 Task: Look for space in Diyadin, Turkey from 10th August, 2023 to 20th August, 2023 for 12 adults in price range Rs.10000 to Rs.14000. Place can be entire place or shared room with 6 bedrooms having 12 beds and 6 bathrooms. Property type can be house, flat, guest house. Amenities needed are: wifi, TV, free parkinig on premises, gym, breakfast. Booking option can be shelf check-in. Required host language is English.
Action: Mouse moved to (444, 116)
Screenshot: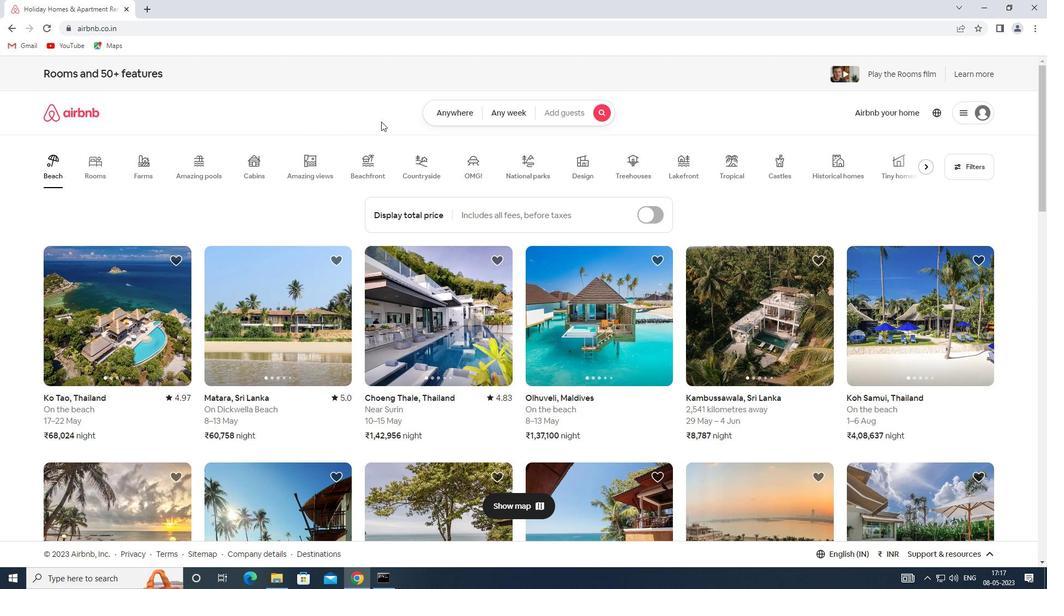 
Action: Mouse pressed left at (444, 116)
Screenshot: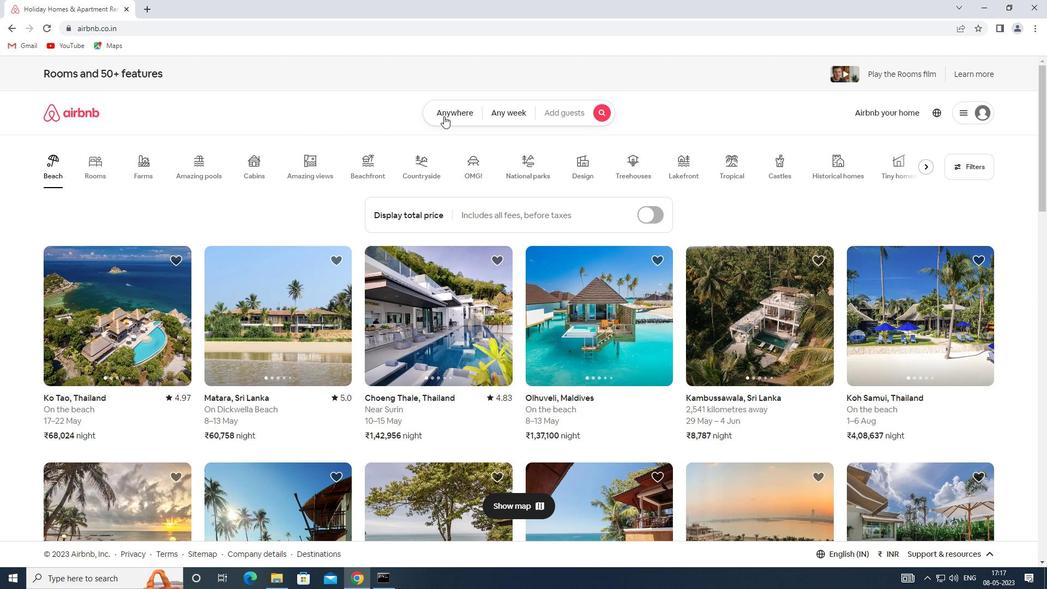 
Action: Mouse moved to (337, 161)
Screenshot: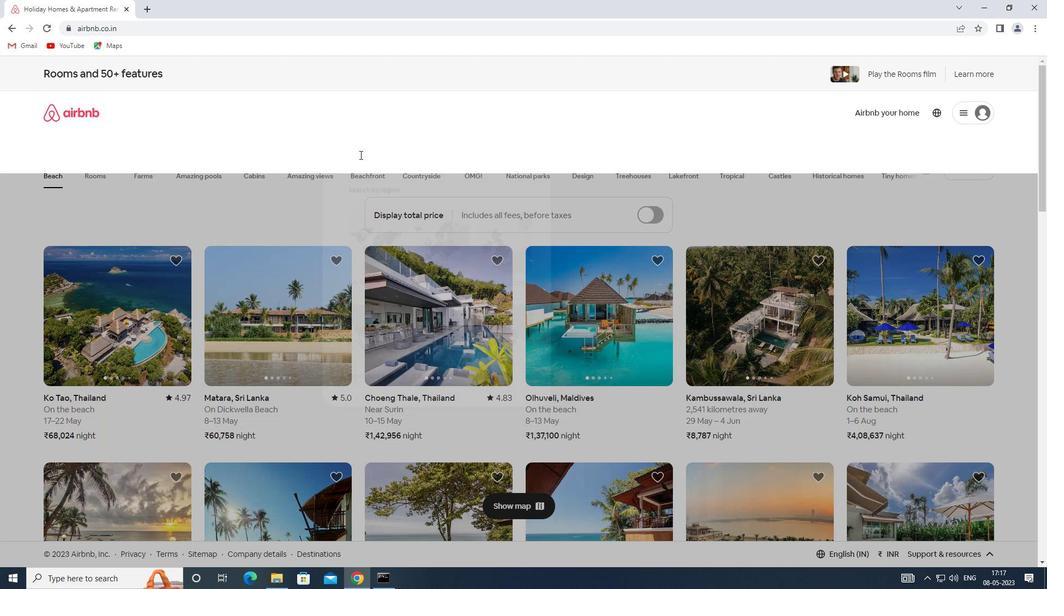 
Action: Mouse pressed left at (337, 161)
Screenshot: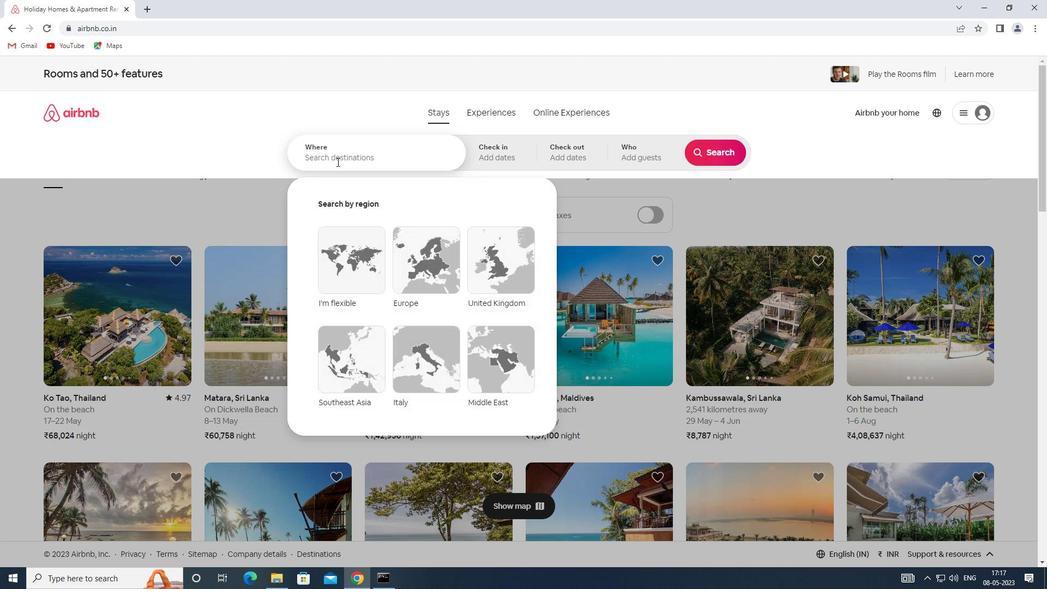 
Action: Key pressed <Key.shift>SPACE<Key.space>IN<Key.space><Key.shift>DIYADIN,<Key.shift>TURKEY
Screenshot: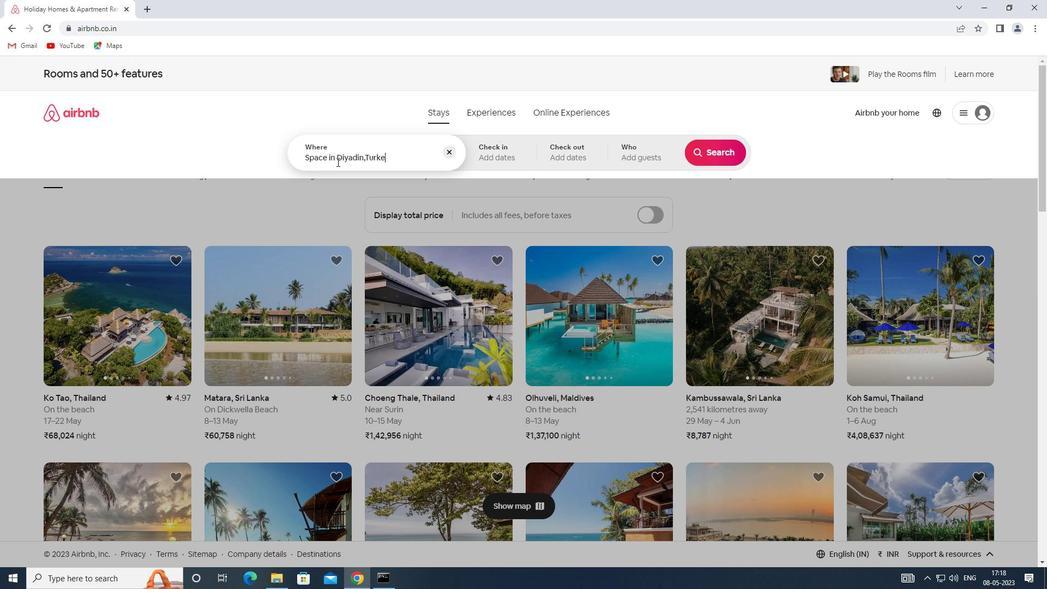 
Action: Mouse moved to (487, 153)
Screenshot: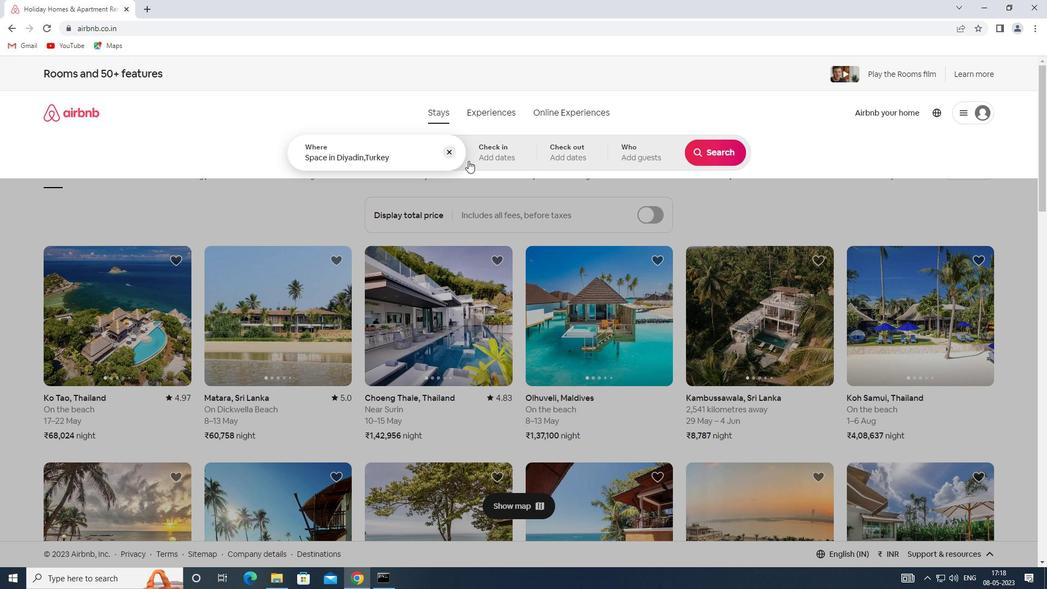 
Action: Mouse pressed left at (487, 153)
Screenshot: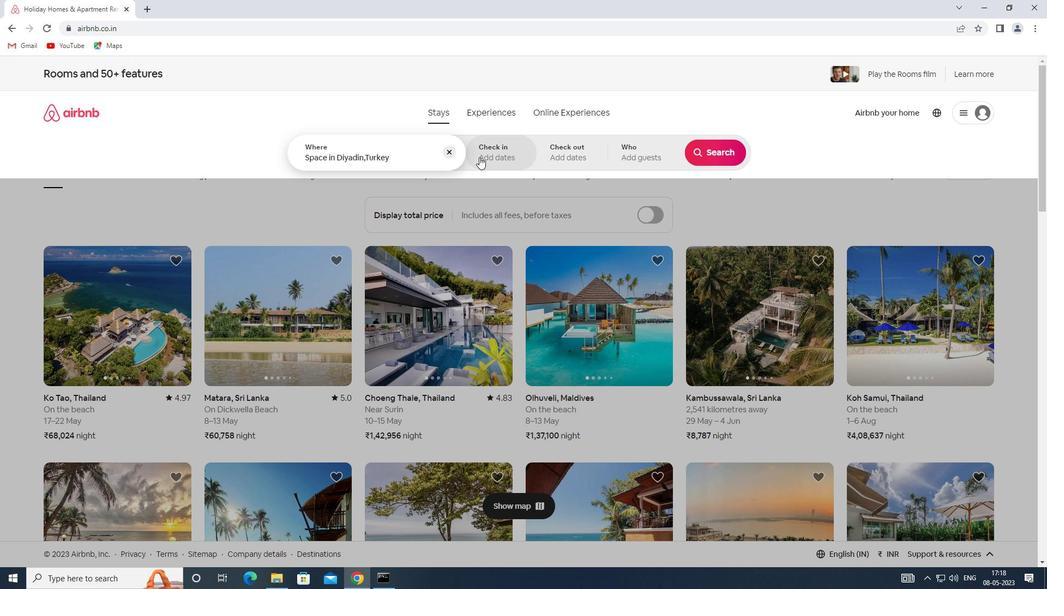 
Action: Mouse moved to (712, 235)
Screenshot: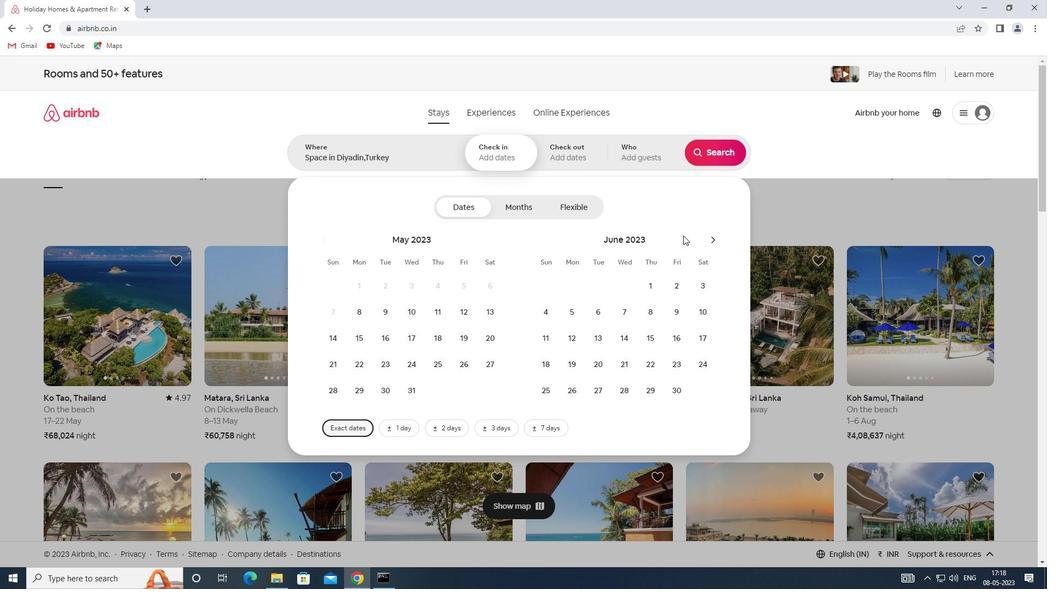 
Action: Mouse pressed left at (712, 235)
Screenshot: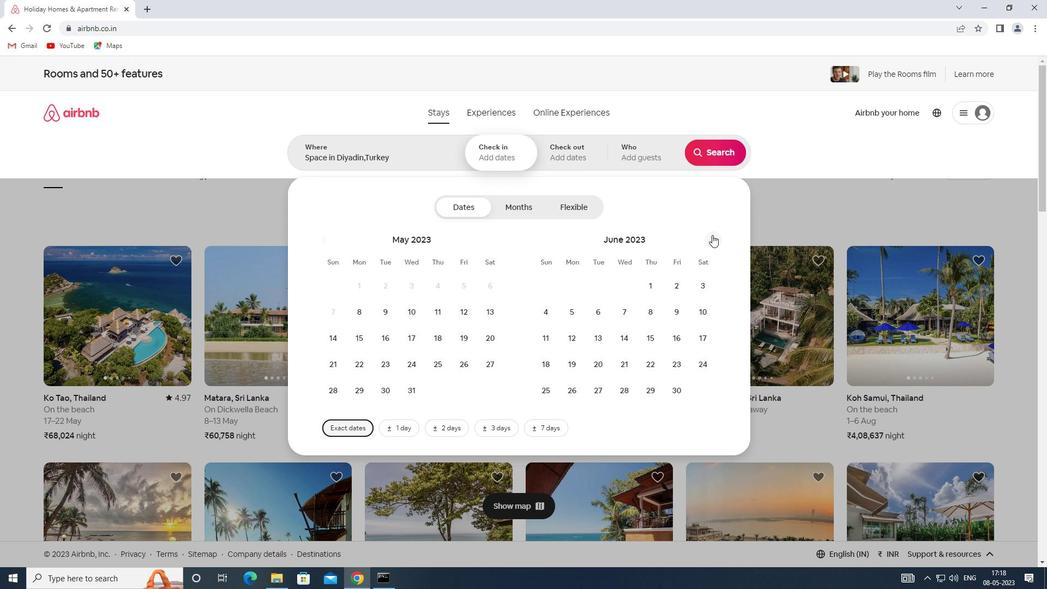 
Action: Mouse pressed left at (712, 235)
Screenshot: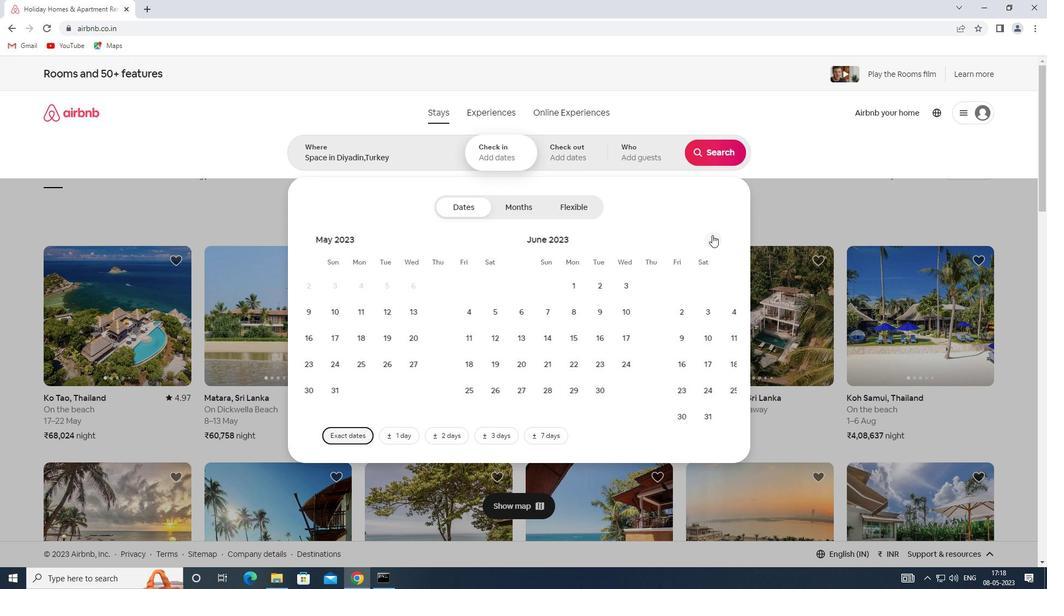 
Action: Mouse moved to (652, 313)
Screenshot: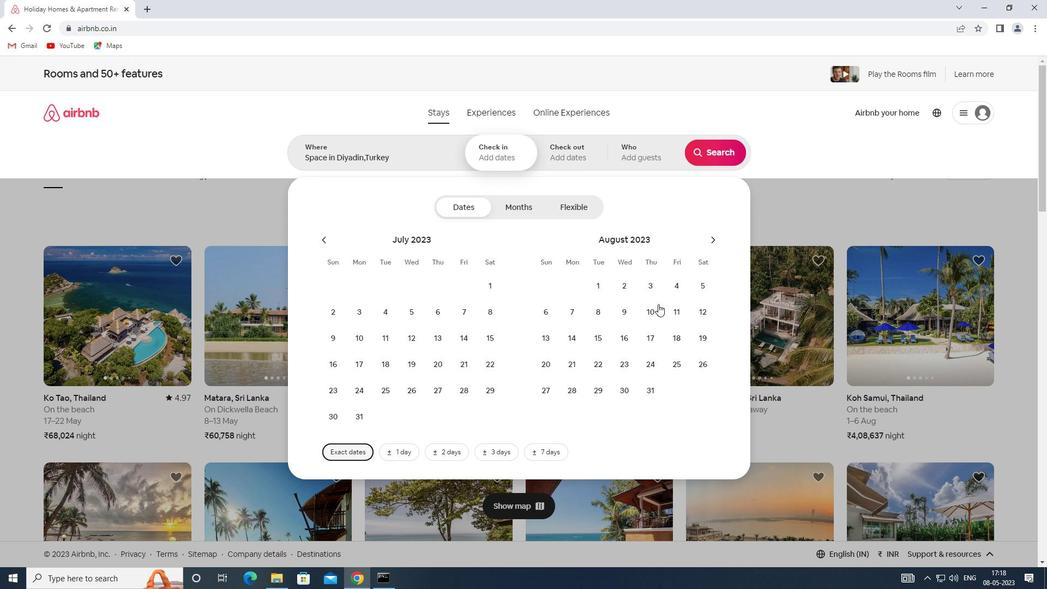 
Action: Mouse pressed left at (652, 313)
Screenshot: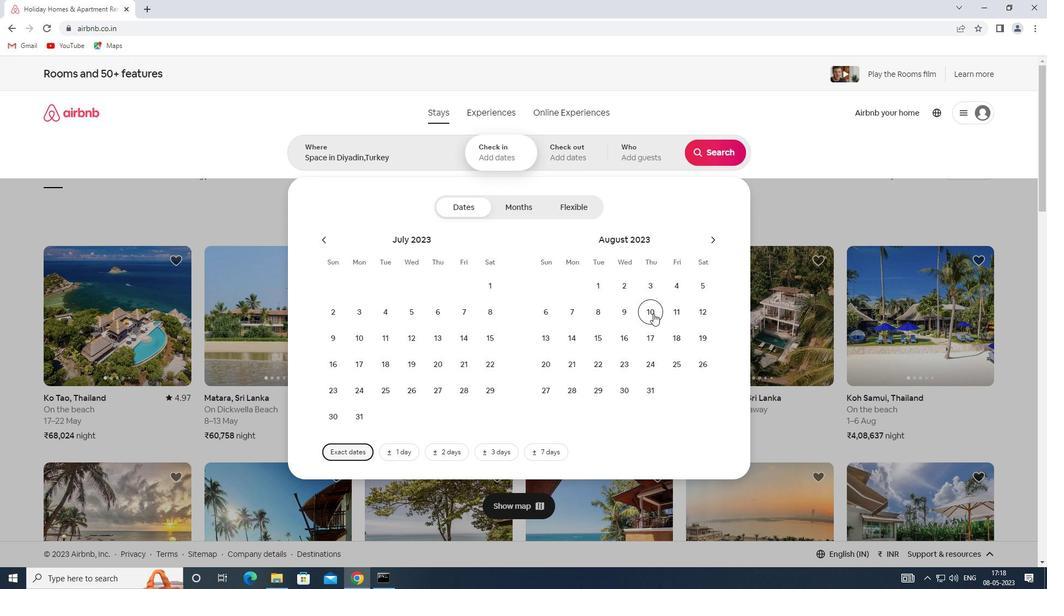 
Action: Mouse moved to (545, 364)
Screenshot: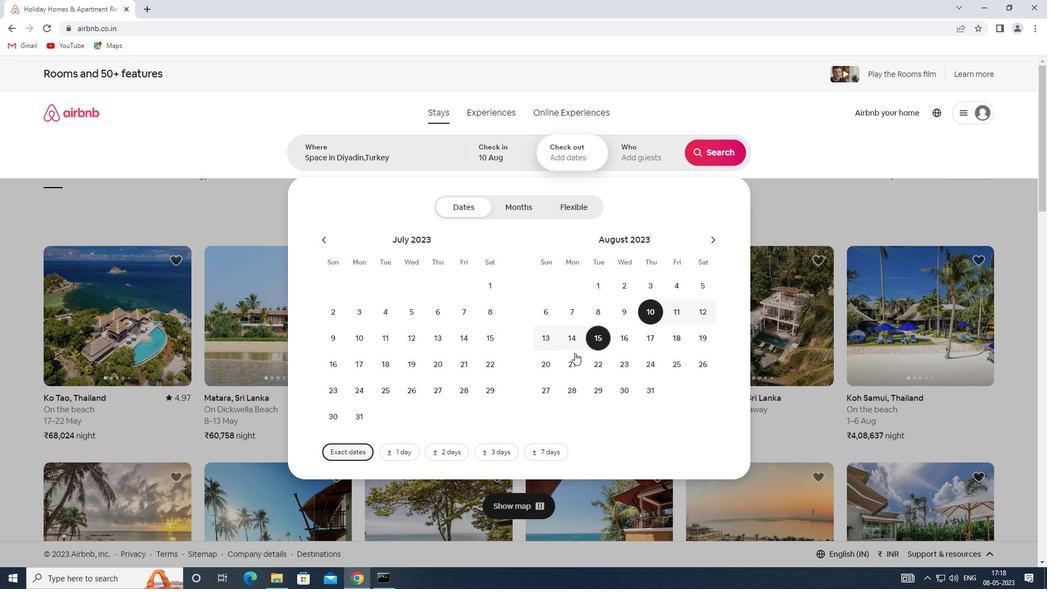 
Action: Mouse pressed left at (545, 364)
Screenshot: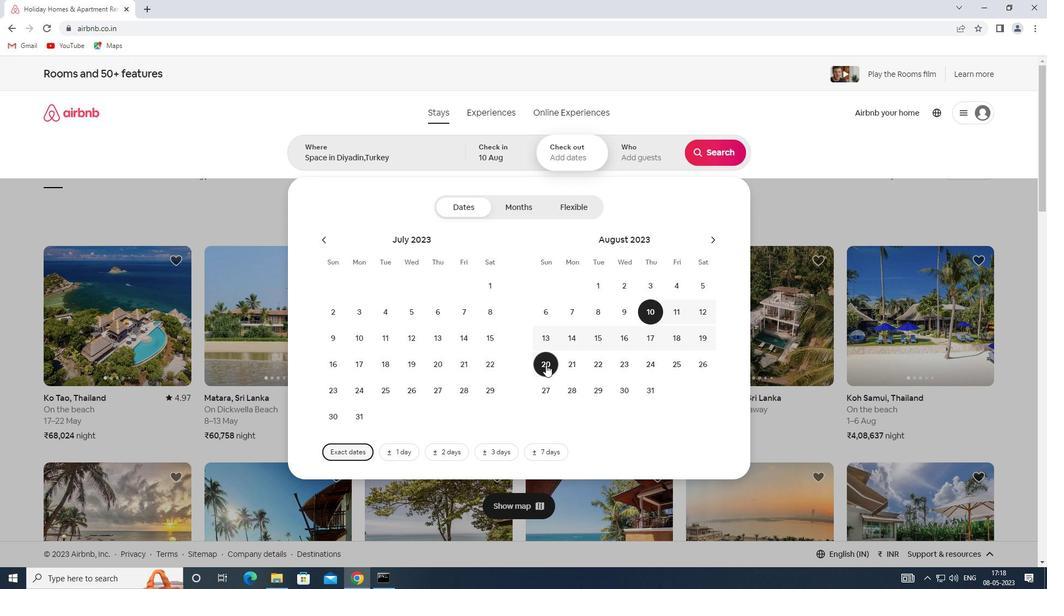 
Action: Mouse moved to (642, 146)
Screenshot: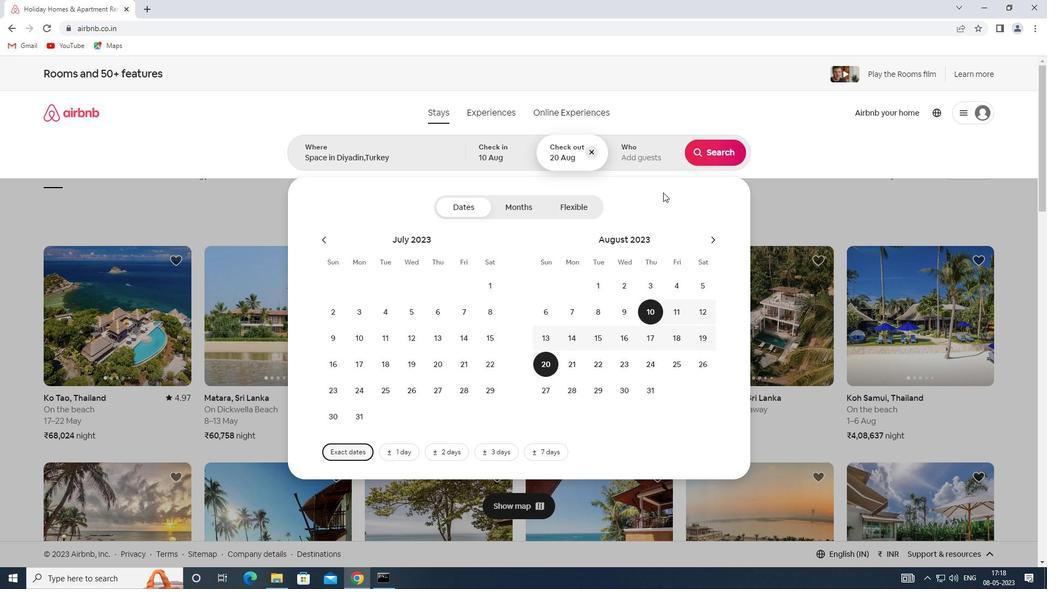 
Action: Mouse pressed left at (642, 146)
Screenshot: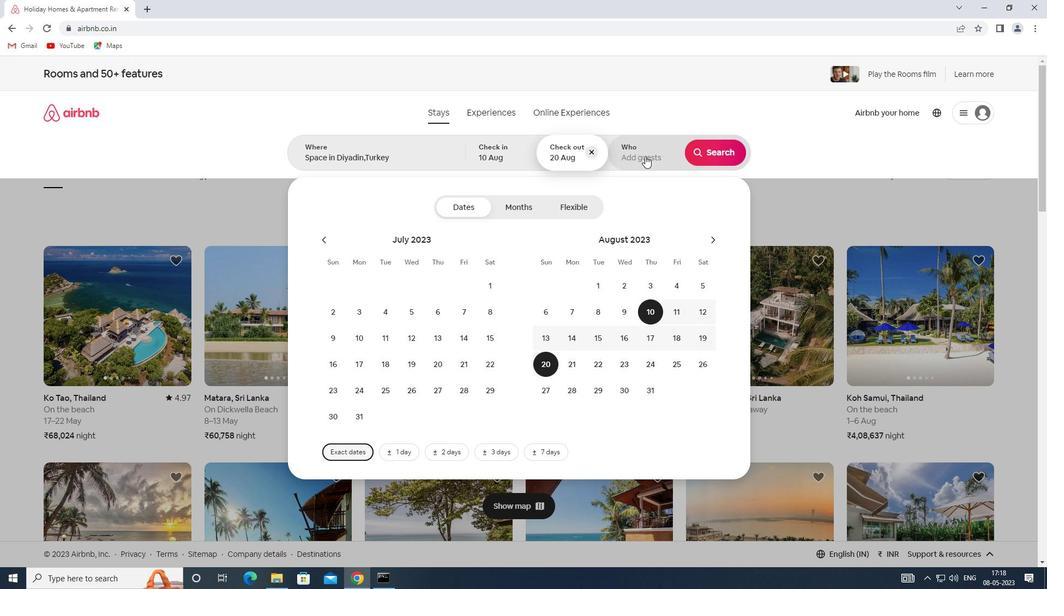 
Action: Mouse moved to (713, 208)
Screenshot: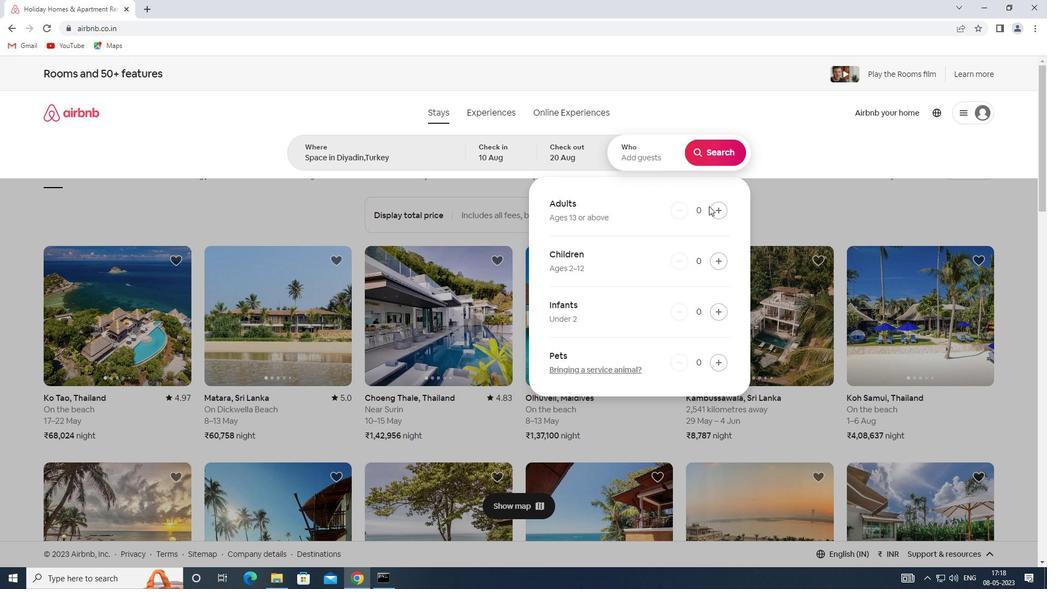 
Action: Mouse pressed left at (713, 208)
Screenshot: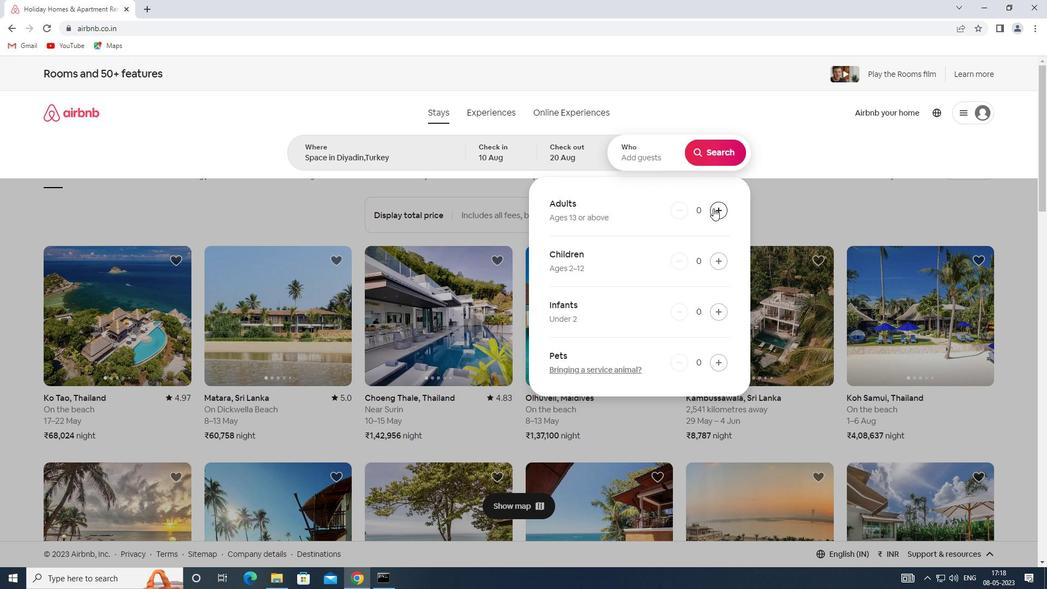 
Action: Mouse pressed left at (713, 208)
Screenshot: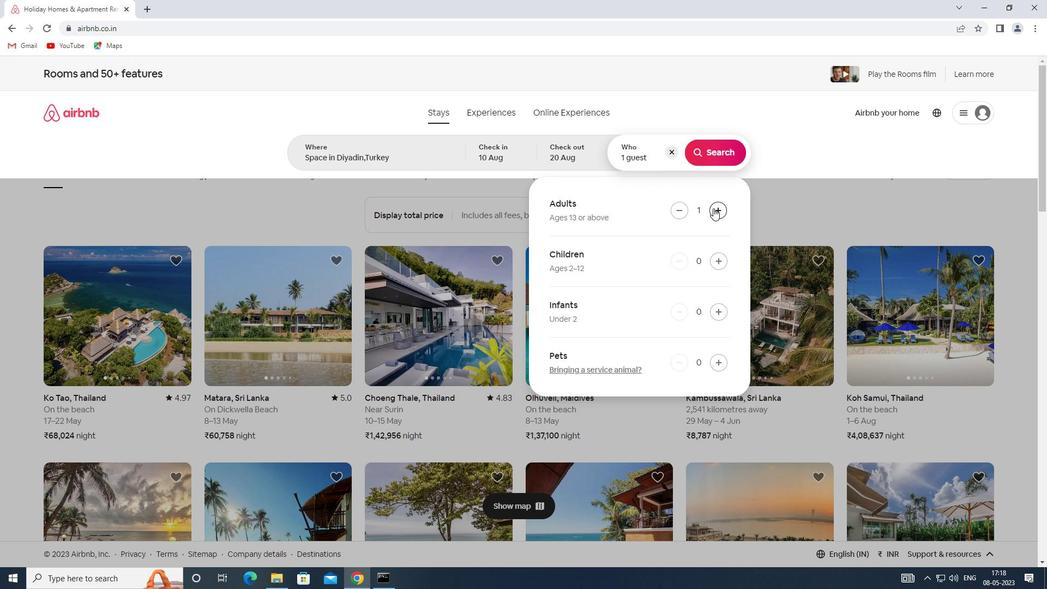 
Action: Mouse pressed left at (713, 208)
Screenshot: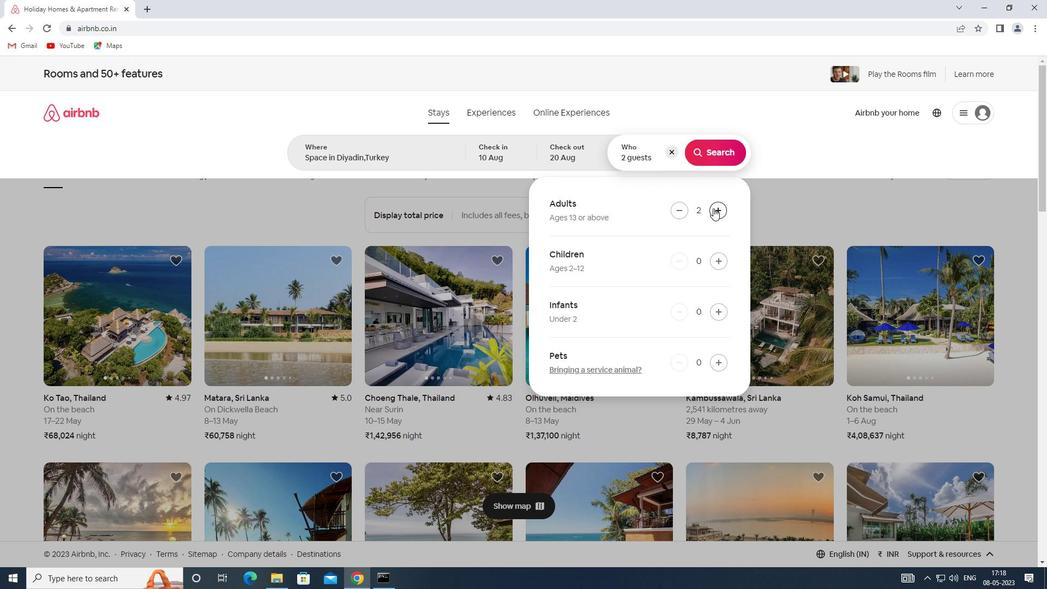 
Action: Mouse pressed left at (713, 208)
Screenshot: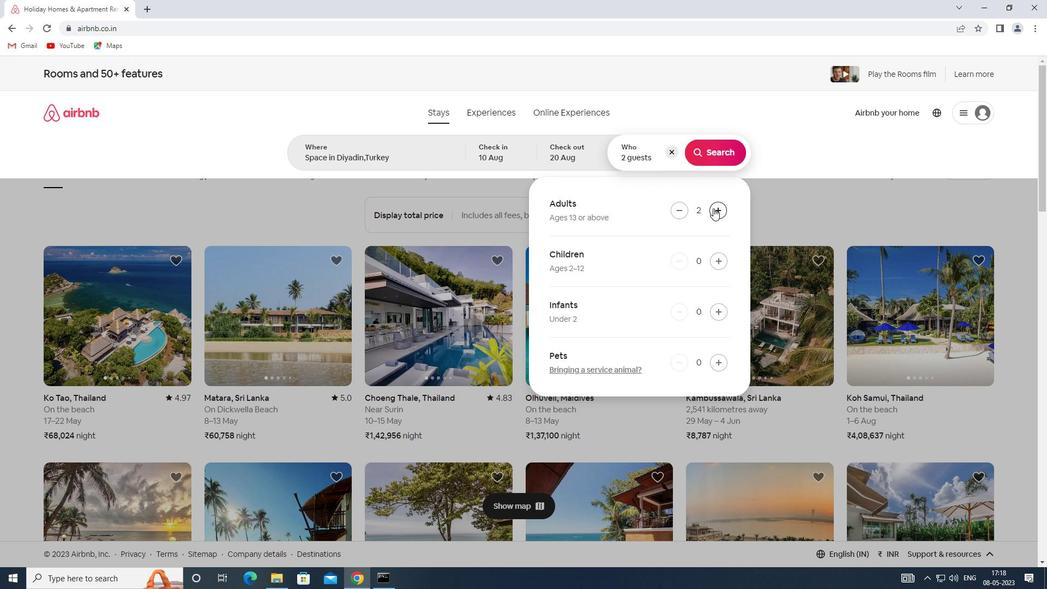 
Action: Mouse pressed left at (713, 208)
Screenshot: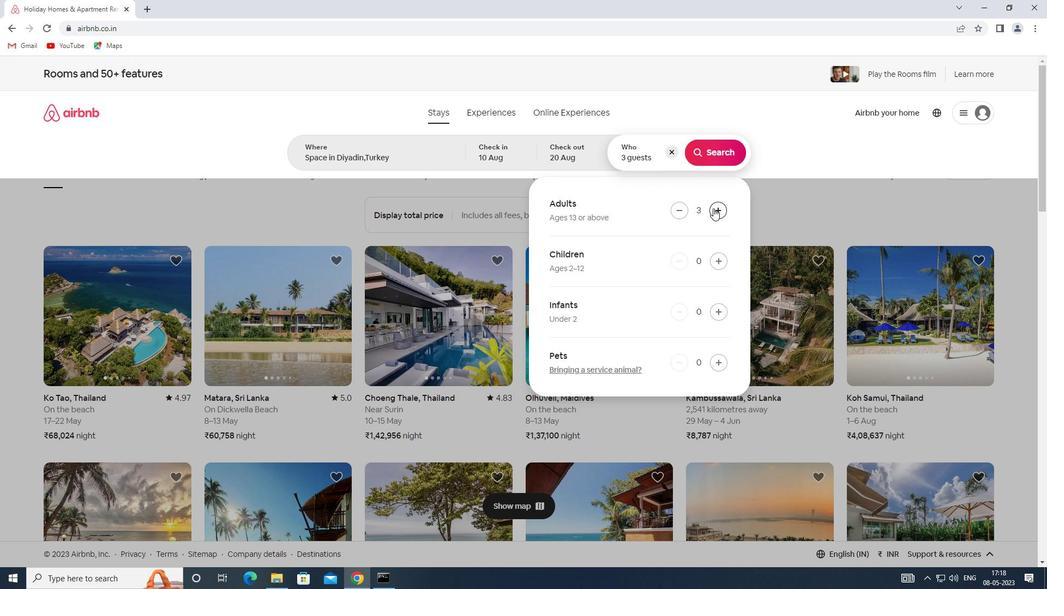 
Action: Mouse pressed left at (713, 208)
Screenshot: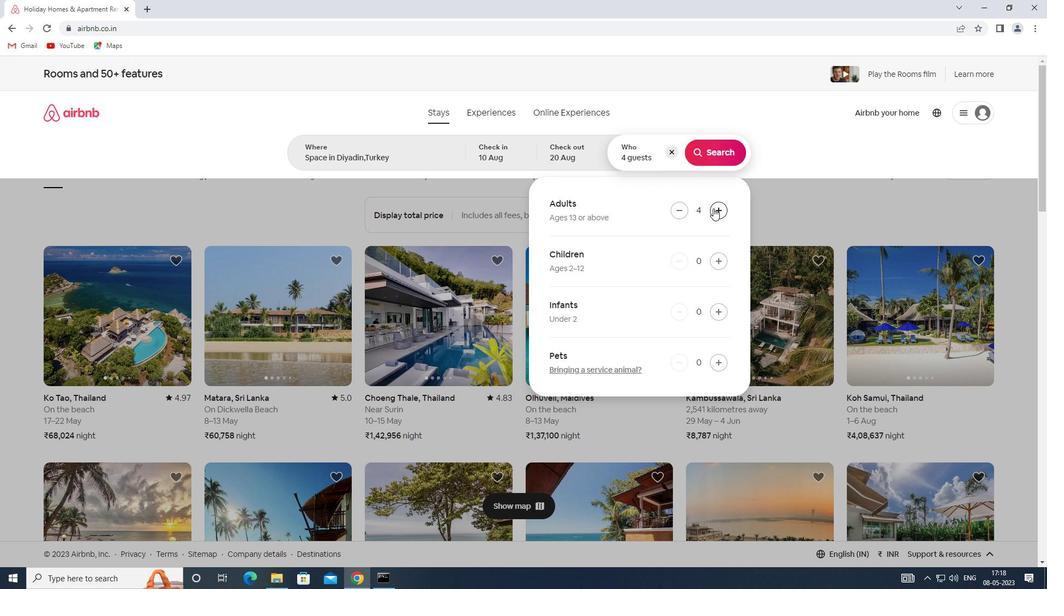
Action: Mouse pressed left at (713, 208)
Screenshot: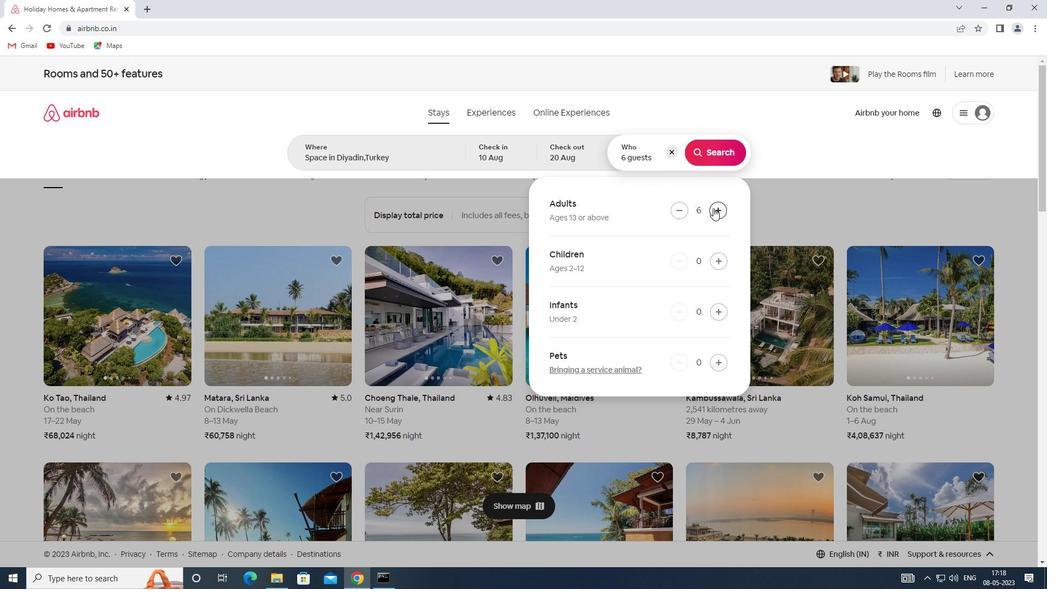 
Action: Mouse pressed left at (713, 208)
Screenshot: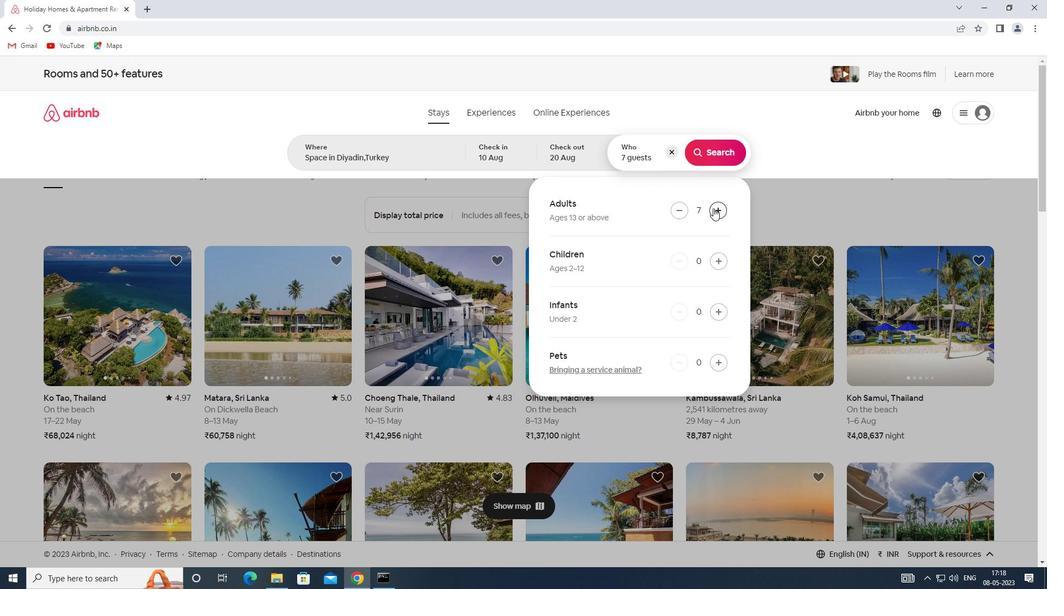 
Action: Mouse pressed left at (713, 208)
Screenshot: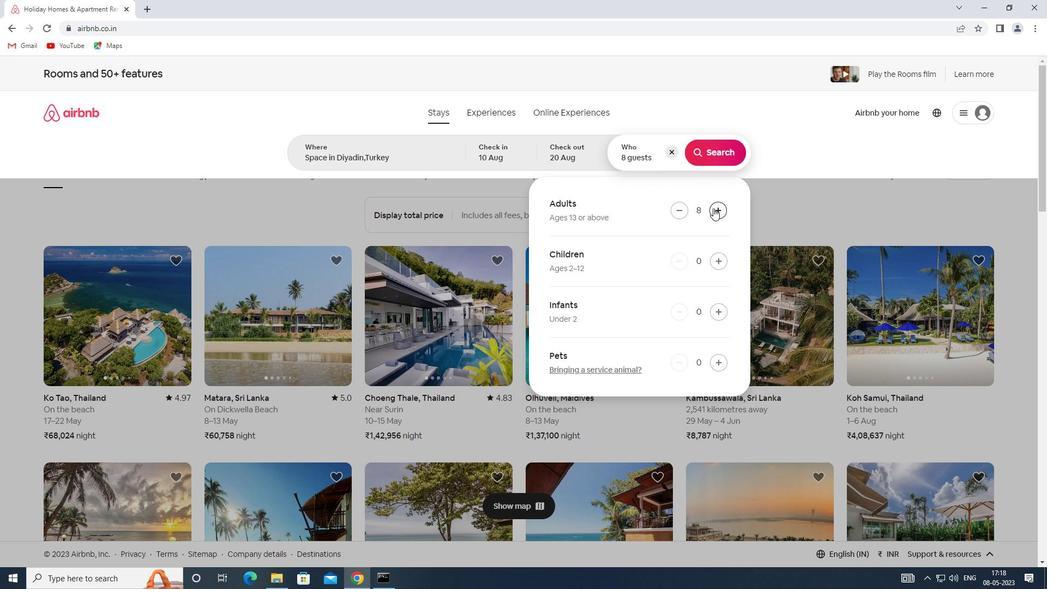 
Action: Mouse pressed left at (713, 208)
Screenshot: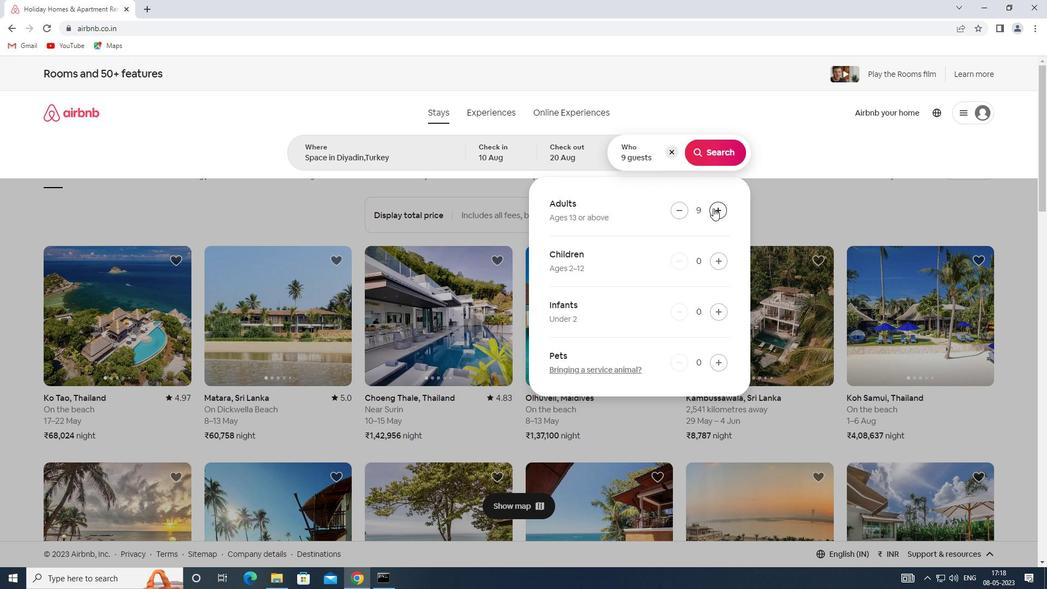 
Action: Mouse pressed left at (713, 208)
Screenshot: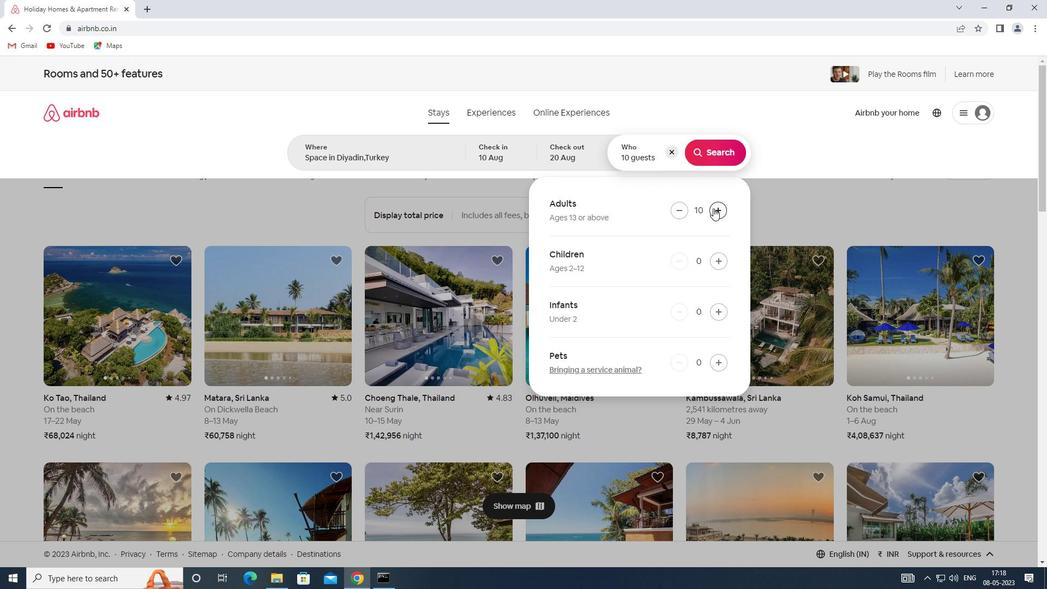 
Action: Mouse pressed left at (713, 208)
Screenshot: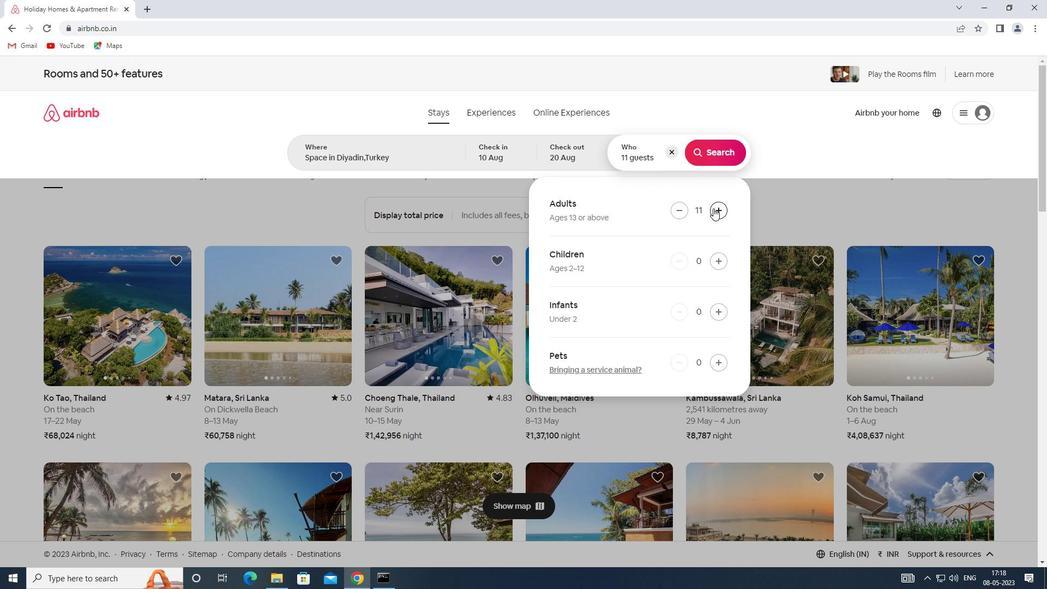 
Action: Mouse moved to (712, 158)
Screenshot: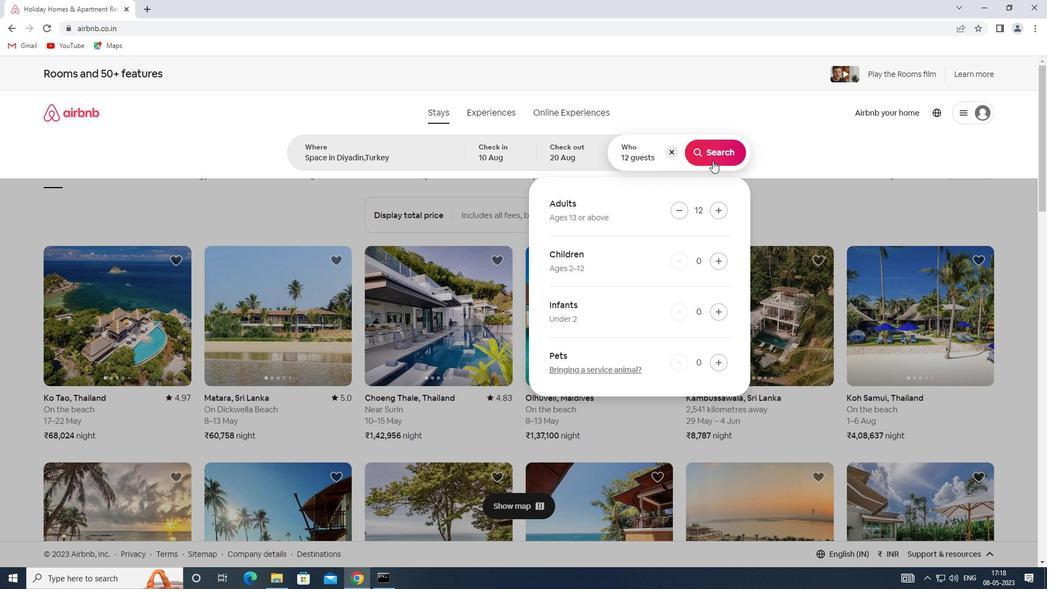 
Action: Mouse pressed left at (712, 158)
Screenshot: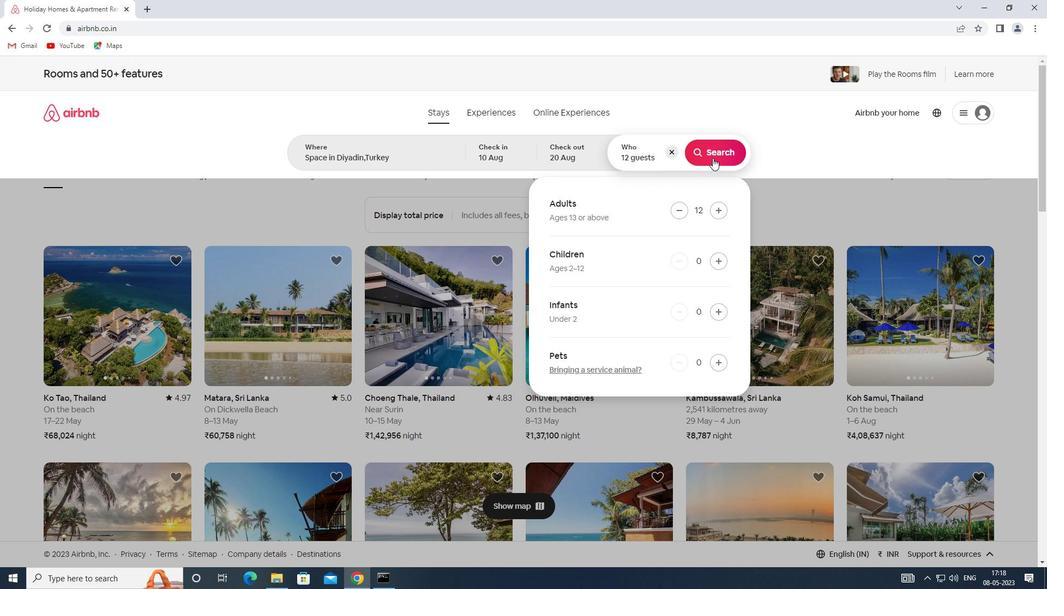 
Action: Mouse moved to (986, 117)
Screenshot: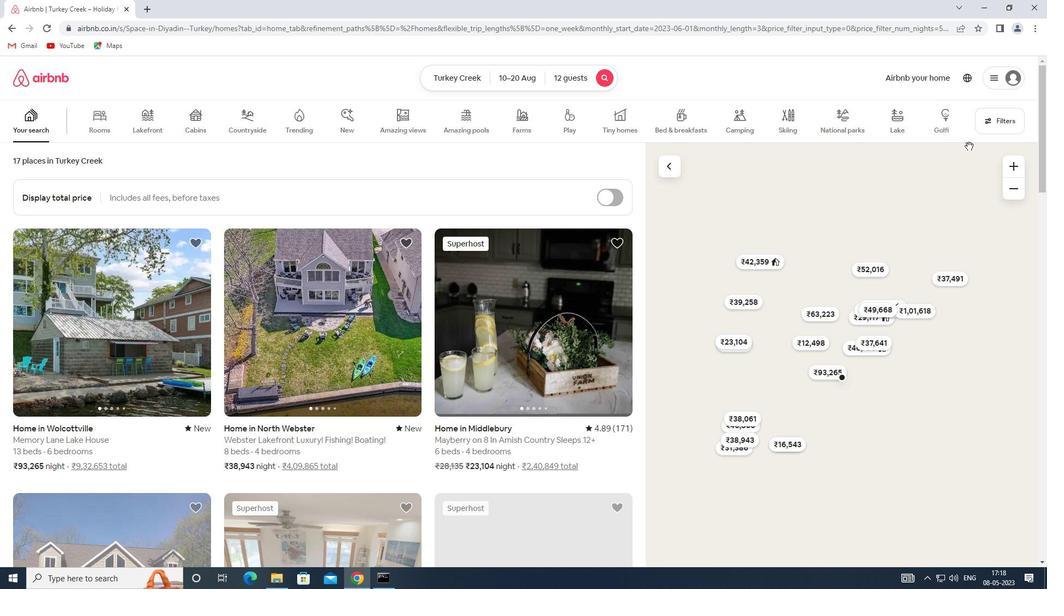 
Action: Mouse pressed left at (986, 117)
Screenshot: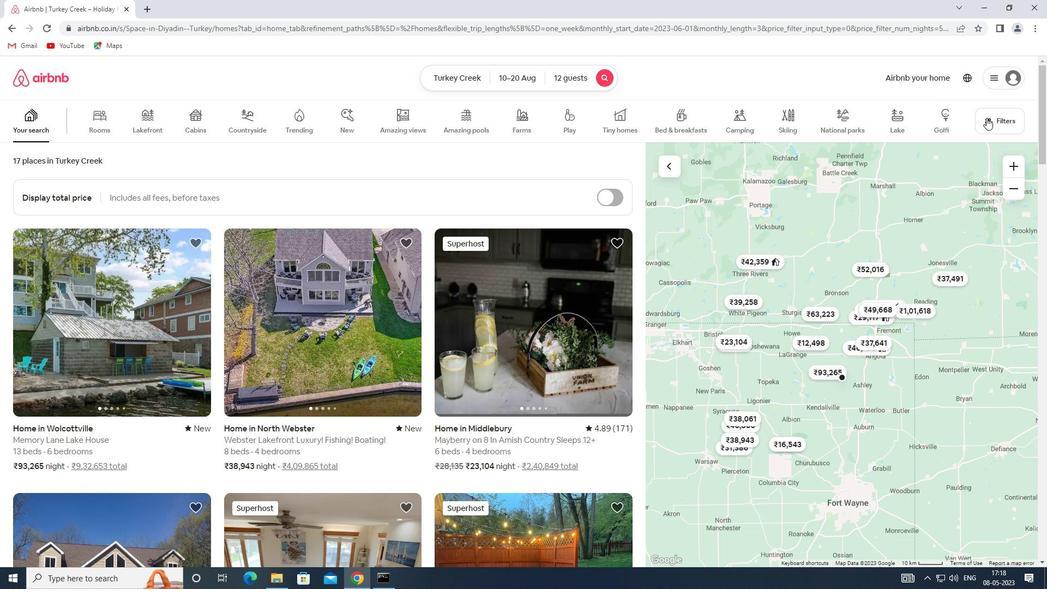 
Action: Mouse moved to (373, 390)
Screenshot: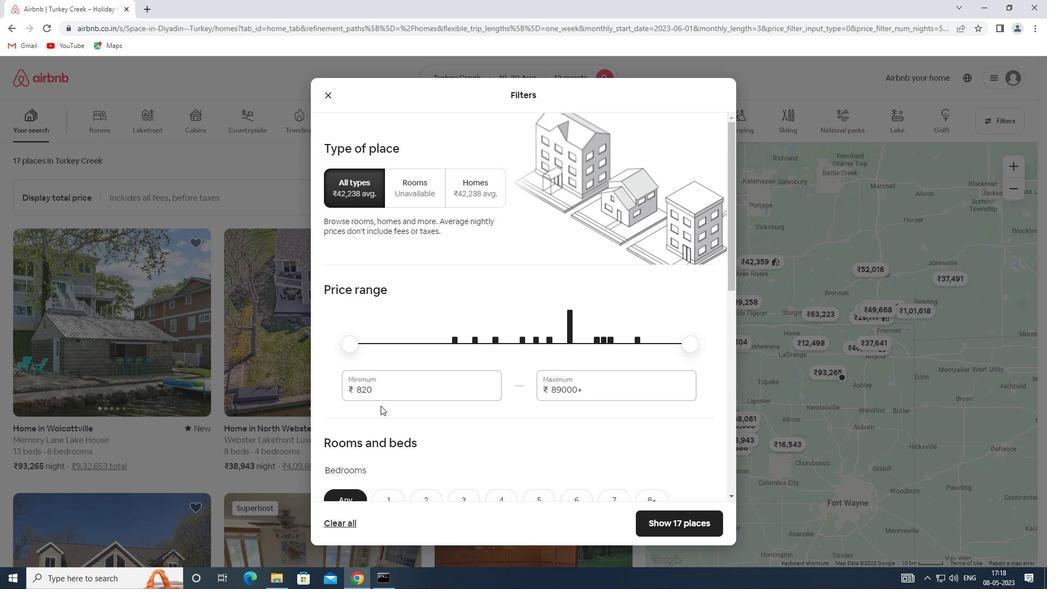 
Action: Mouse pressed left at (373, 390)
Screenshot: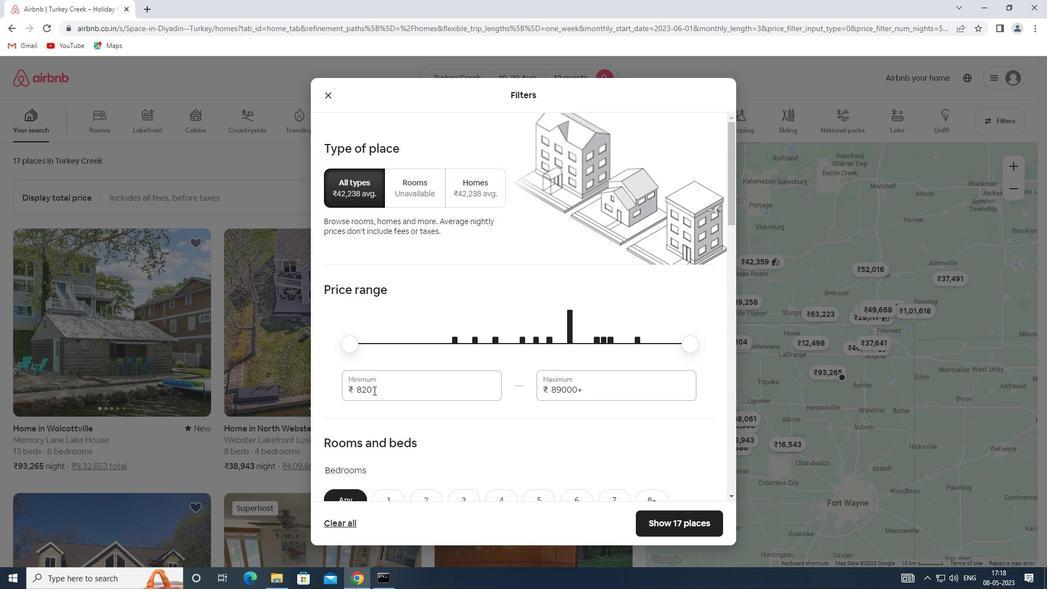 
Action: Mouse moved to (341, 389)
Screenshot: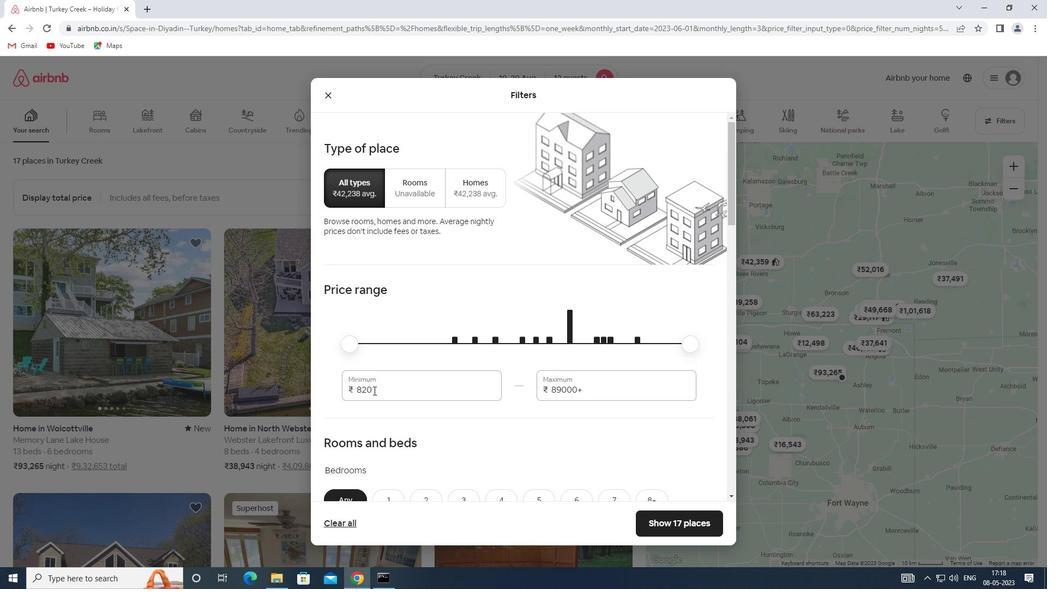 
Action: Key pressed 10000
Screenshot: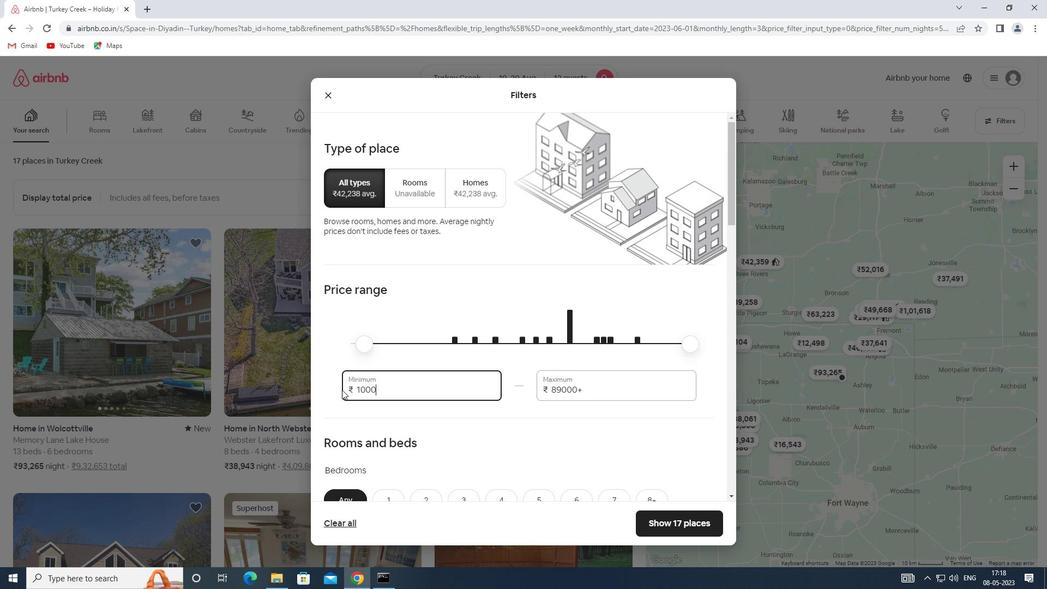 
Action: Mouse moved to (583, 388)
Screenshot: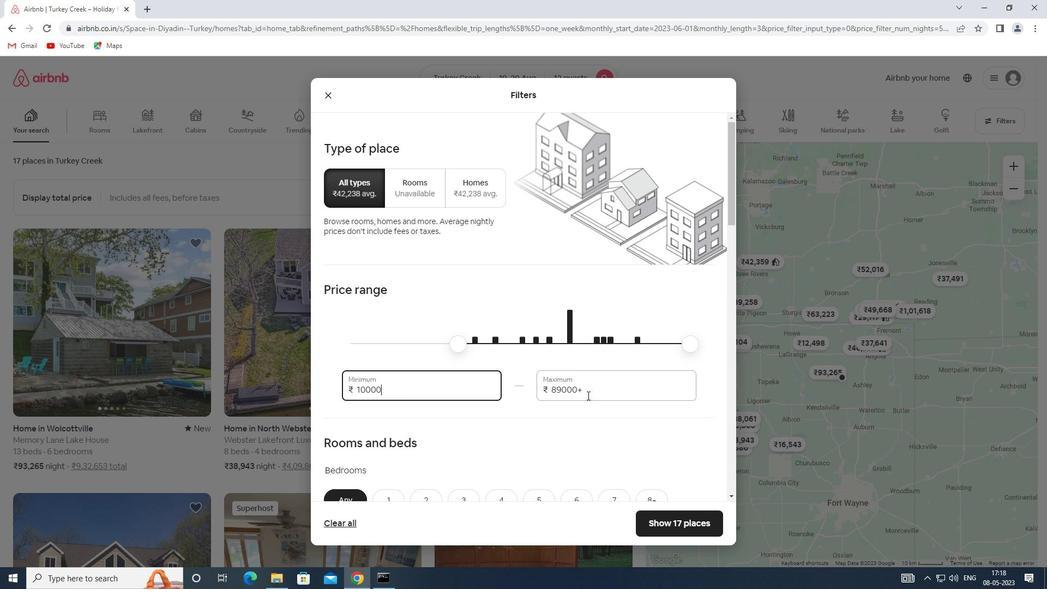 
Action: Mouse pressed left at (583, 388)
Screenshot: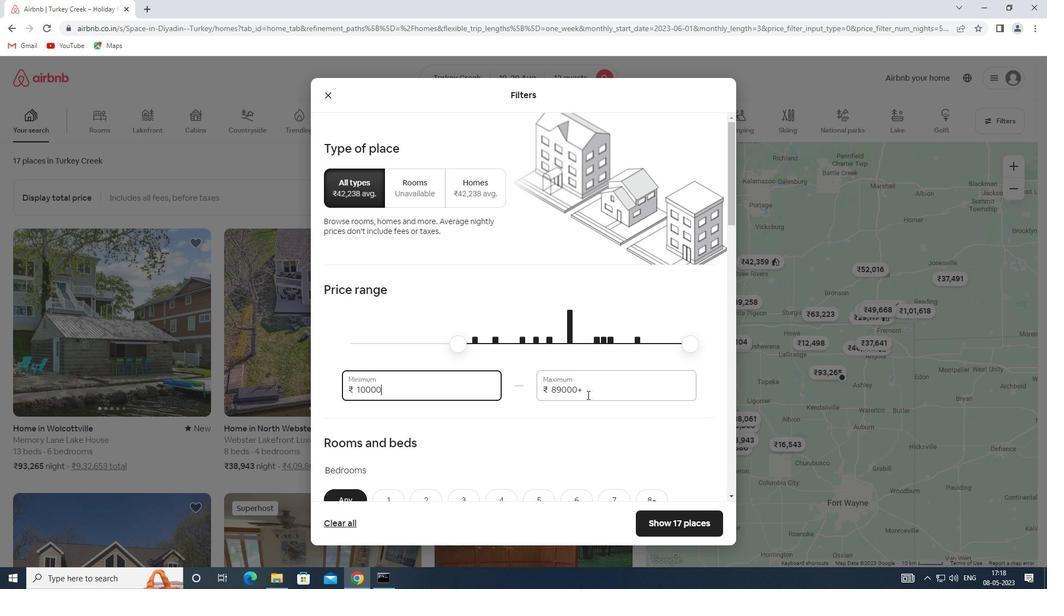 
Action: Mouse moved to (545, 394)
Screenshot: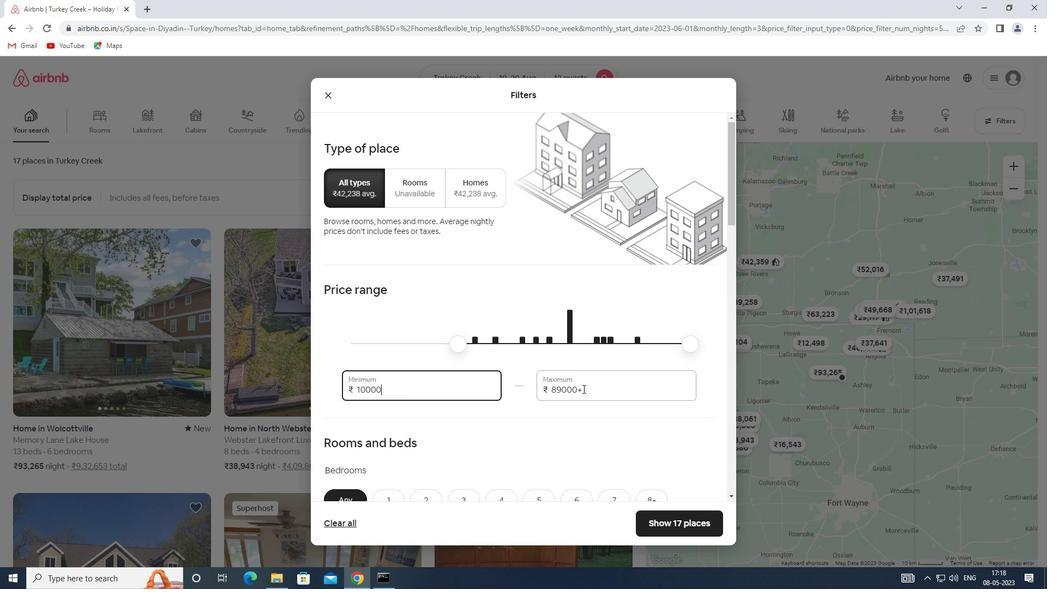 
Action: Key pressed 14000
Screenshot: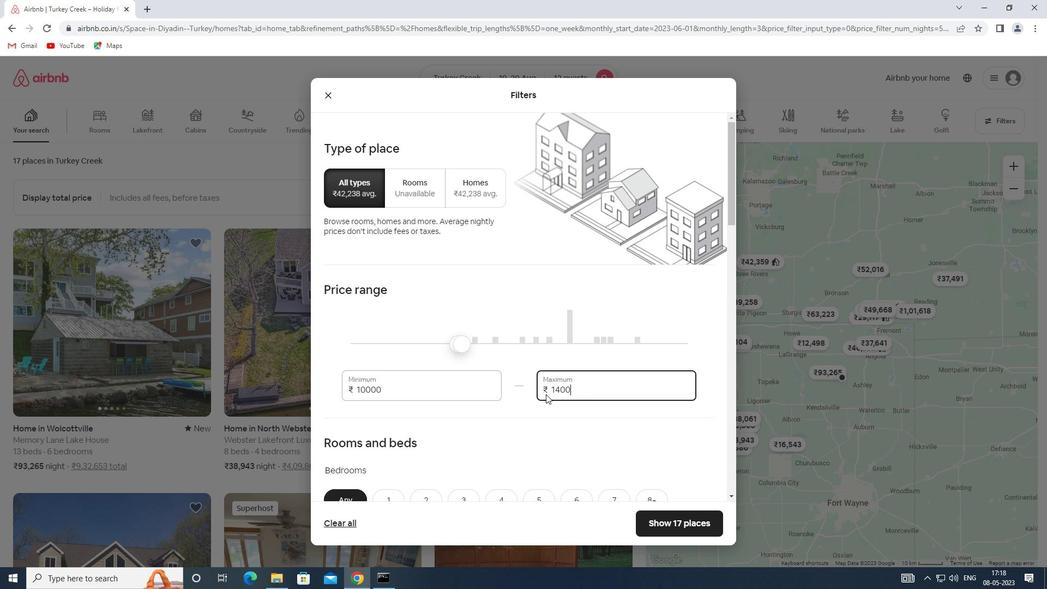 
Action: Mouse scrolled (545, 393) with delta (0, 0)
Screenshot: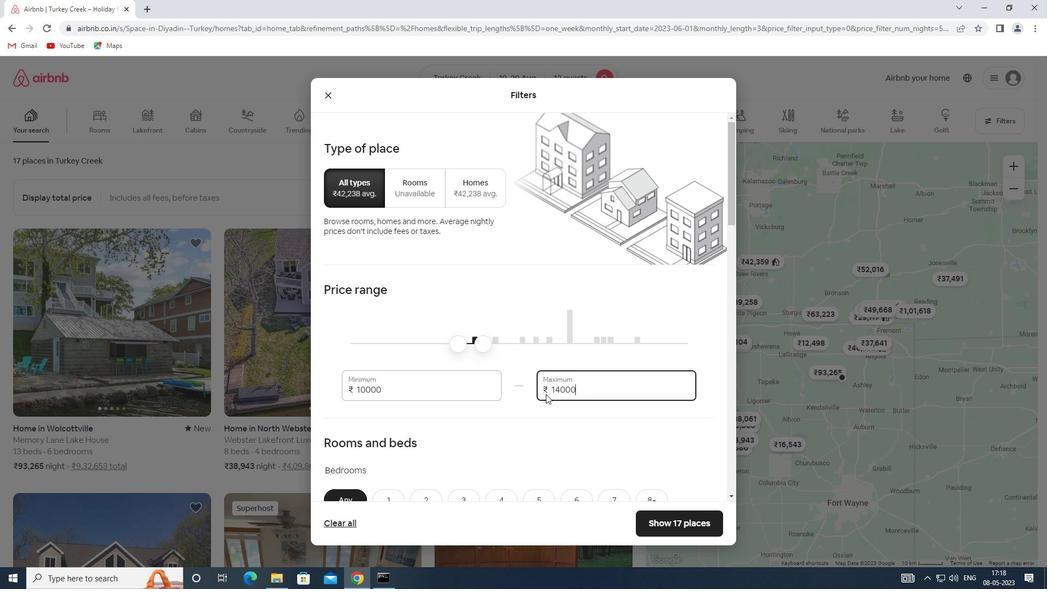 
Action: Mouse scrolled (545, 393) with delta (0, 0)
Screenshot: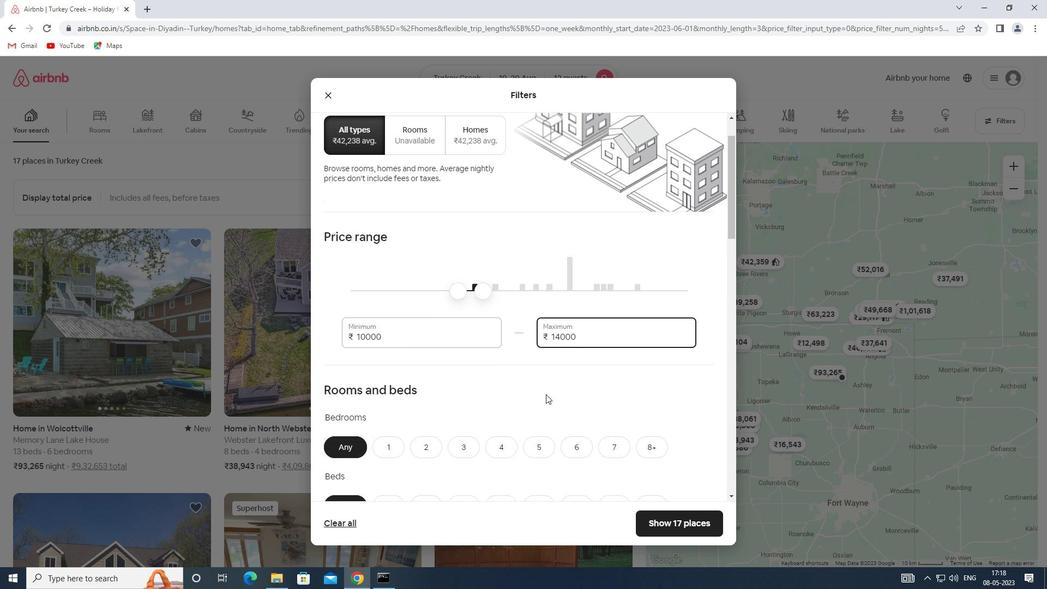 
Action: Mouse scrolled (545, 393) with delta (0, 0)
Screenshot: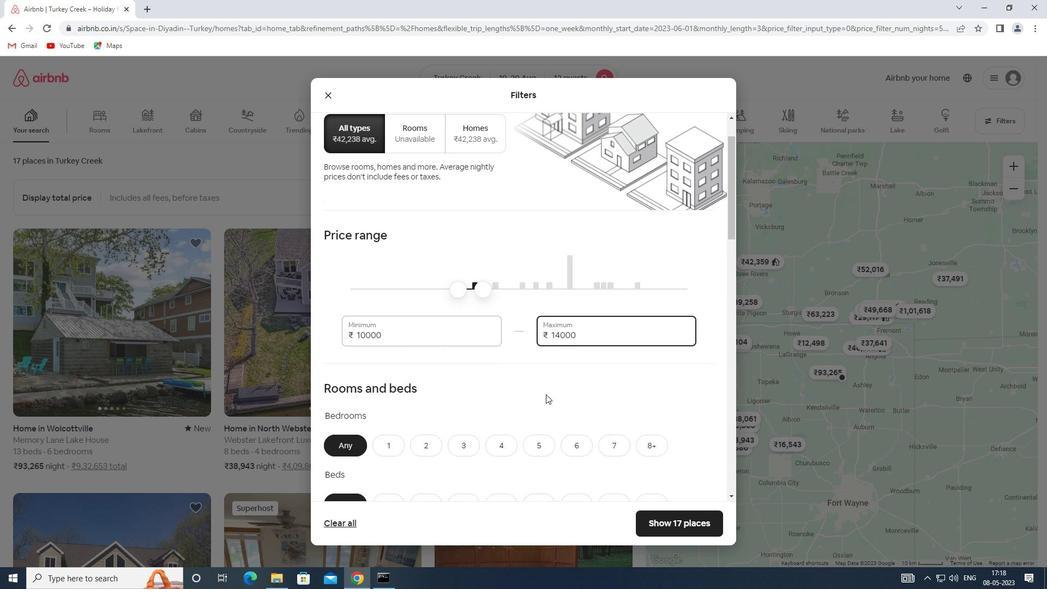 
Action: Mouse scrolled (545, 393) with delta (0, 0)
Screenshot: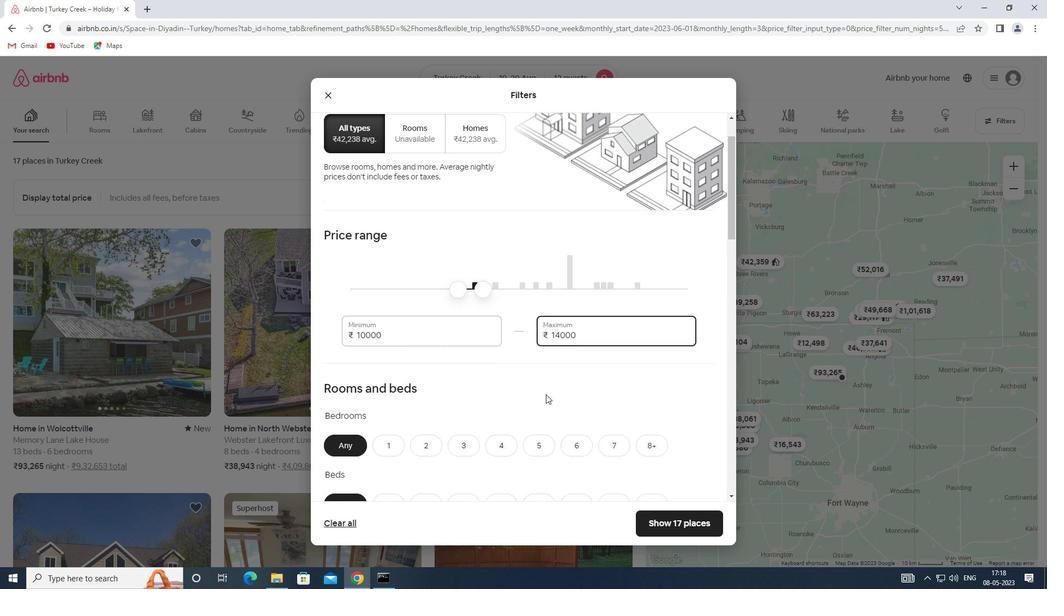 
Action: Mouse moved to (471, 367)
Screenshot: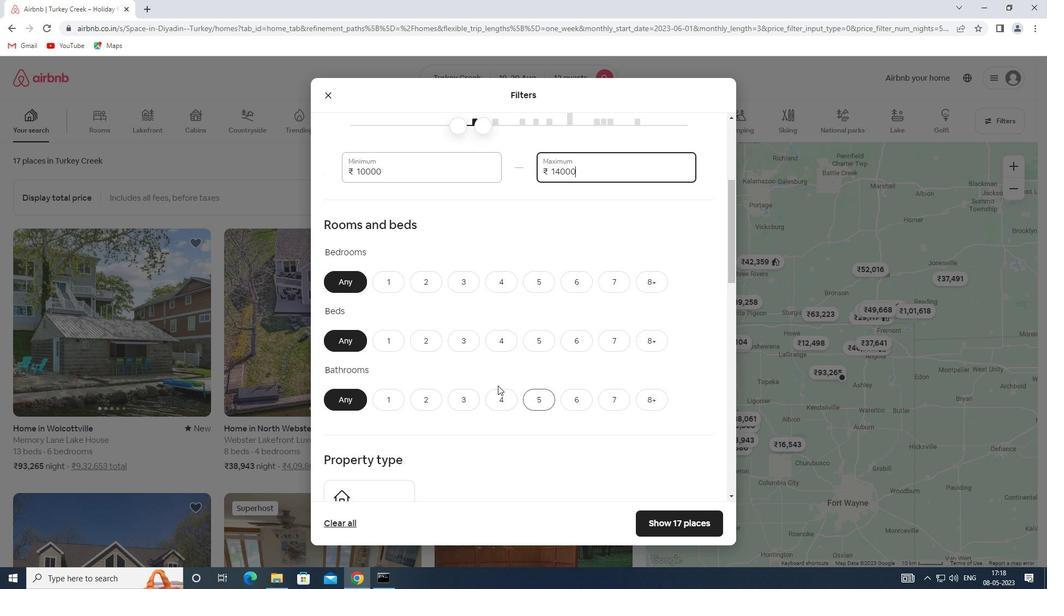 
Action: Mouse scrolled (471, 366) with delta (0, 0)
Screenshot: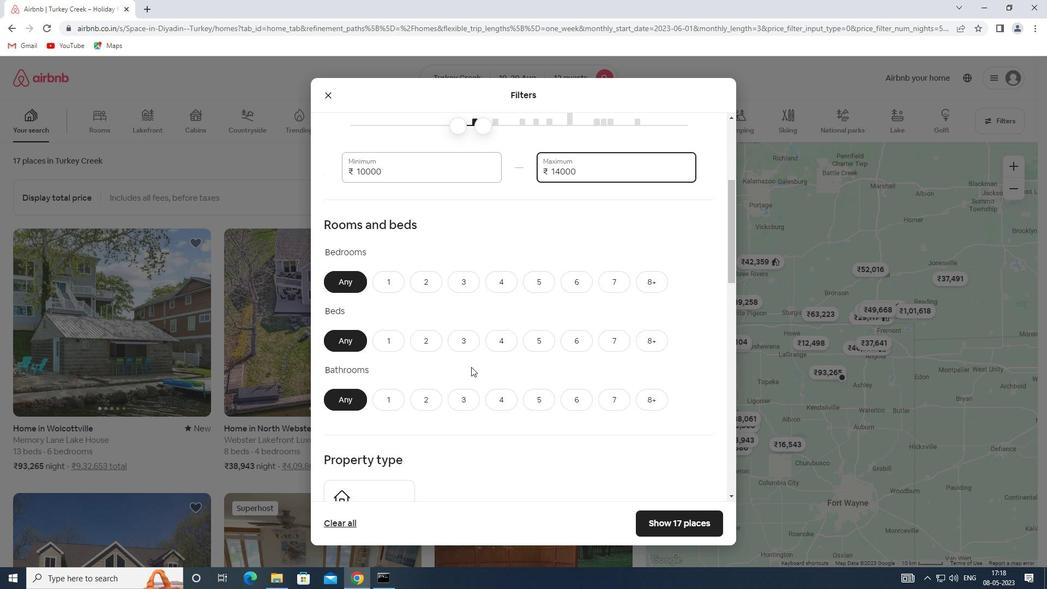 
Action: Mouse moved to (565, 234)
Screenshot: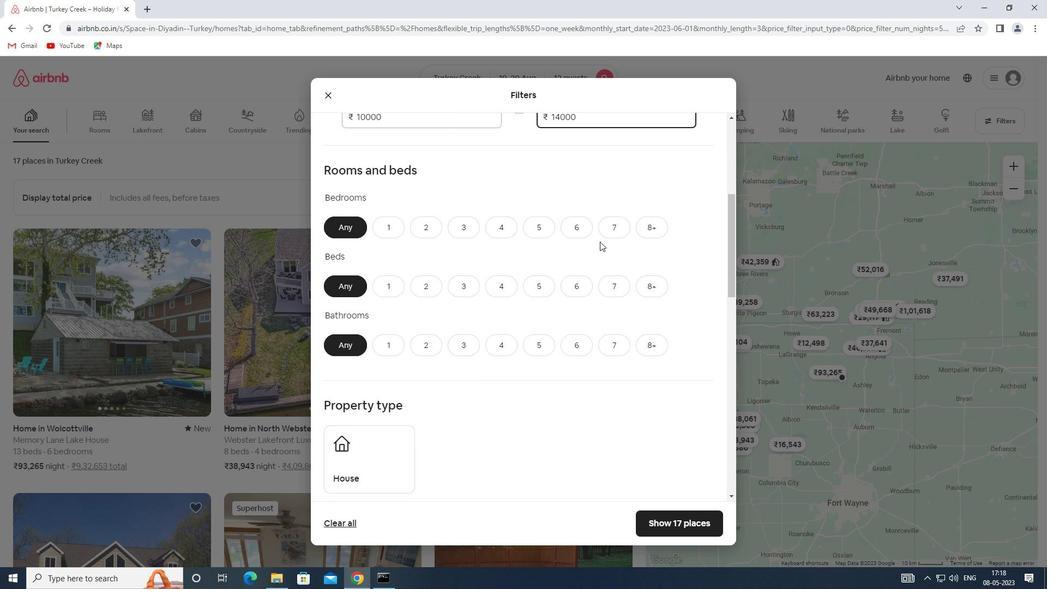 
Action: Mouse pressed left at (565, 234)
Screenshot: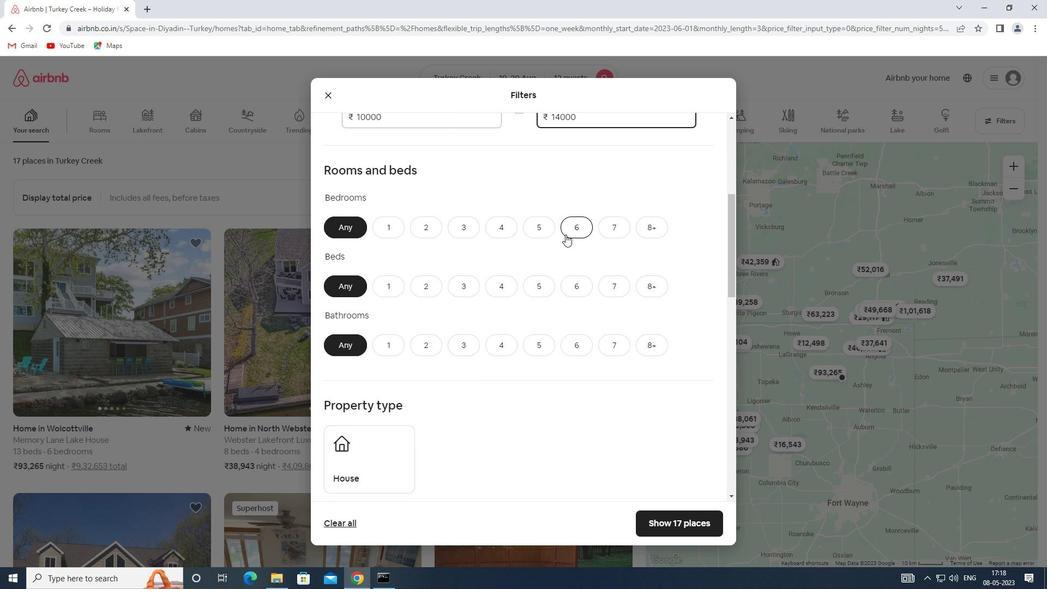 
Action: Mouse moved to (656, 279)
Screenshot: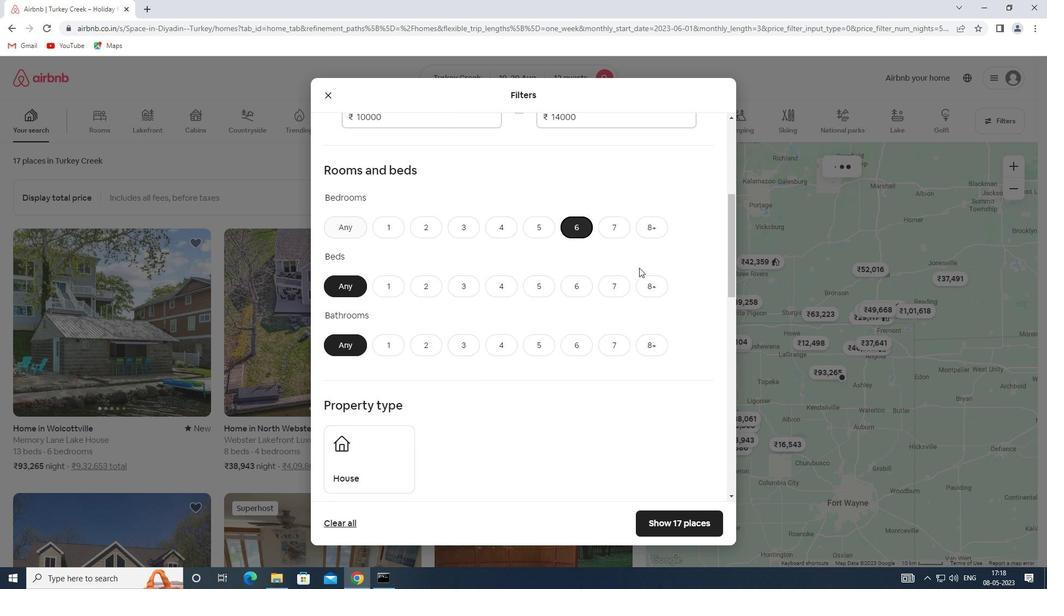 
Action: Mouse pressed left at (656, 279)
Screenshot: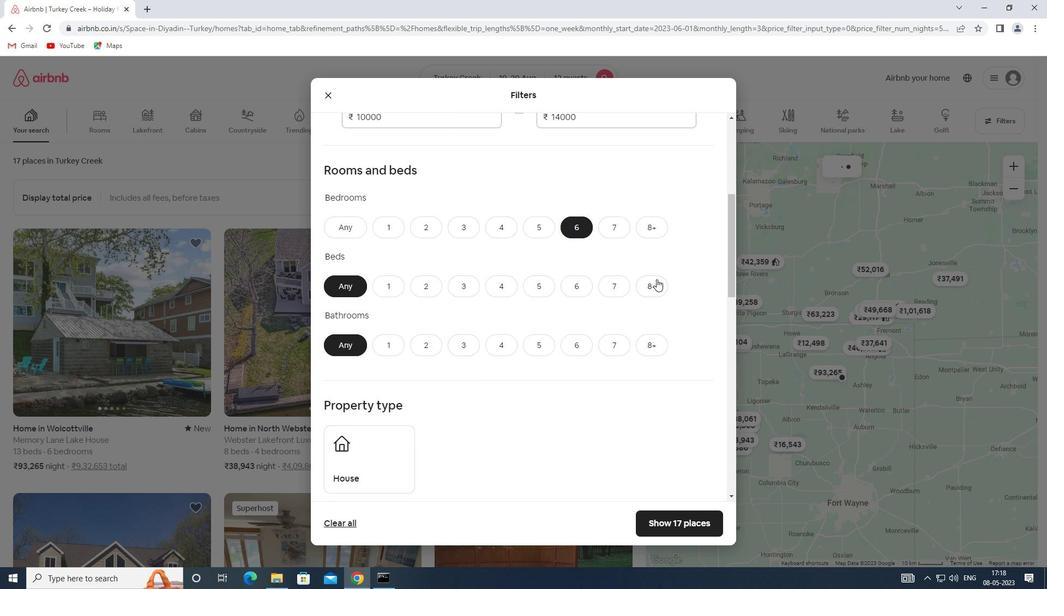 
Action: Mouse moved to (579, 341)
Screenshot: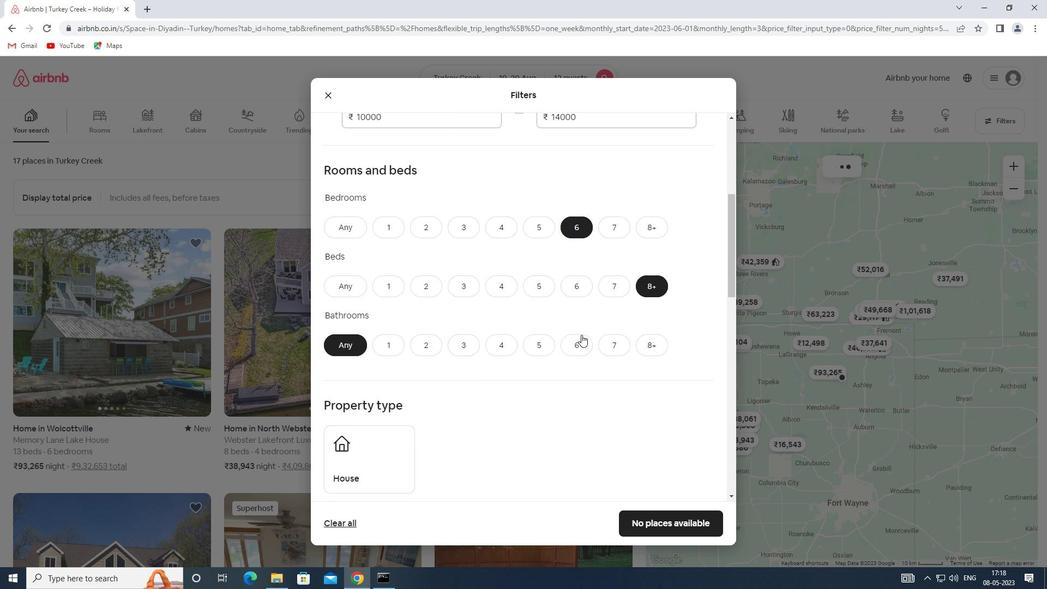 
Action: Mouse pressed left at (579, 341)
Screenshot: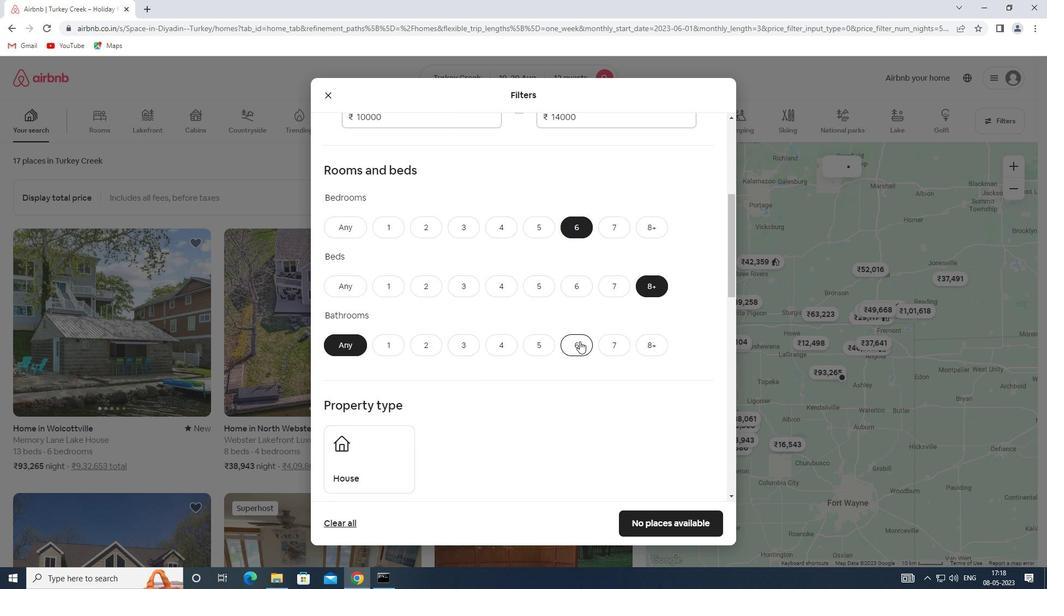 
Action: Mouse moved to (582, 339)
Screenshot: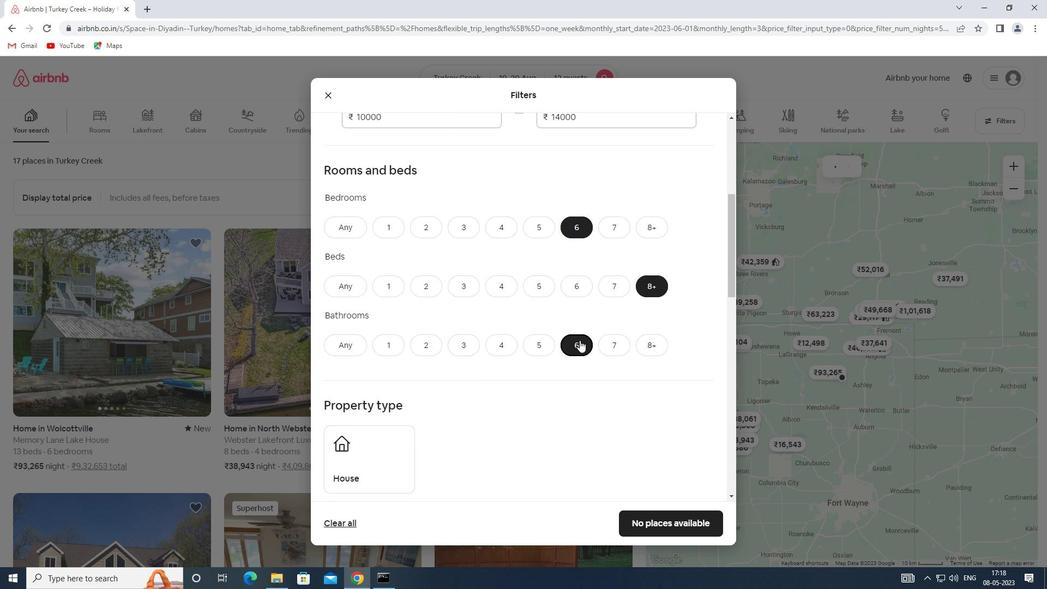 
Action: Mouse scrolled (582, 338) with delta (0, 0)
Screenshot: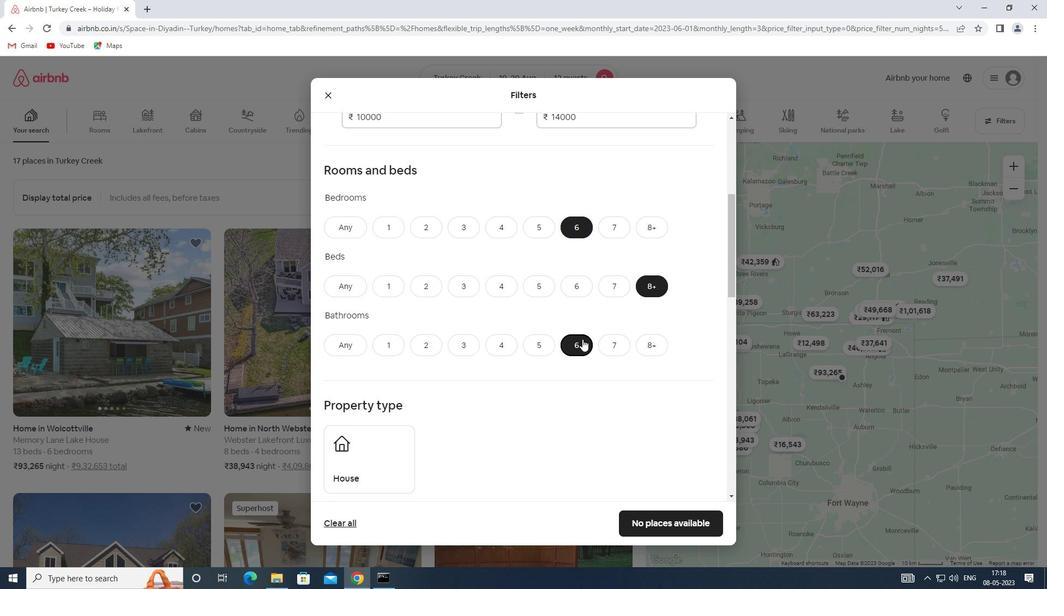 
Action: Mouse scrolled (582, 338) with delta (0, 0)
Screenshot: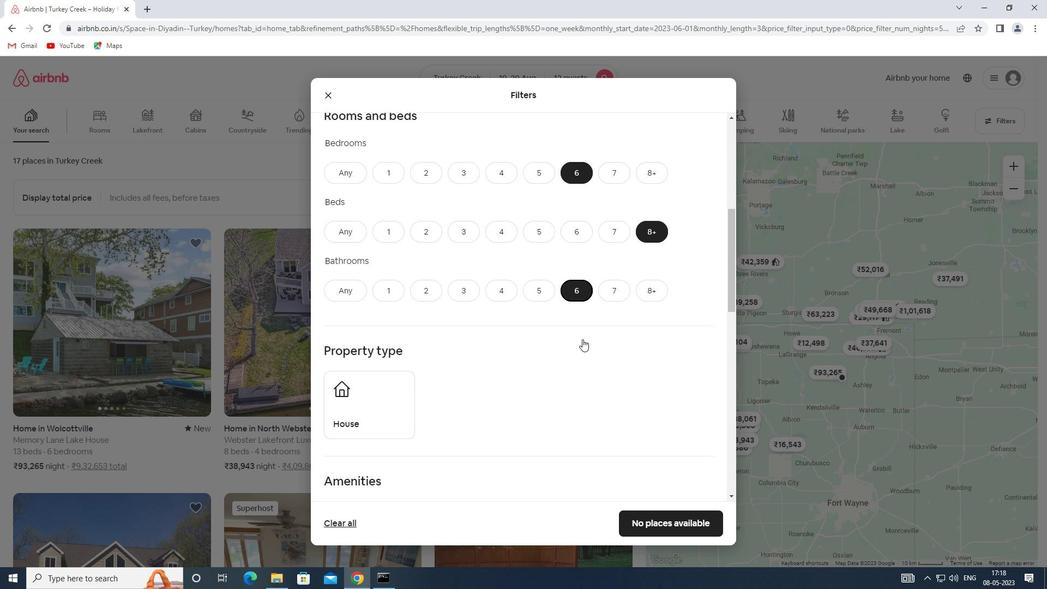 
Action: Mouse moved to (380, 333)
Screenshot: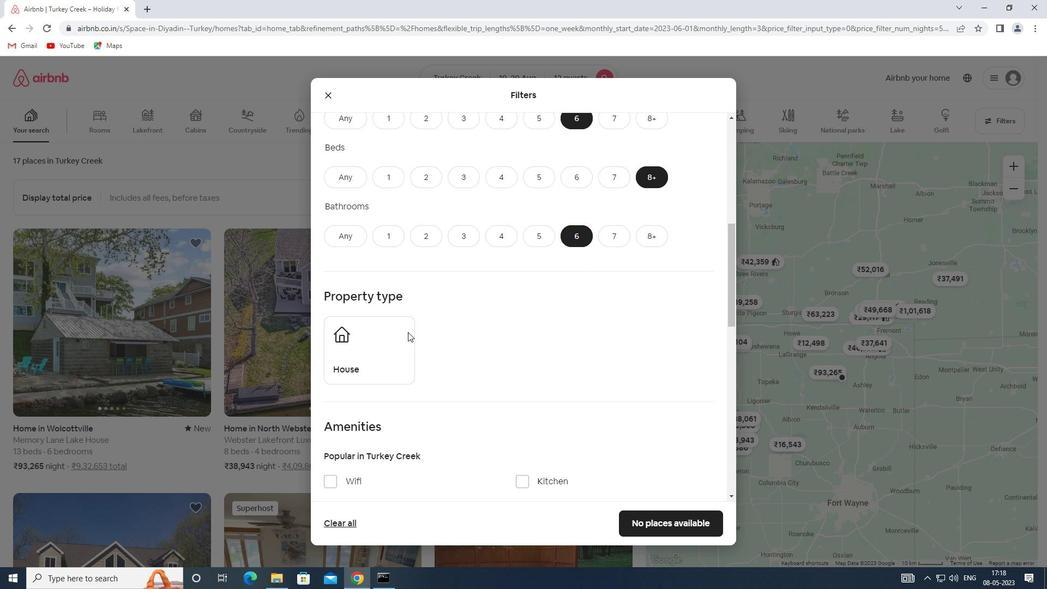 
Action: Mouse pressed left at (380, 333)
Screenshot: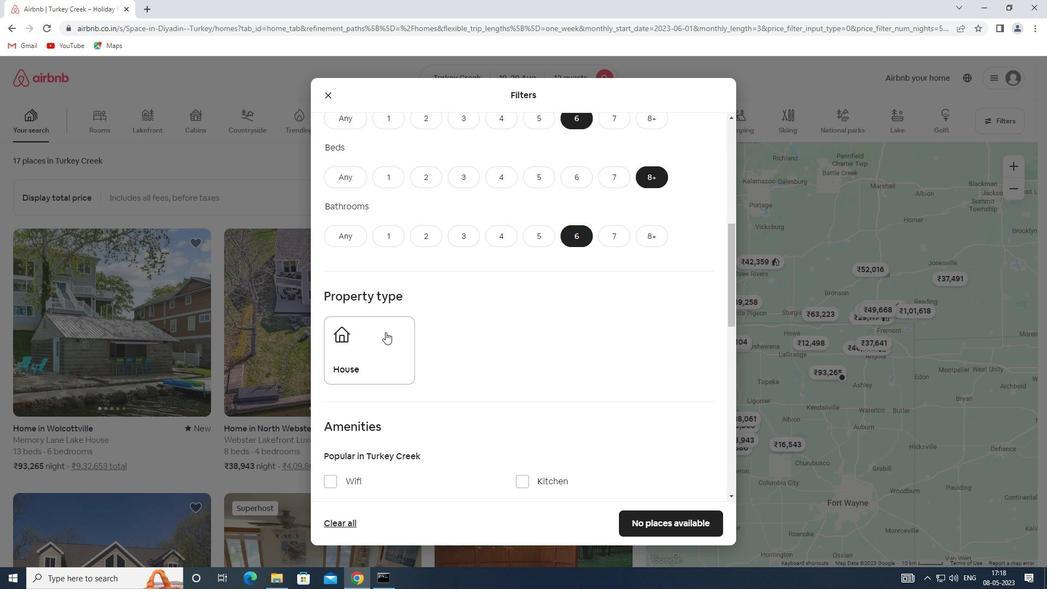 
Action: Mouse moved to (452, 344)
Screenshot: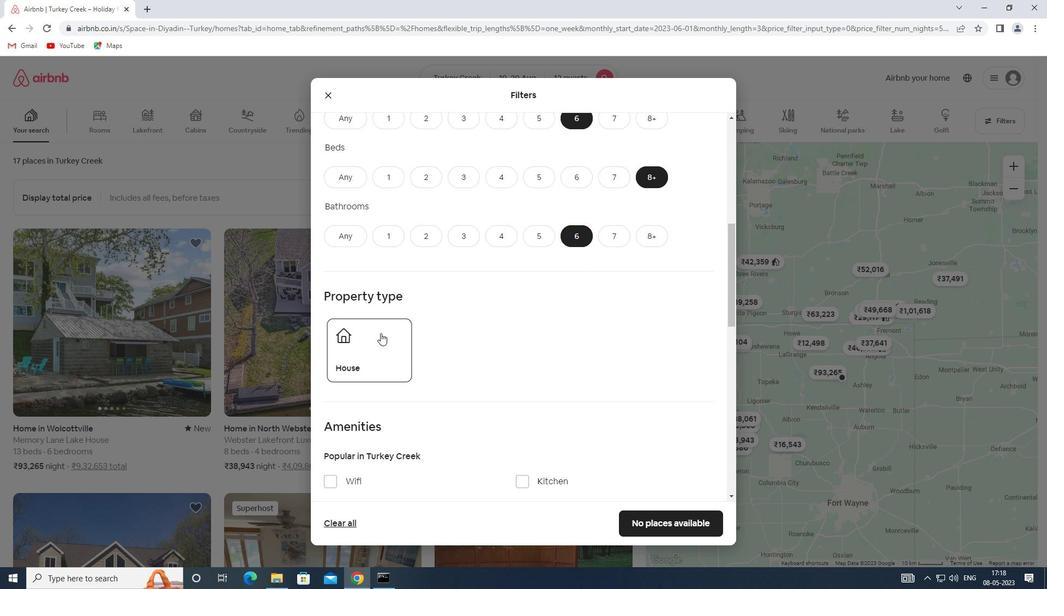 
Action: Mouse scrolled (452, 344) with delta (0, 0)
Screenshot: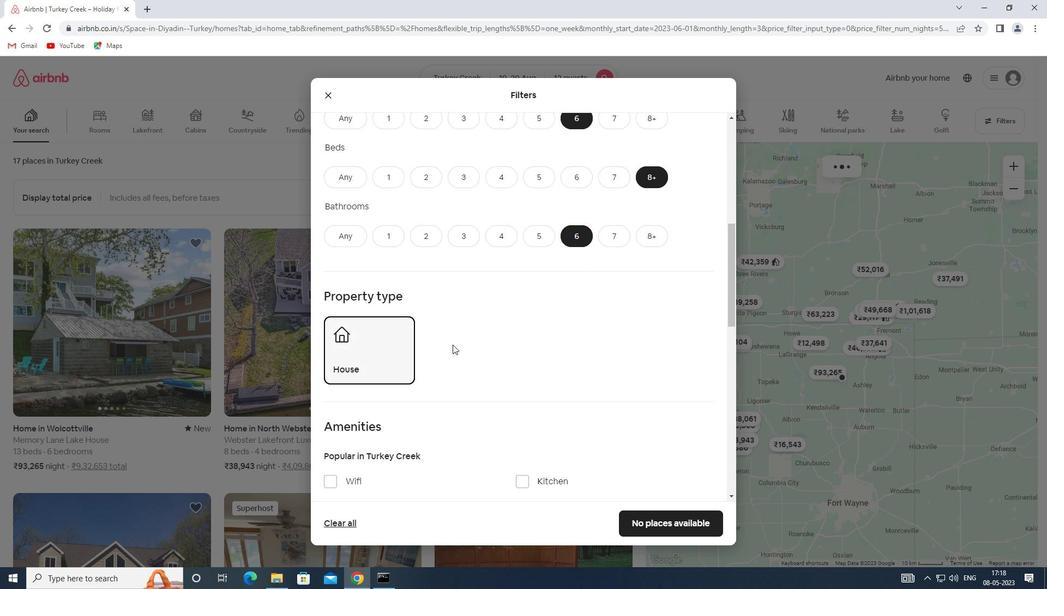 
Action: Mouse scrolled (452, 344) with delta (0, 0)
Screenshot: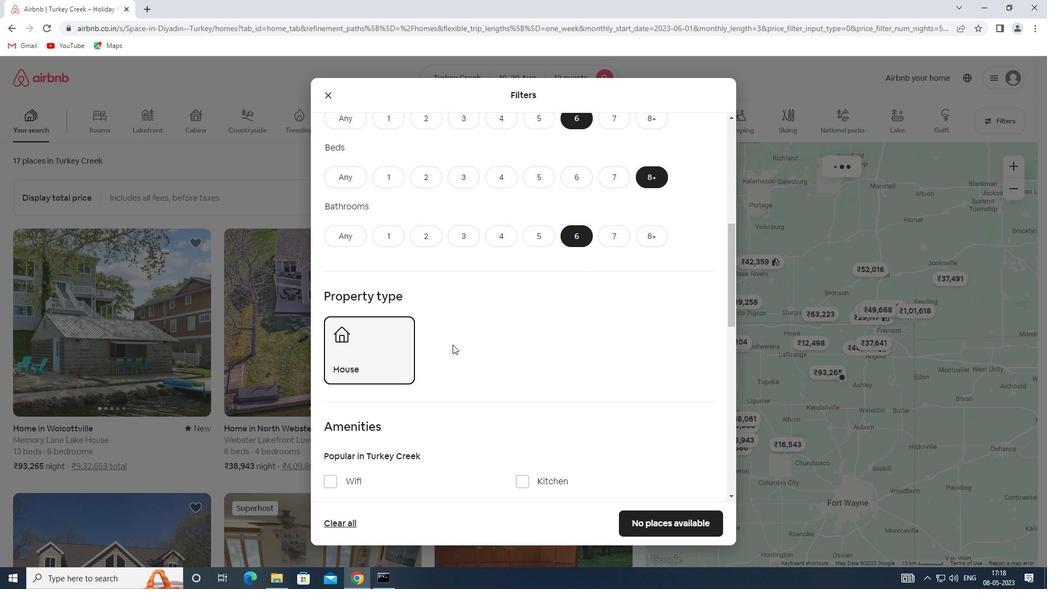 
Action: Mouse moved to (453, 344)
Screenshot: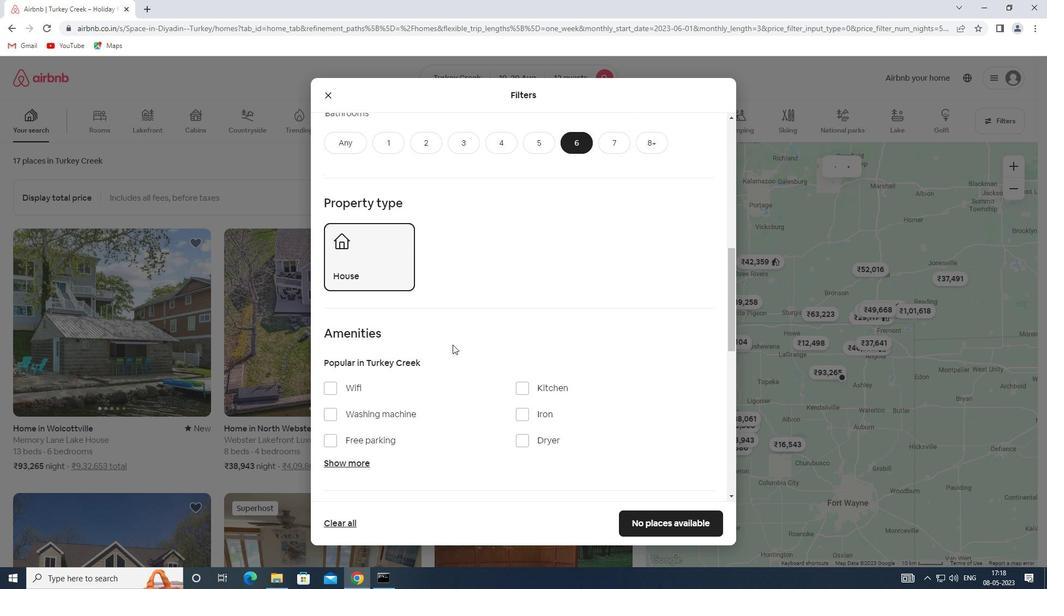 
Action: Mouse scrolled (453, 344) with delta (0, 0)
Screenshot: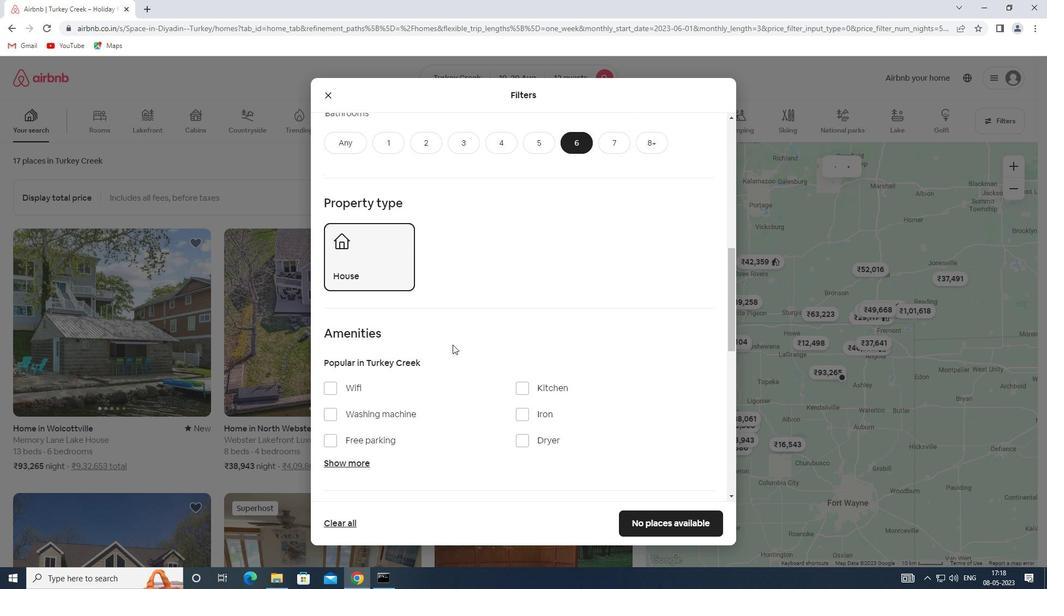 
Action: Mouse moved to (337, 392)
Screenshot: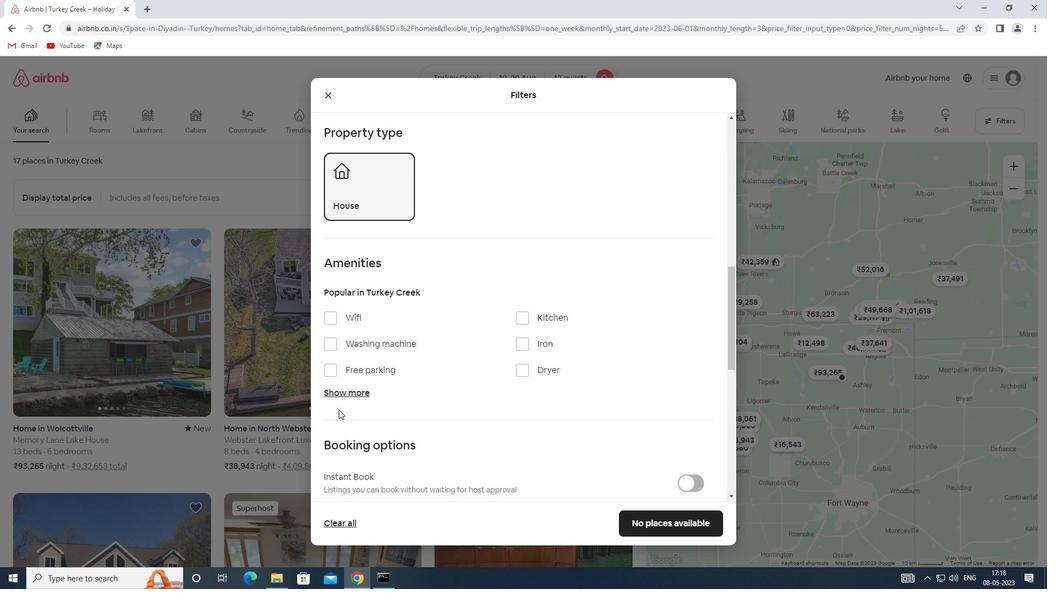 
Action: Mouse pressed left at (337, 392)
Screenshot: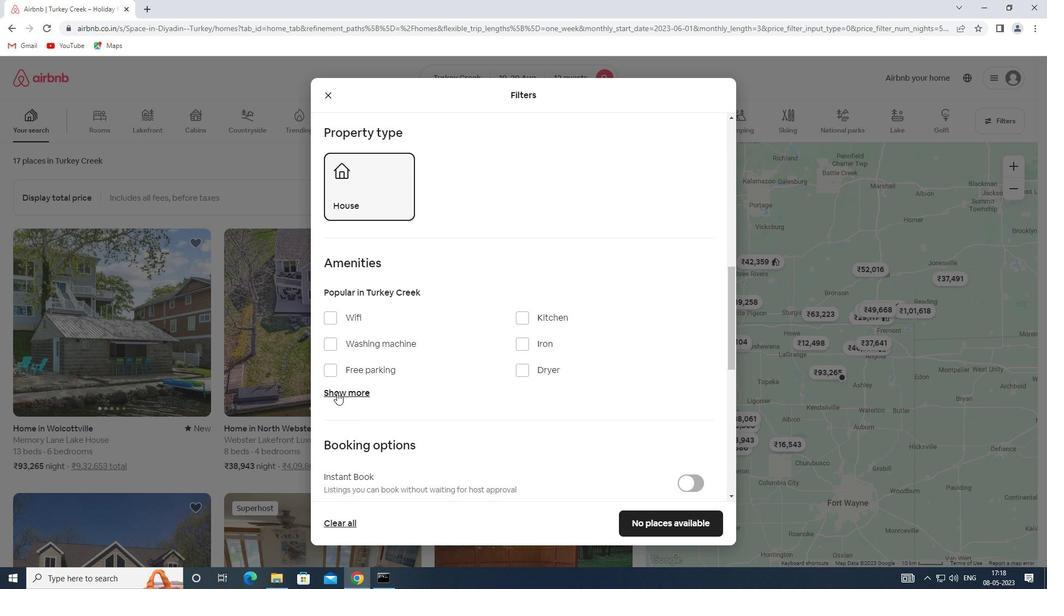 
Action: Mouse moved to (332, 315)
Screenshot: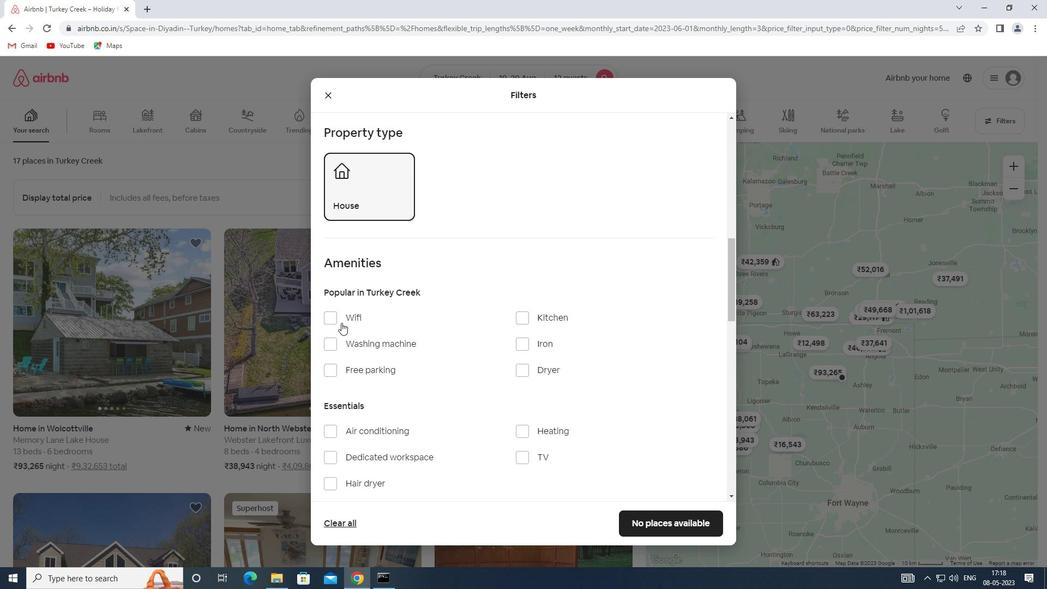 
Action: Mouse pressed left at (332, 315)
Screenshot: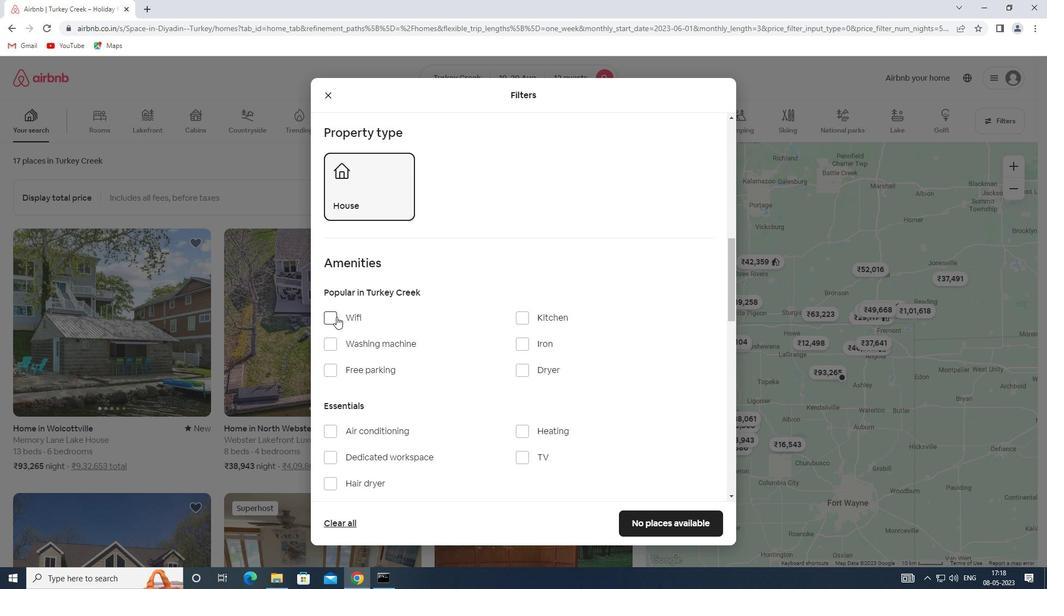 
Action: Mouse moved to (524, 456)
Screenshot: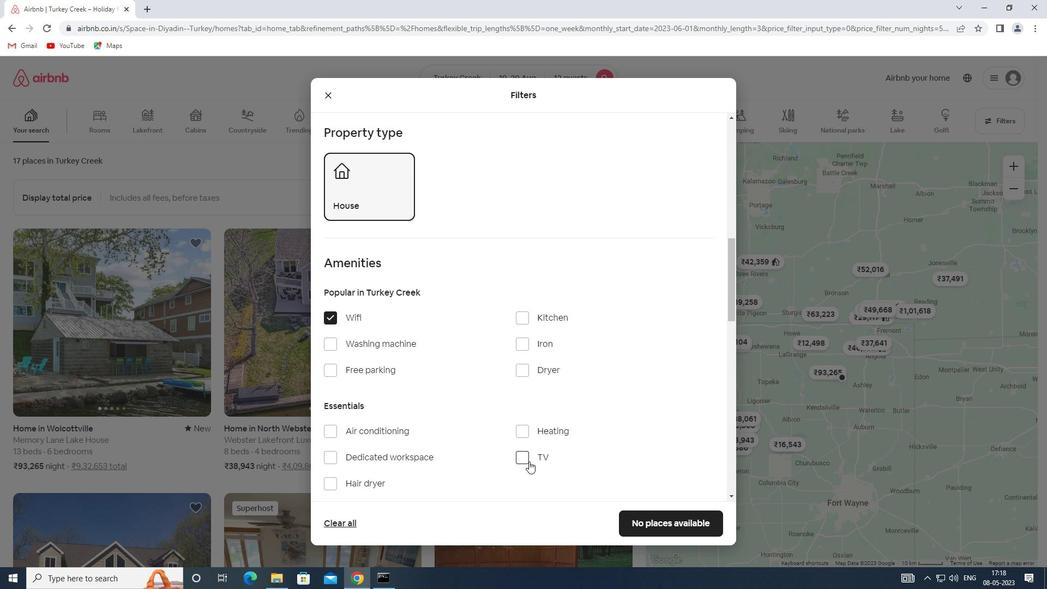 
Action: Mouse pressed left at (524, 456)
Screenshot: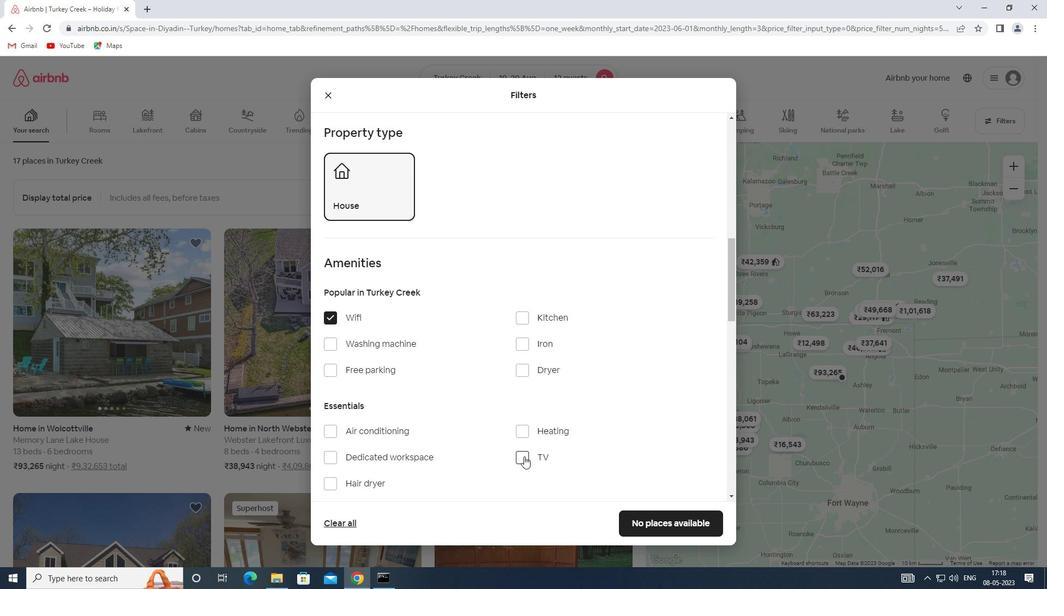 
Action: Mouse moved to (457, 440)
Screenshot: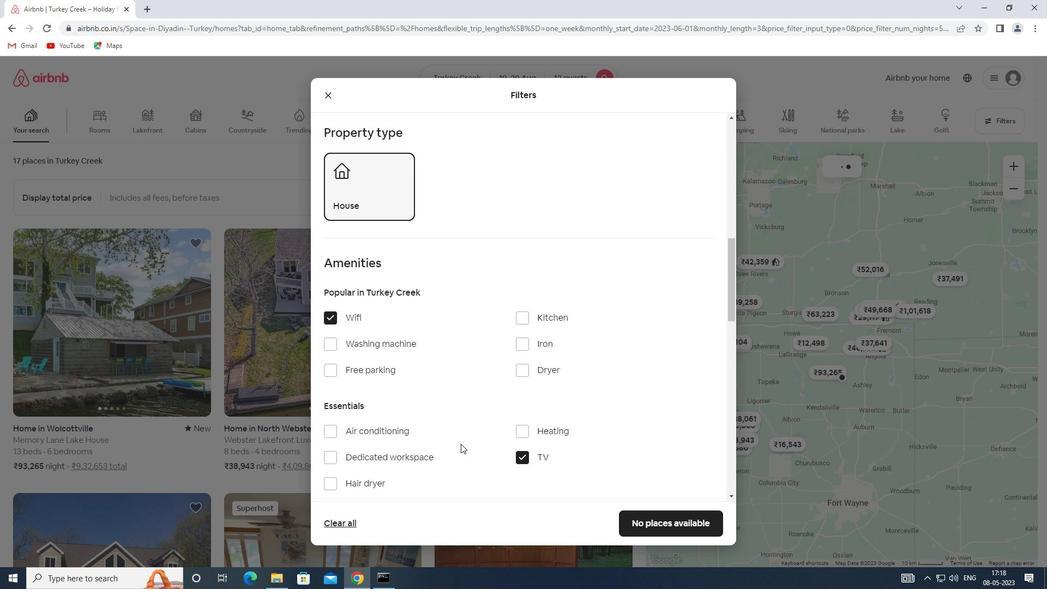 
Action: Mouse scrolled (457, 439) with delta (0, 0)
Screenshot: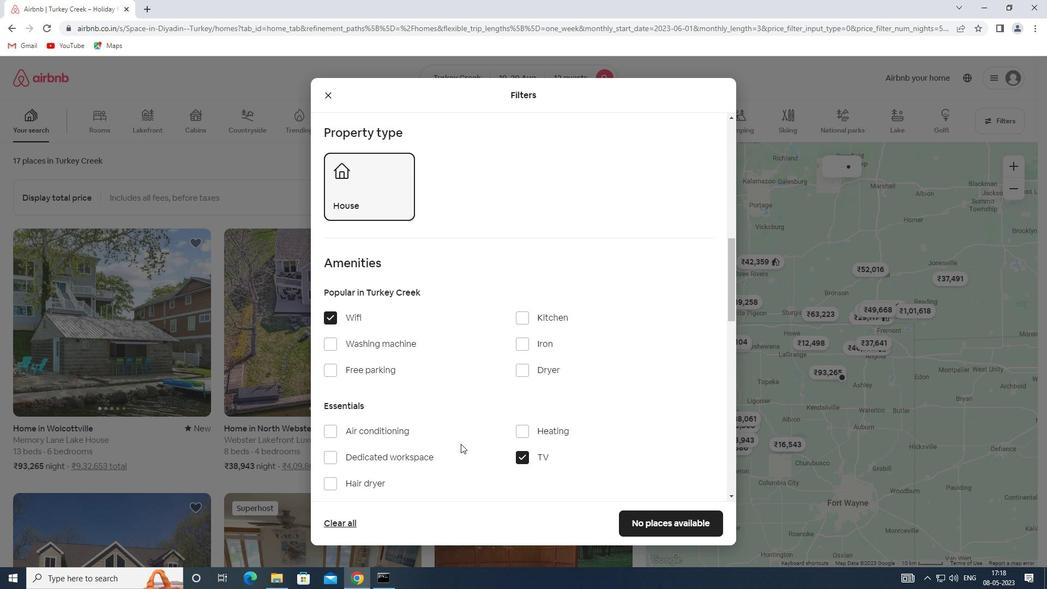 
Action: Mouse moved to (328, 316)
Screenshot: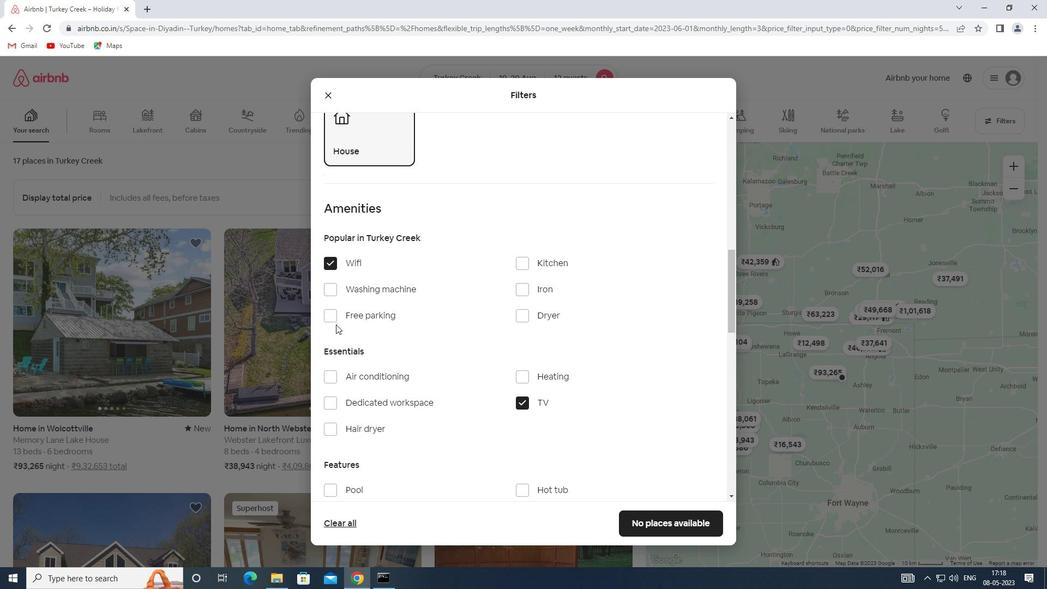 
Action: Mouse pressed left at (328, 316)
Screenshot: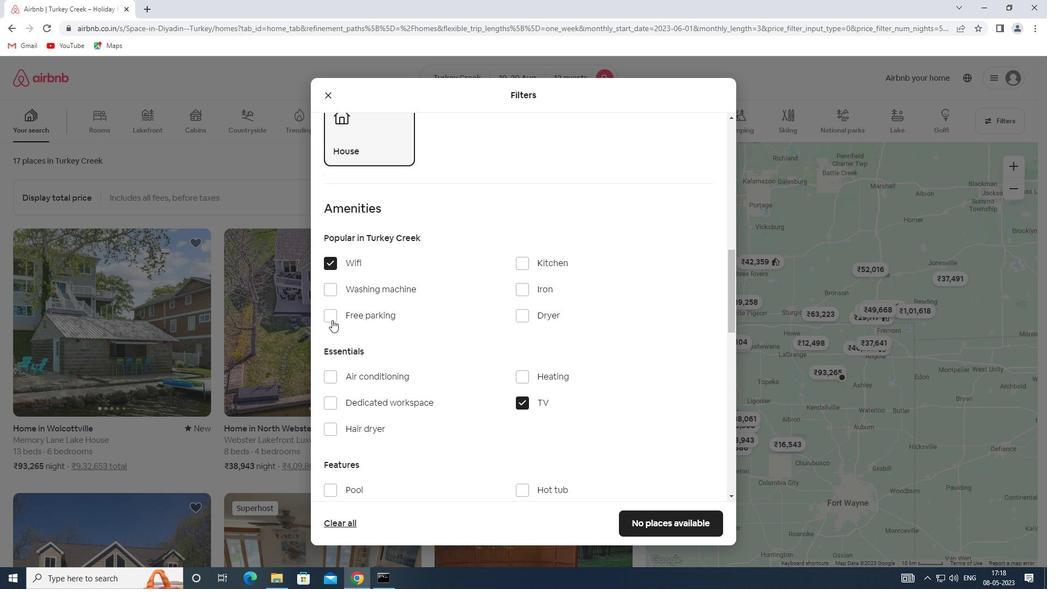 
Action: Mouse moved to (459, 379)
Screenshot: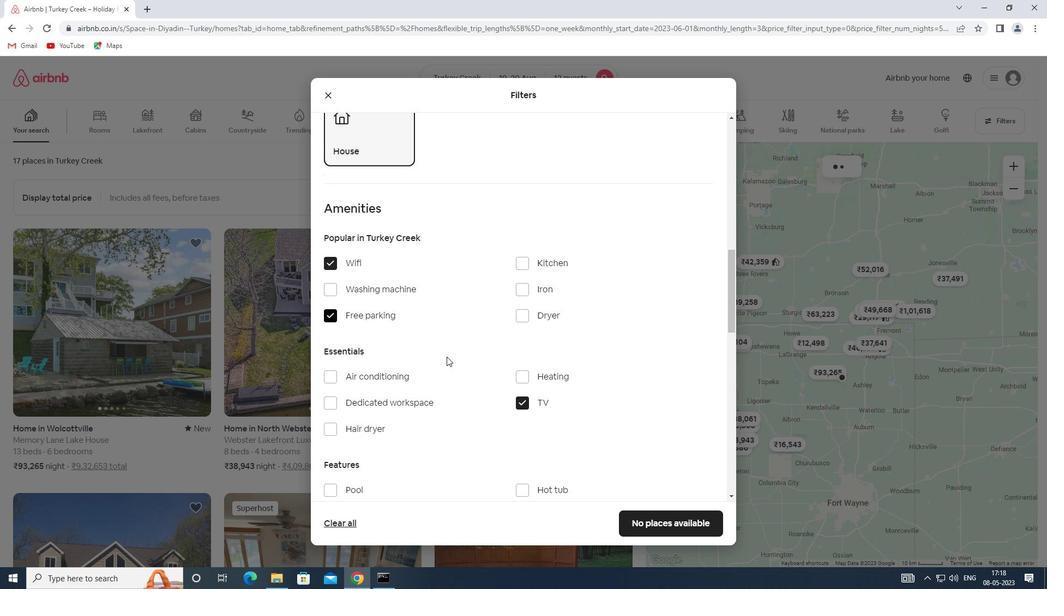 
Action: Mouse scrolled (459, 378) with delta (0, 0)
Screenshot: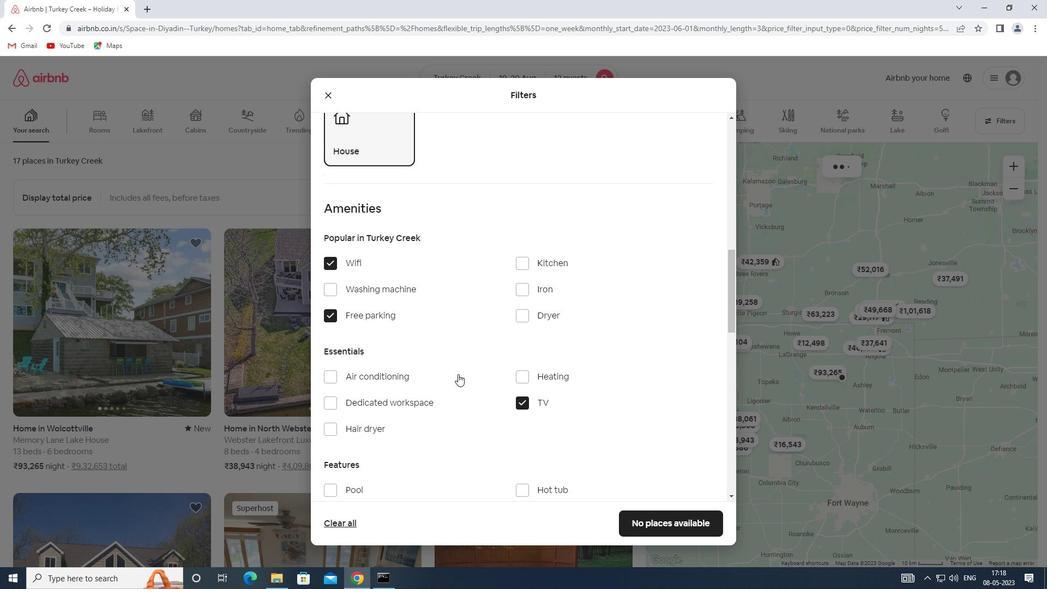 
Action: Mouse scrolled (459, 378) with delta (0, 0)
Screenshot: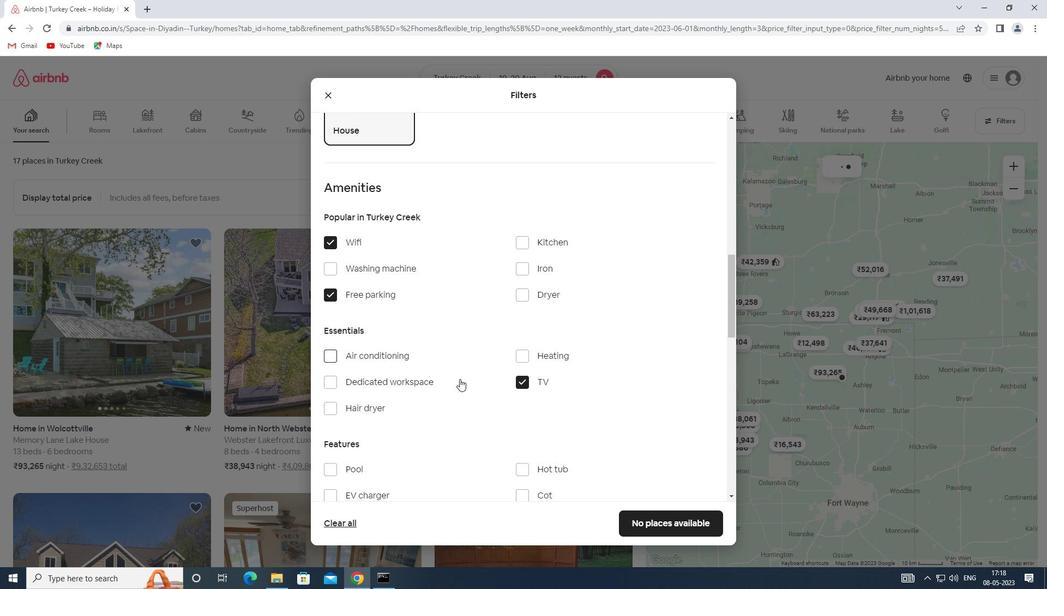 
Action: Mouse scrolled (459, 378) with delta (0, 0)
Screenshot: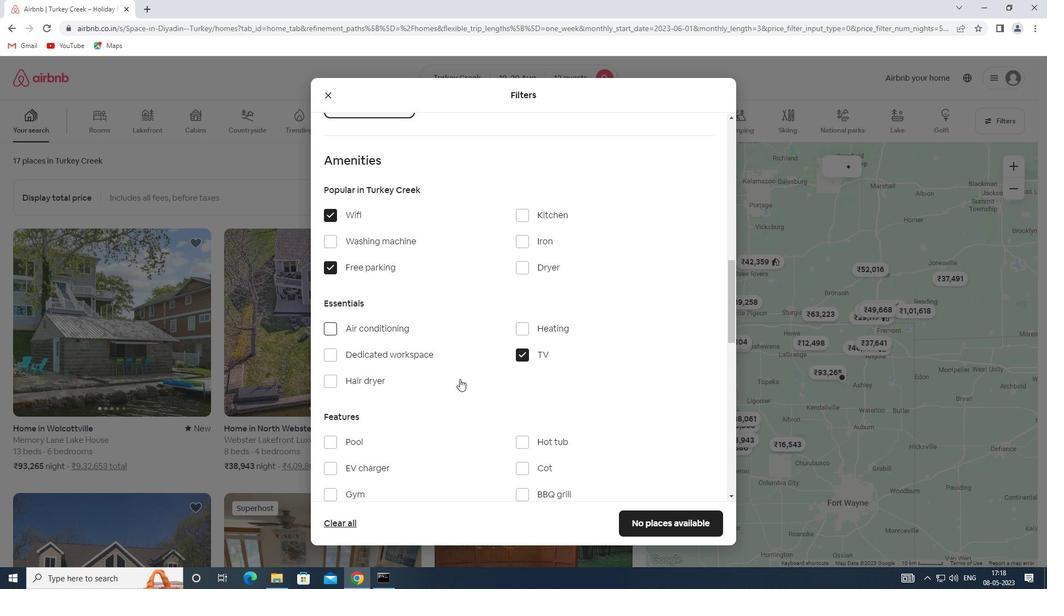 
Action: Mouse moved to (350, 376)
Screenshot: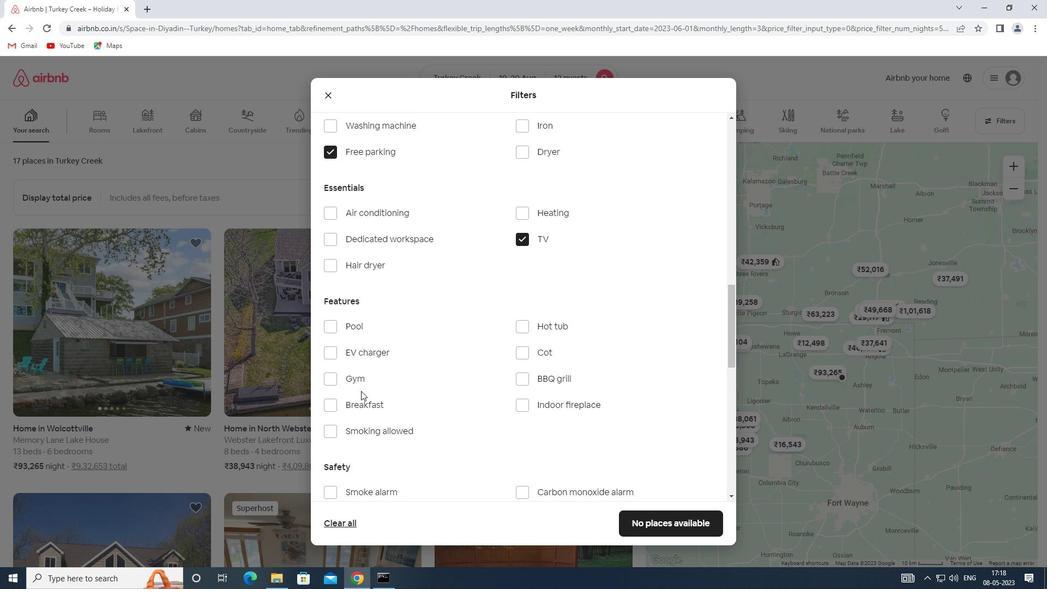 
Action: Mouse pressed left at (350, 376)
Screenshot: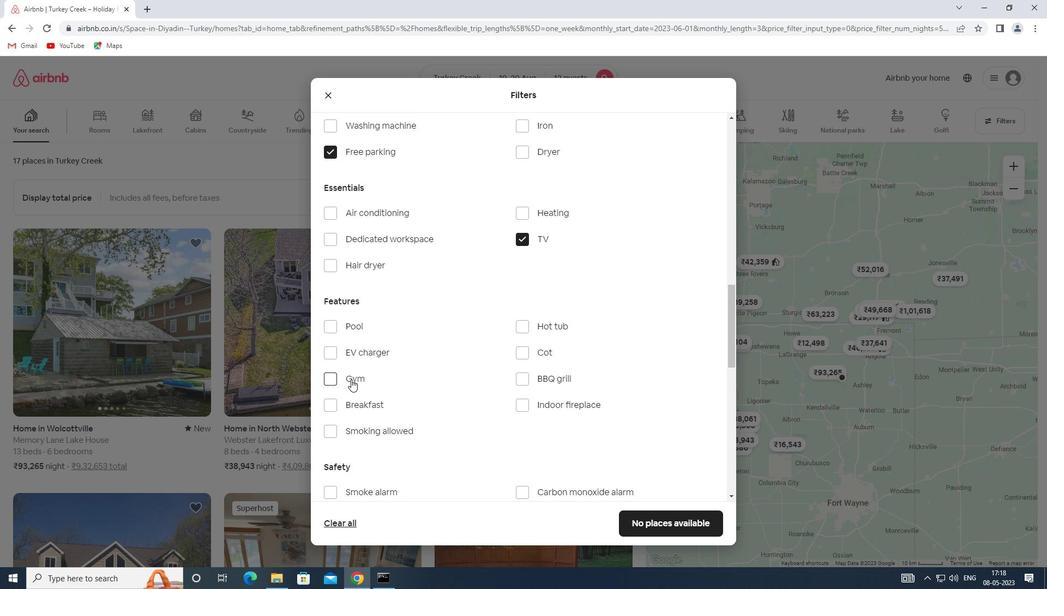 
Action: Mouse moved to (358, 397)
Screenshot: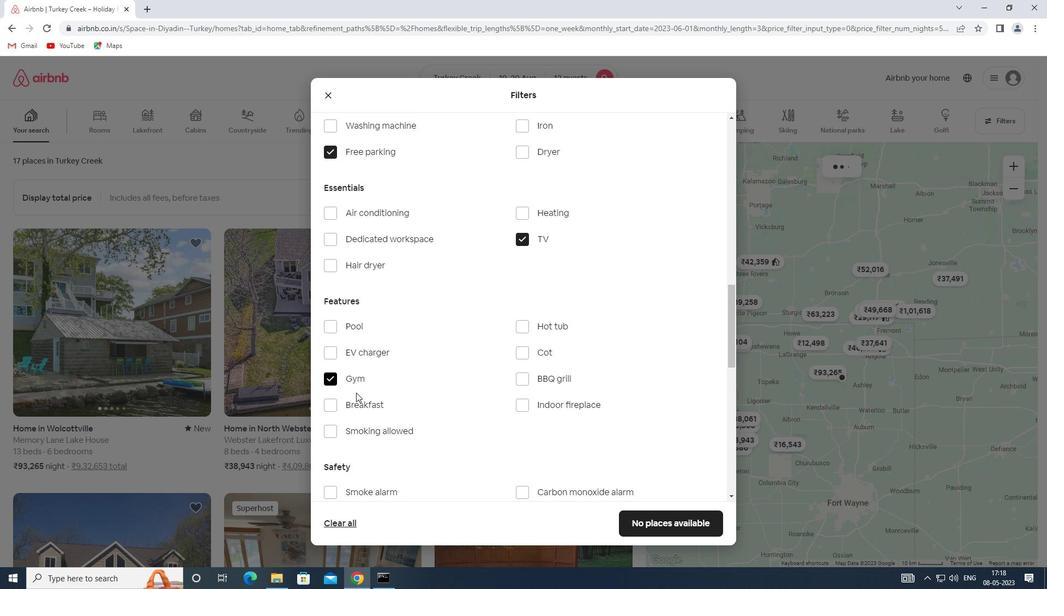 
Action: Mouse pressed left at (358, 397)
Screenshot: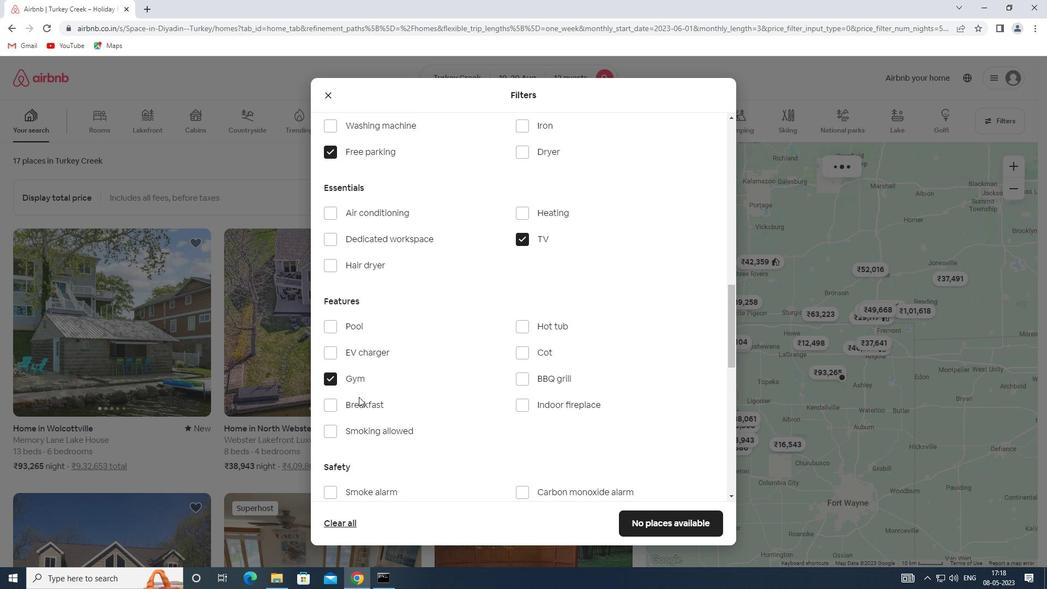 
Action: Mouse moved to (361, 403)
Screenshot: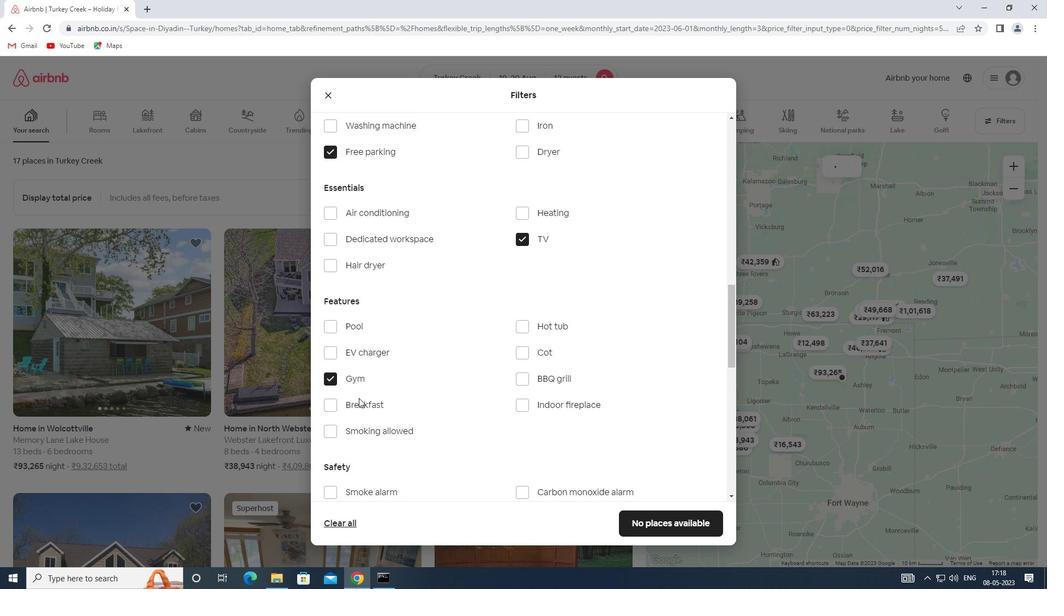 
Action: Mouse pressed left at (361, 403)
Screenshot: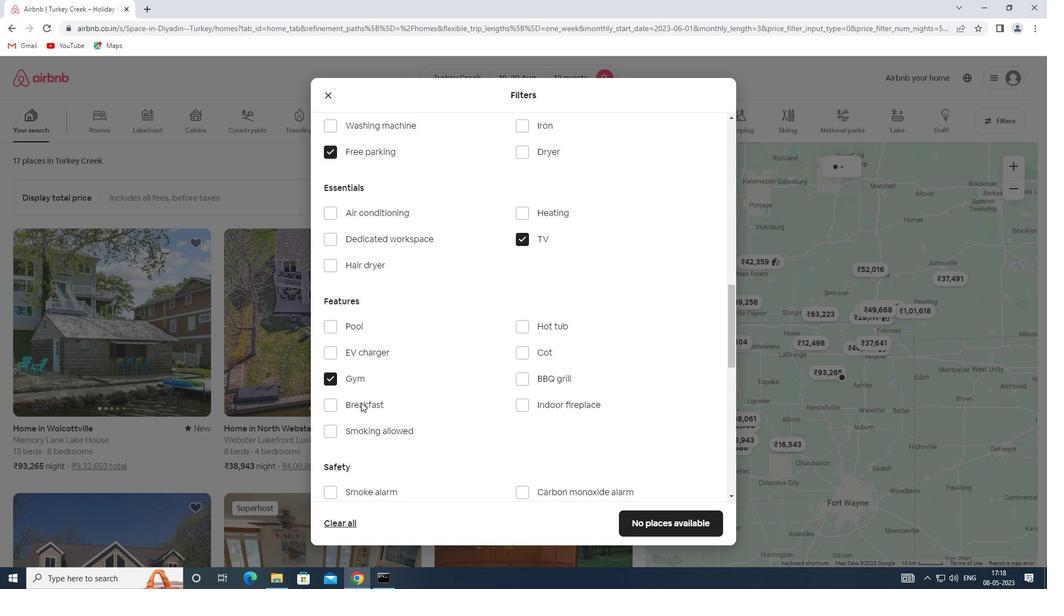 
Action: Mouse moved to (458, 399)
Screenshot: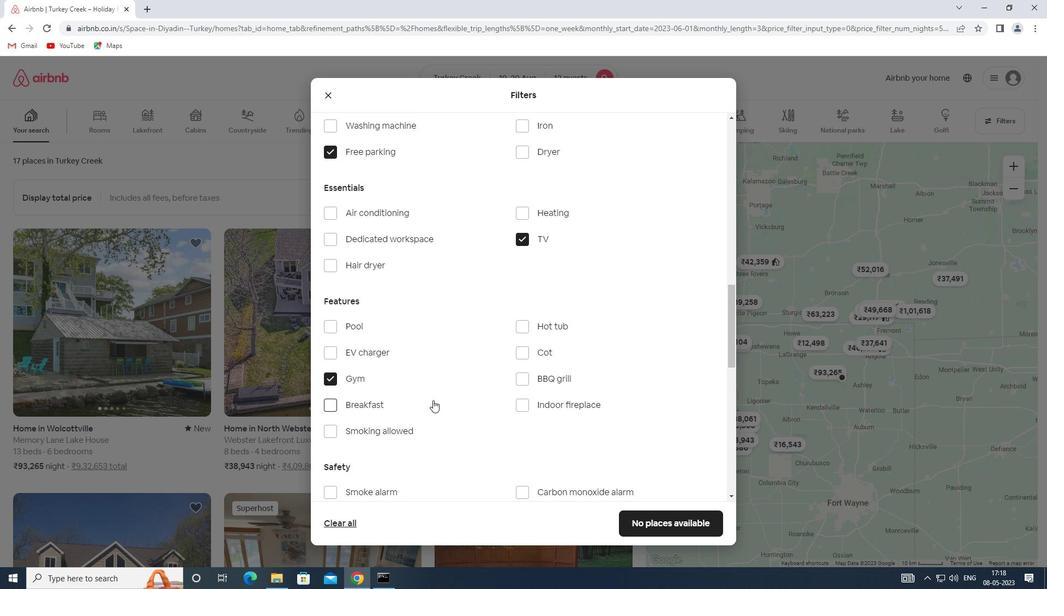 
Action: Mouse scrolled (458, 399) with delta (0, 0)
Screenshot: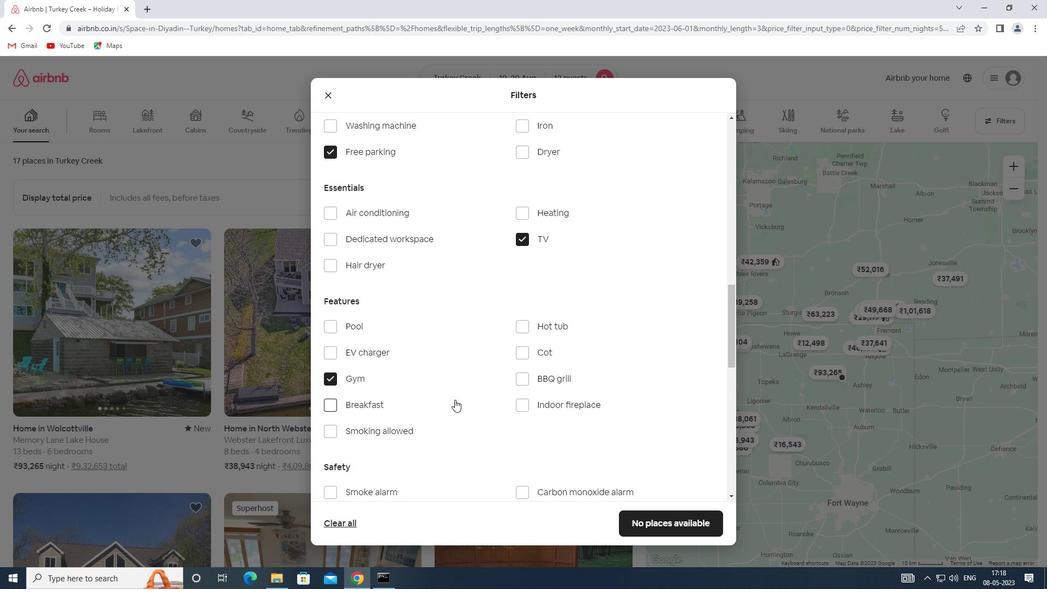 
Action: Mouse moved to (458, 399)
Screenshot: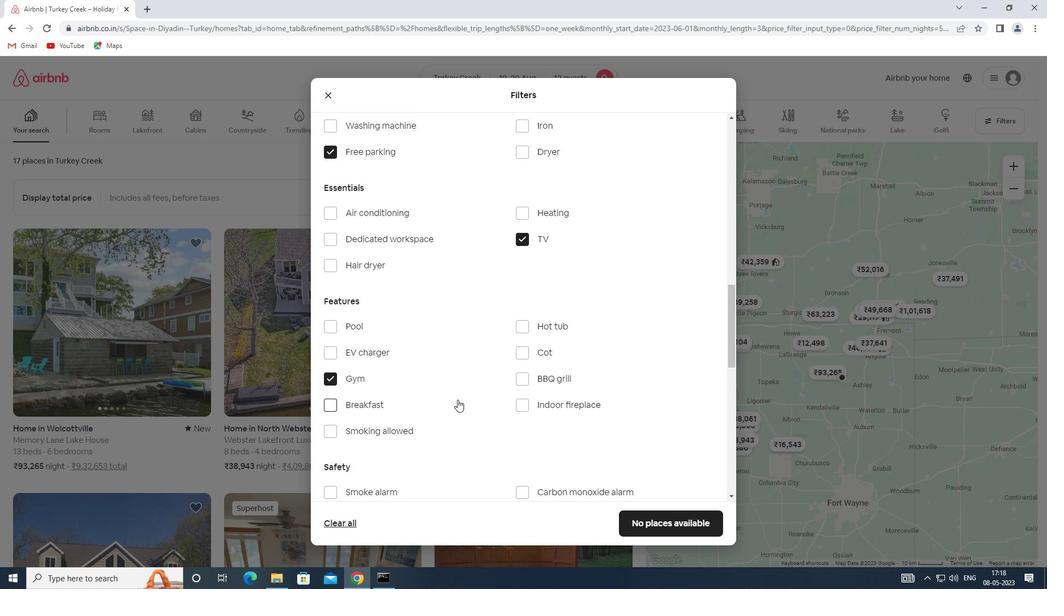 
Action: Mouse scrolled (458, 399) with delta (0, 0)
Screenshot: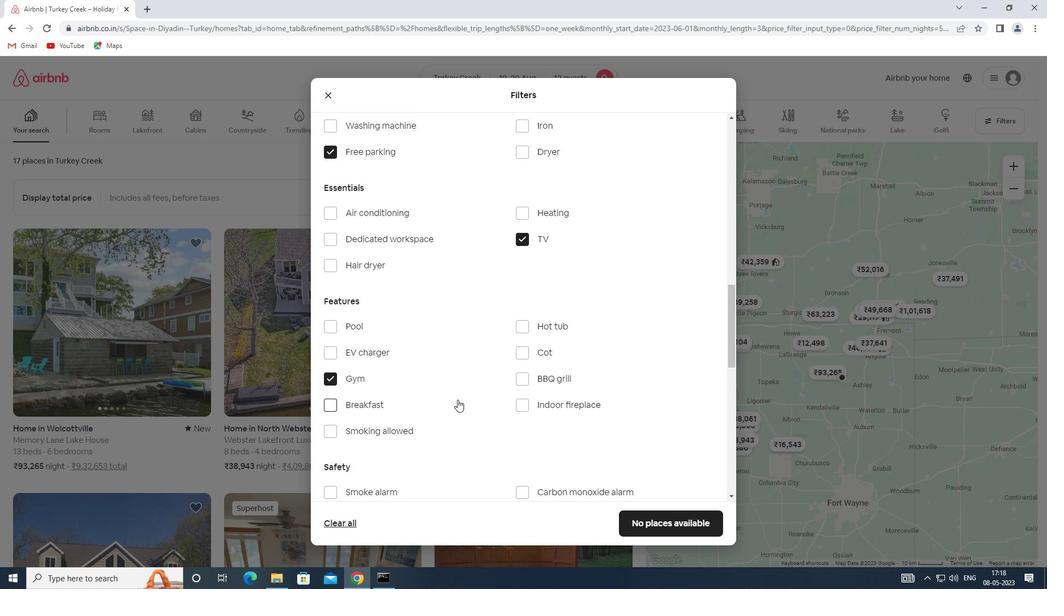 
Action: Mouse moved to (452, 400)
Screenshot: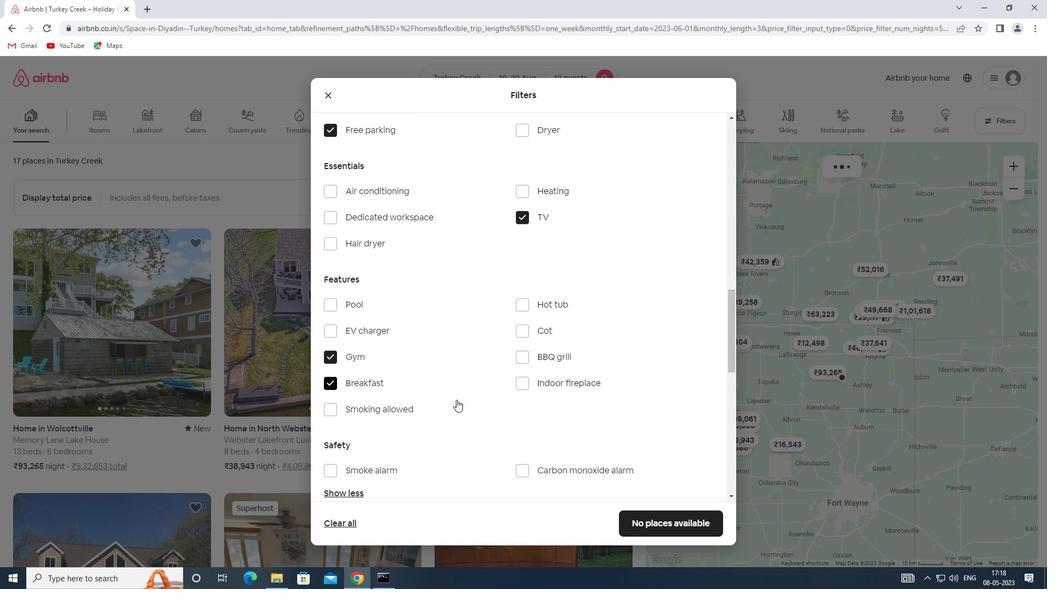
Action: Mouse scrolled (452, 400) with delta (0, 0)
Screenshot: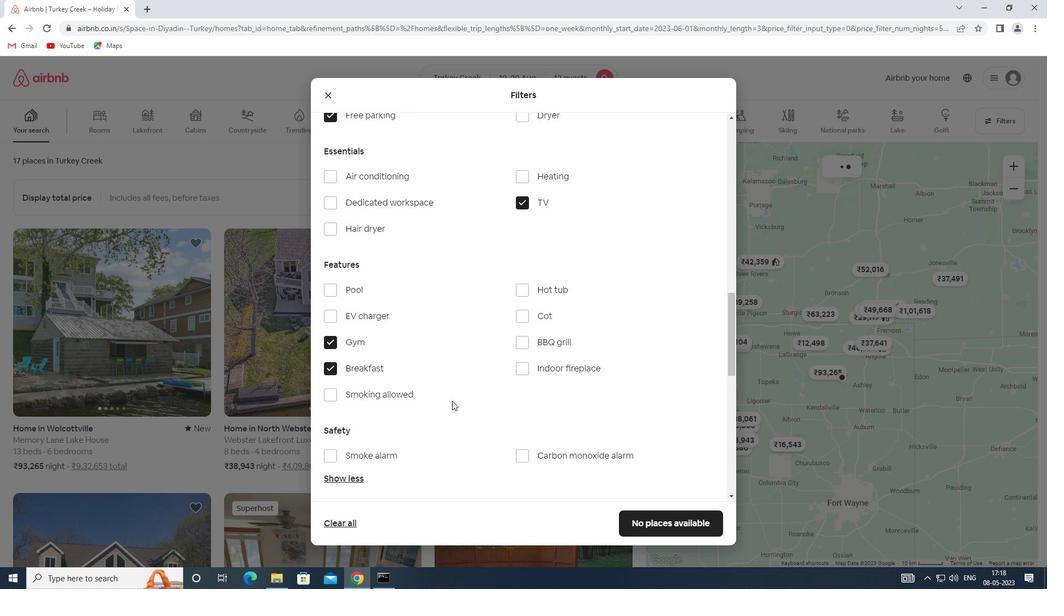 
Action: Mouse scrolled (452, 400) with delta (0, 0)
Screenshot: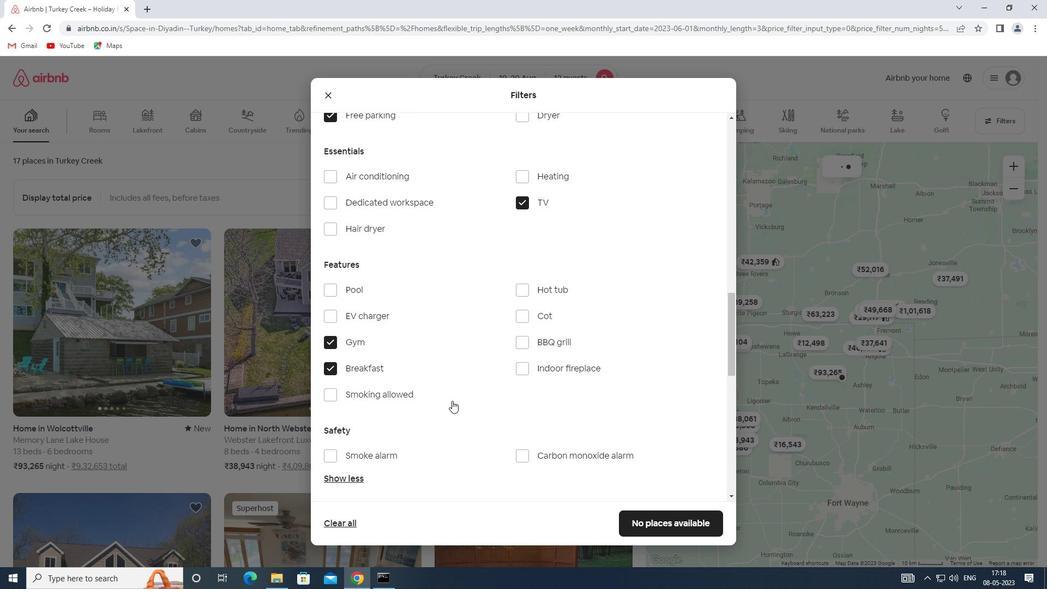 
Action: Mouse moved to (682, 419)
Screenshot: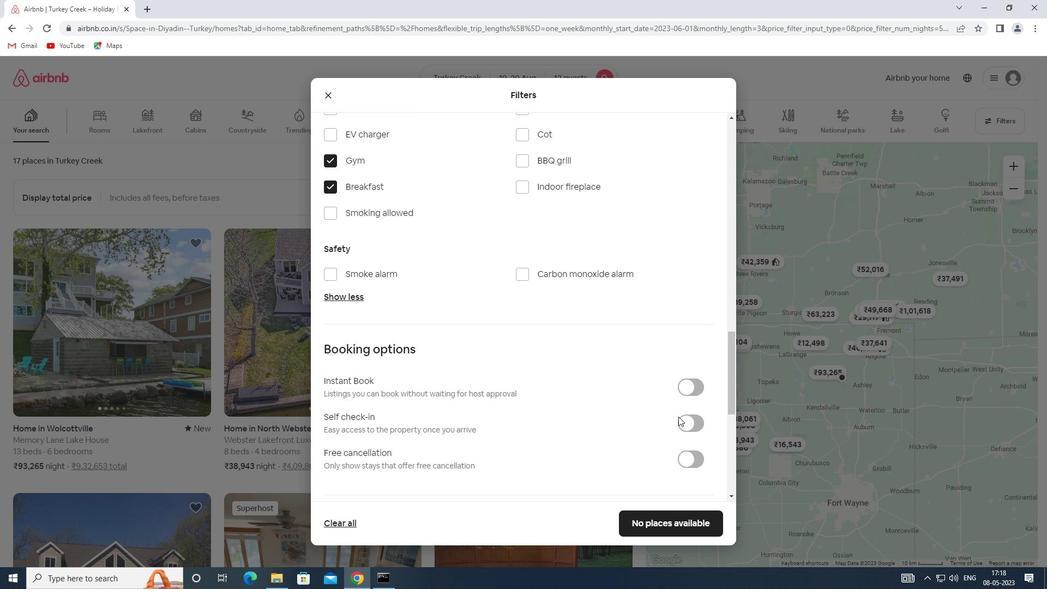 
Action: Mouse pressed left at (682, 419)
Screenshot: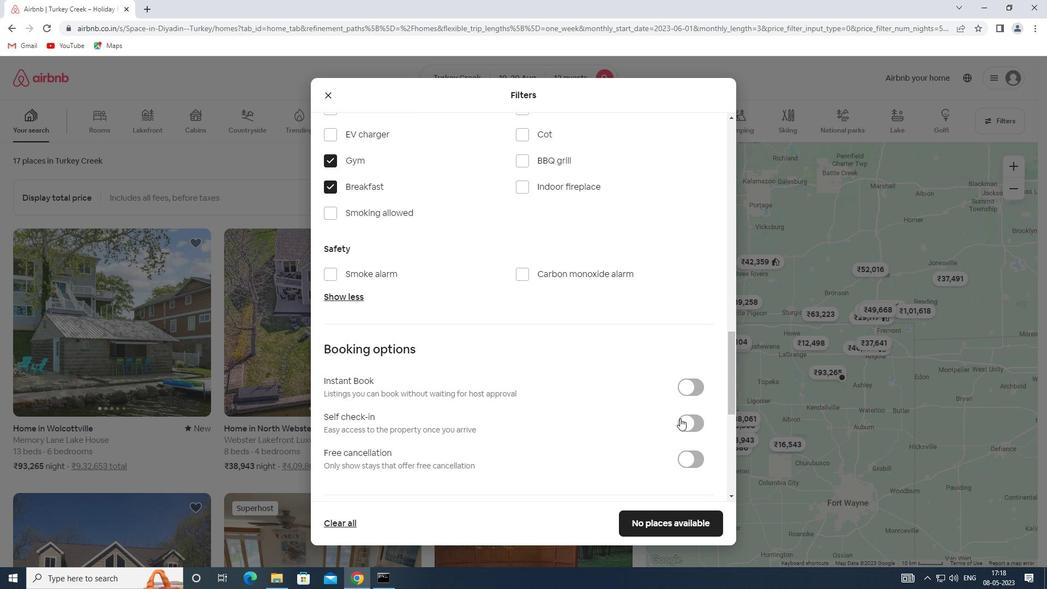 
Action: Mouse moved to (450, 433)
Screenshot: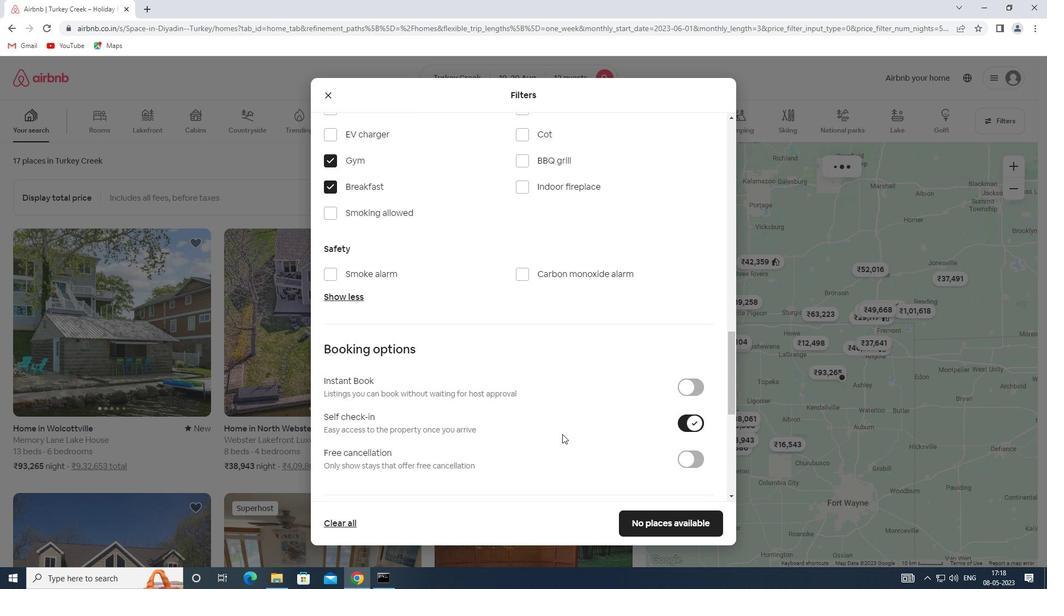 
Action: Mouse scrolled (450, 432) with delta (0, 0)
Screenshot: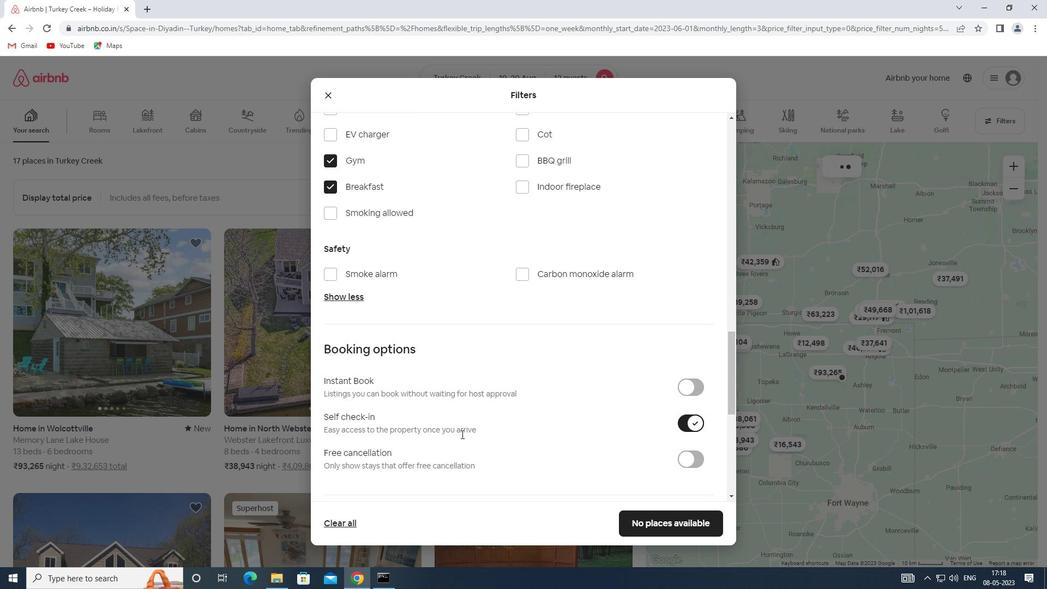 
Action: Mouse scrolled (450, 432) with delta (0, 0)
Screenshot: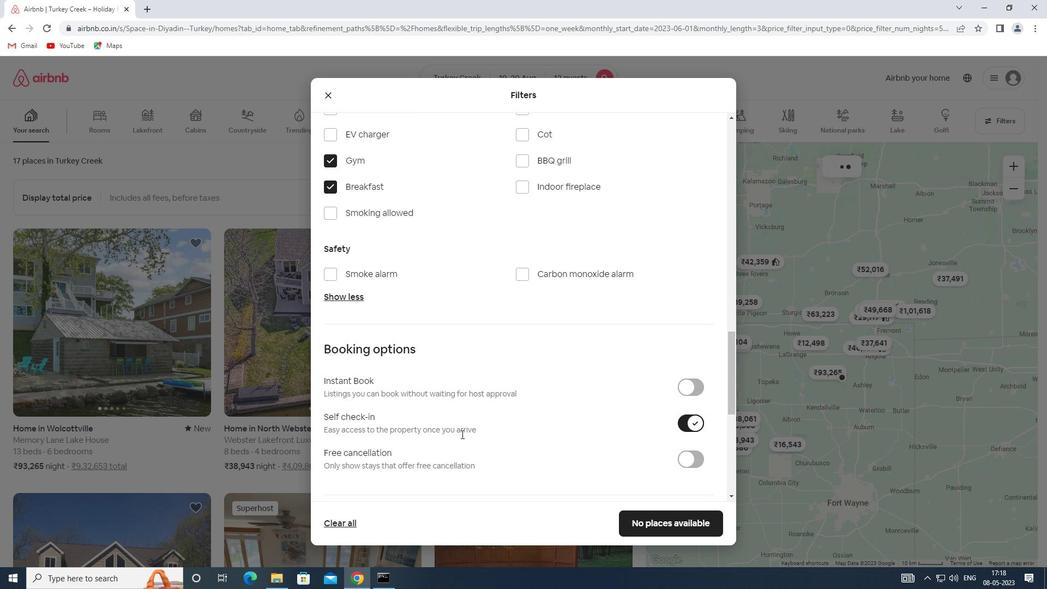 
Action: Mouse scrolled (450, 432) with delta (0, 0)
Screenshot: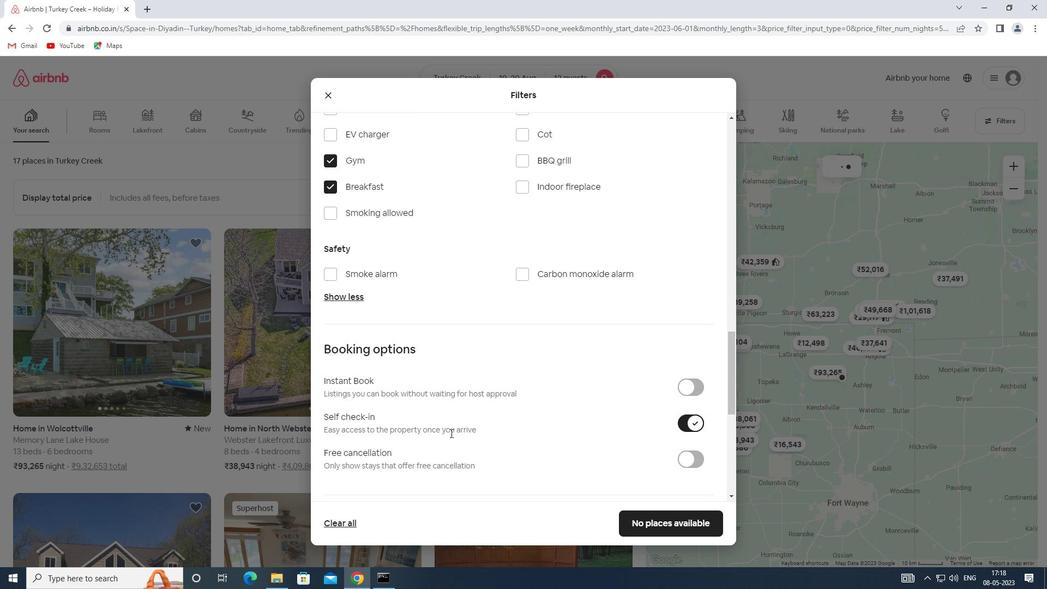 
Action: Mouse moved to (449, 430)
Screenshot: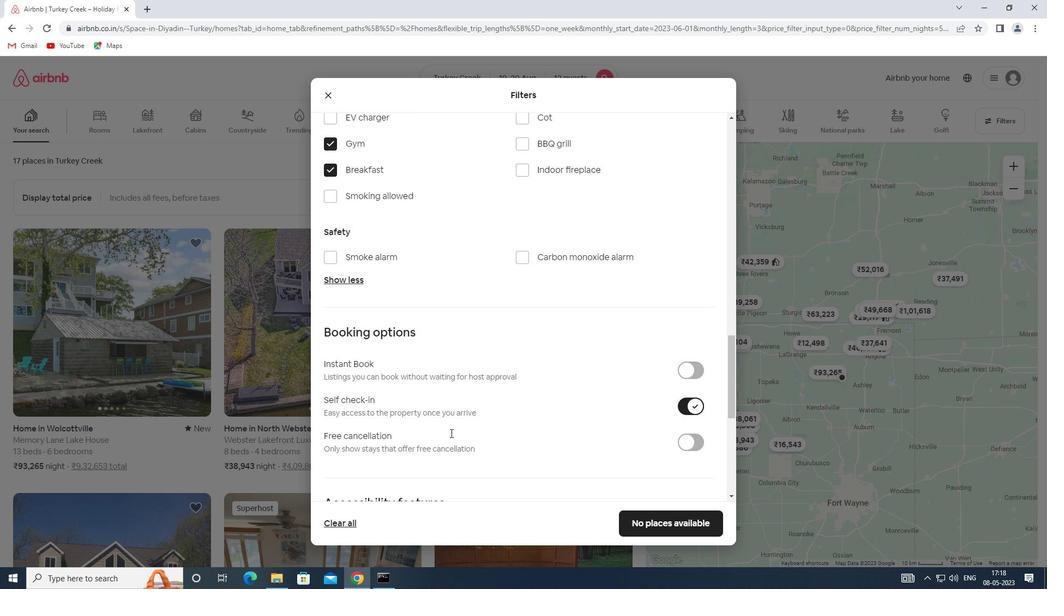 
Action: Mouse scrolled (449, 429) with delta (0, 0)
Screenshot: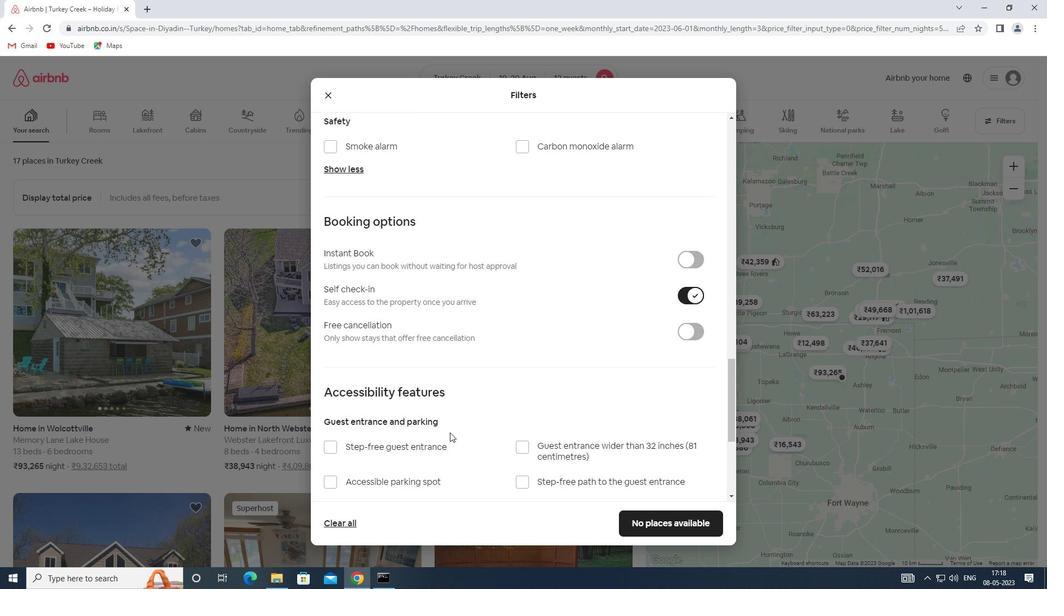 
Action: Mouse scrolled (449, 429) with delta (0, 0)
Screenshot: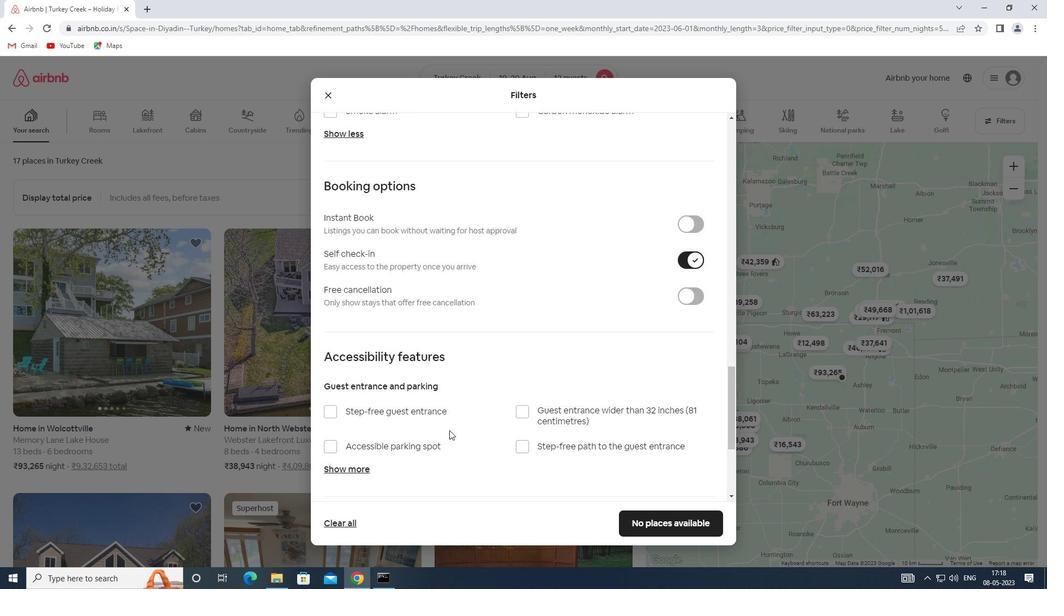 
Action: Mouse scrolled (449, 429) with delta (0, 0)
Screenshot: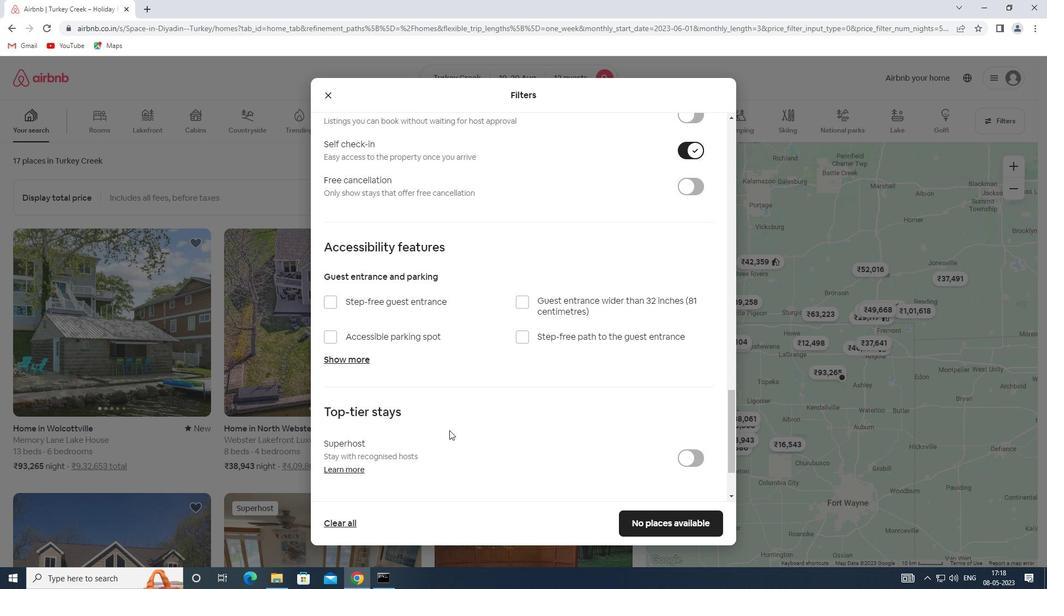 
Action: Mouse scrolled (449, 429) with delta (0, 0)
Screenshot: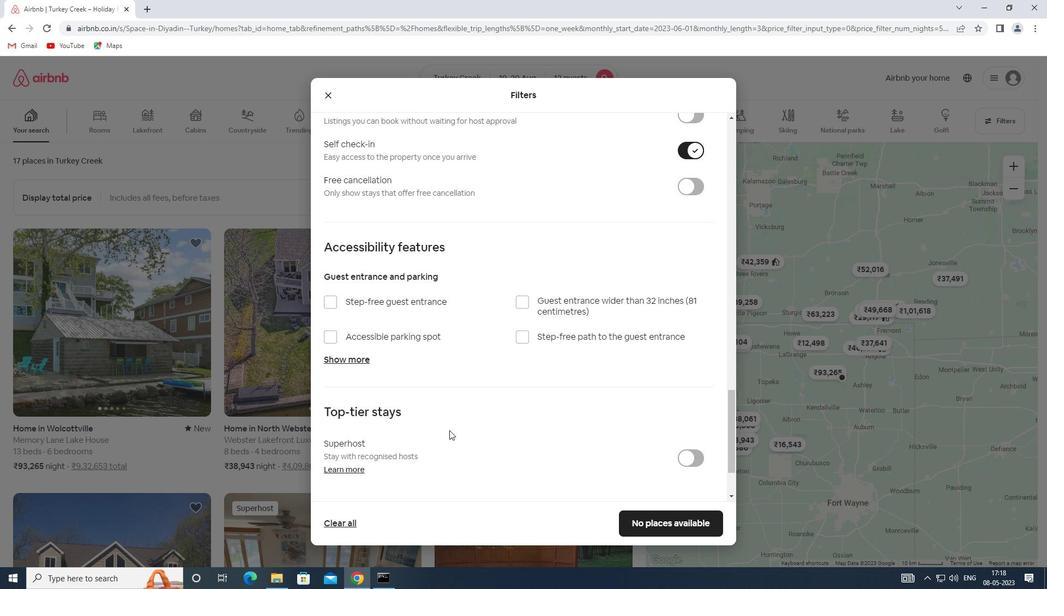 
Action: Mouse scrolled (449, 429) with delta (0, 0)
Screenshot: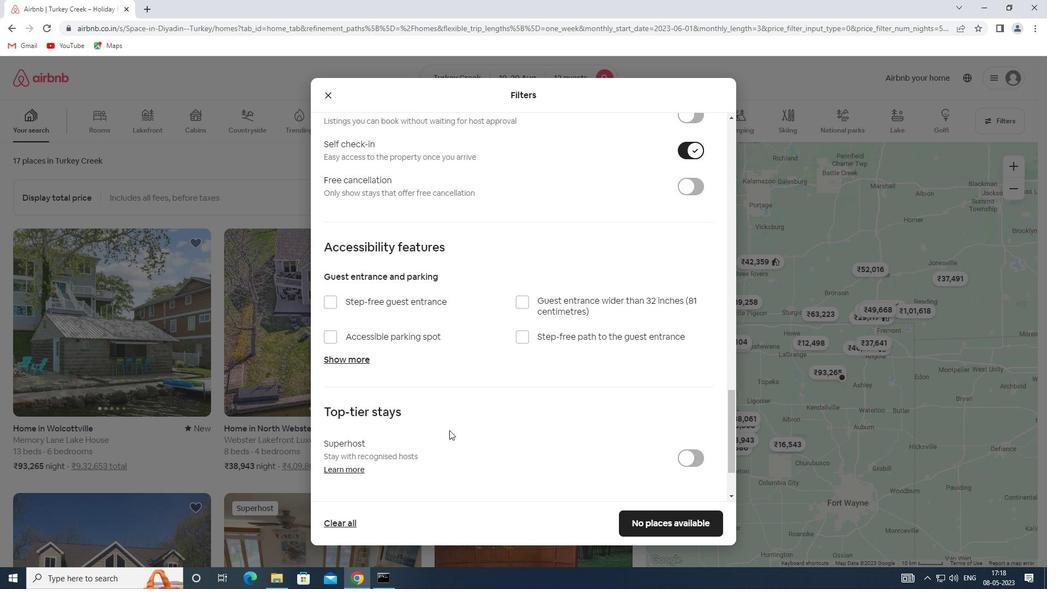 
Action: Mouse moved to (366, 468)
Screenshot: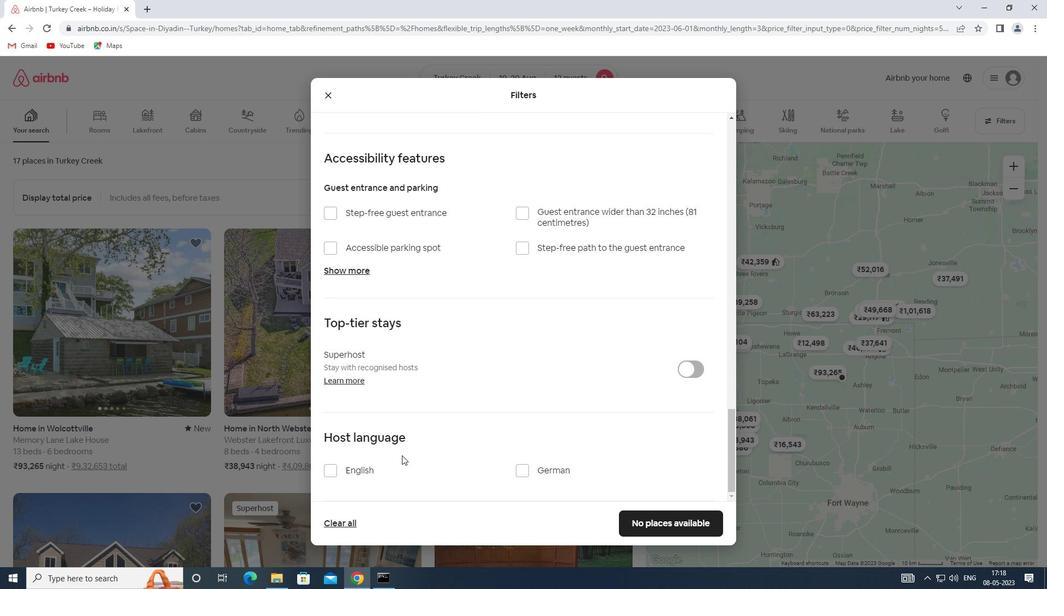 
Action: Mouse pressed left at (366, 468)
Screenshot: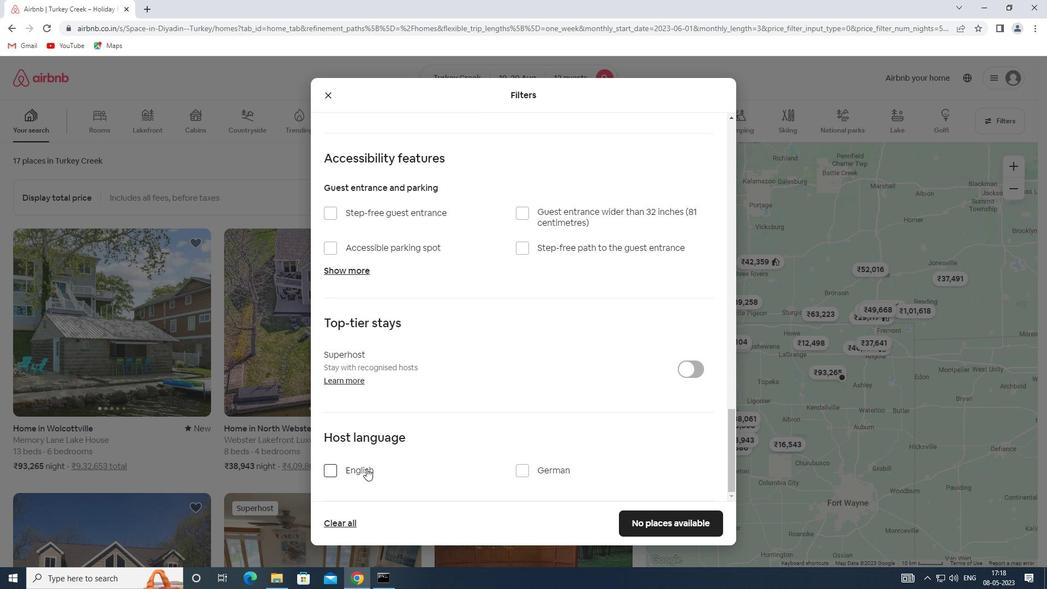 
Action: Mouse moved to (497, 443)
Screenshot: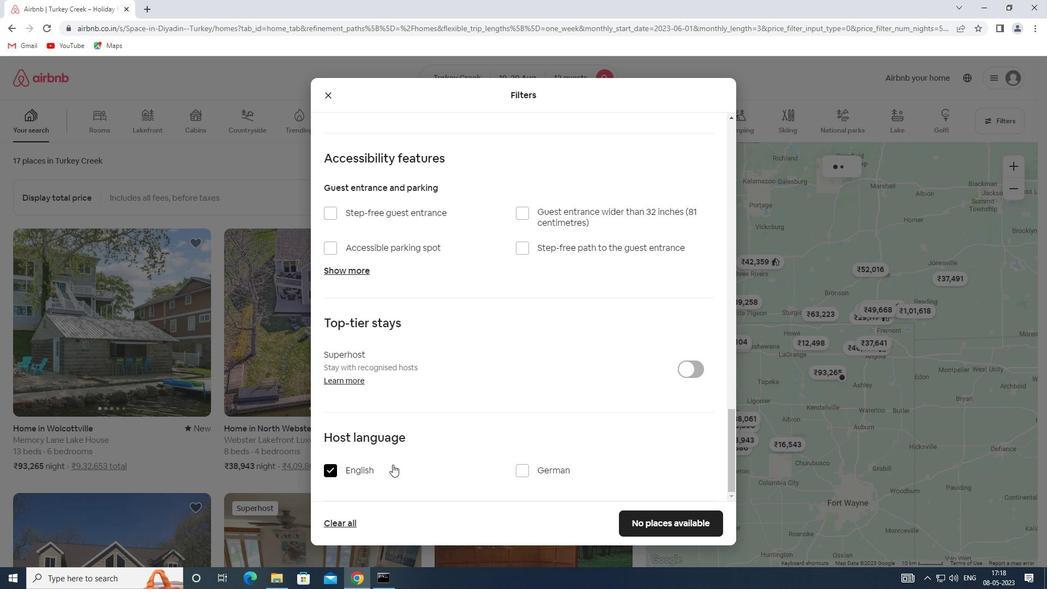
Action: Mouse scrolled (497, 443) with delta (0, 0)
Screenshot: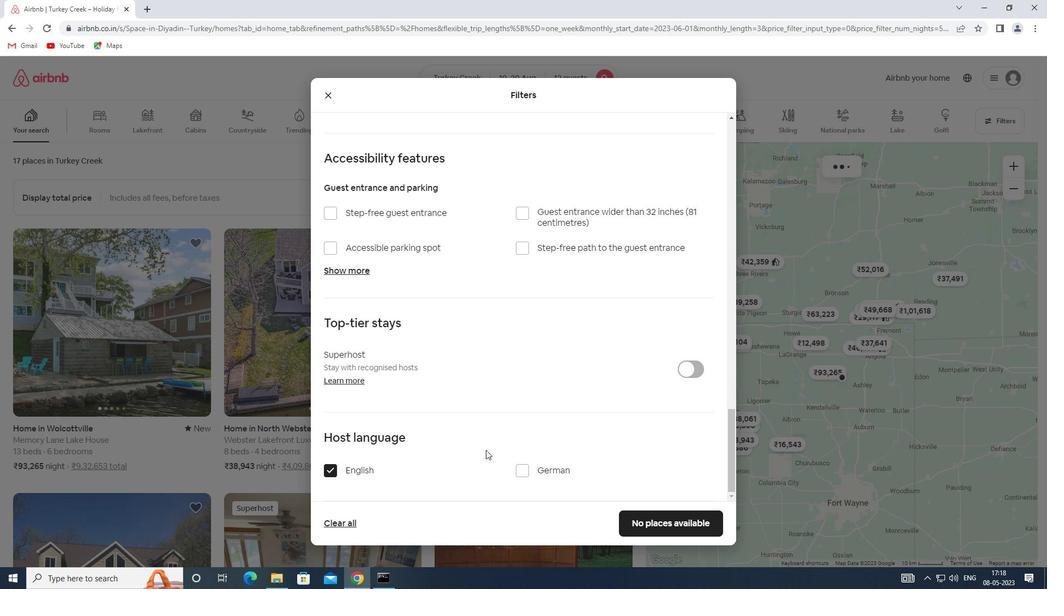 
Action: Mouse scrolled (497, 443) with delta (0, 0)
Screenshot: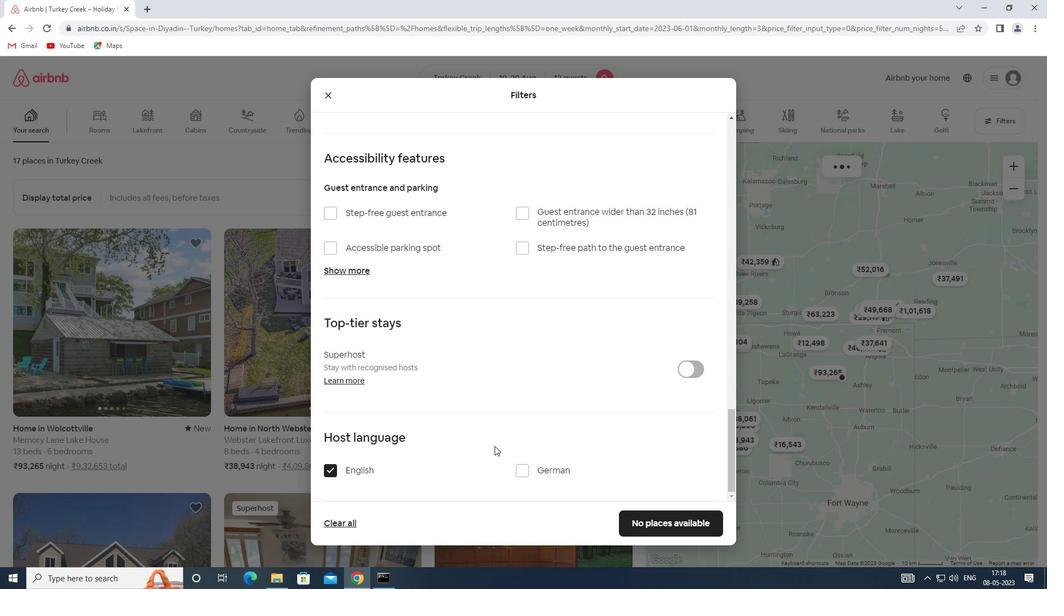 
Action: Mouse moved to (687, 526)
Screenshot: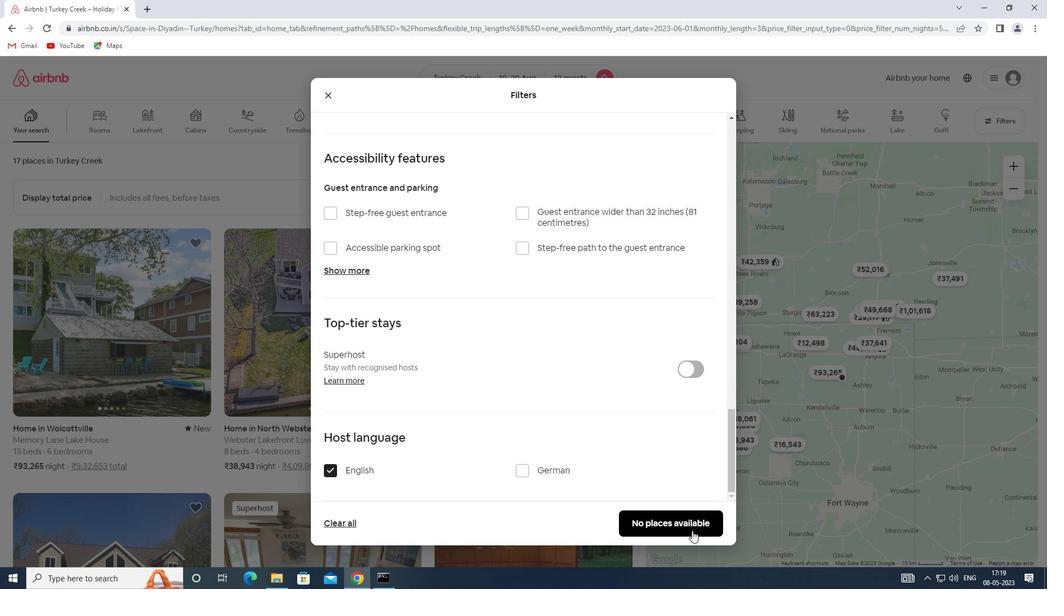 
Action: Mouse pressed left at (687, 526)
Screenshot: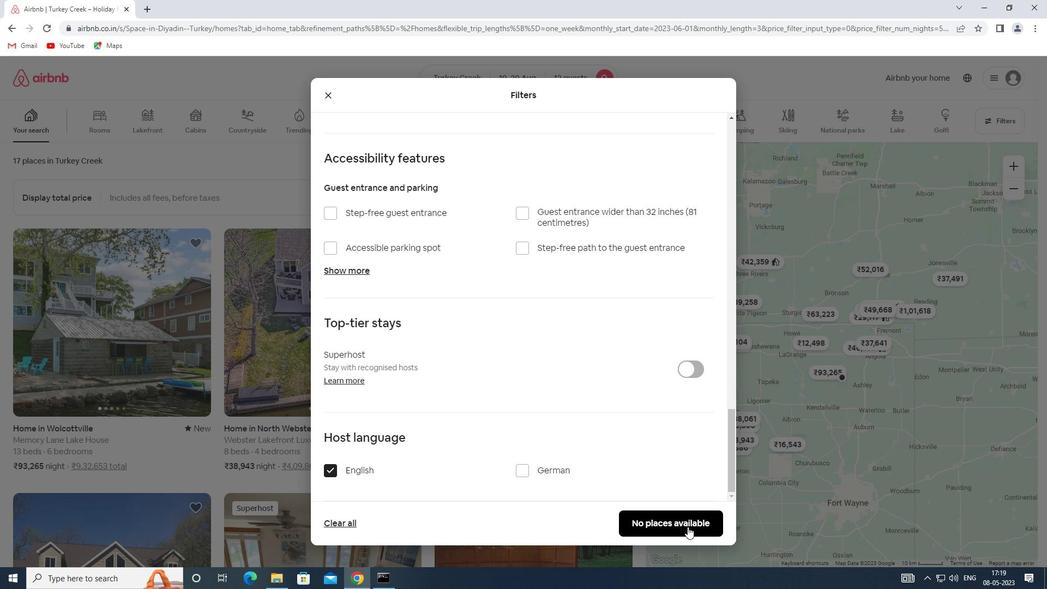 
